Task: Look for space in Lubao, Democratic Republic of the Congo from 10th July, 2023 to 15th July, 2023 for 7 adults in price range Rs.10000 to Rs.15000. Place can be entire place or shared room with 4 bedrooms having 7 beds and 4 bathrooms. Property type can be house, flat, guest house. Amenities needed are: wifi, TV, free parkinig on premises, gym, breakfast. Booking option can be shelf check-in. Required host language is .
Action: Mouse moved to (542, 139)
Screenshot: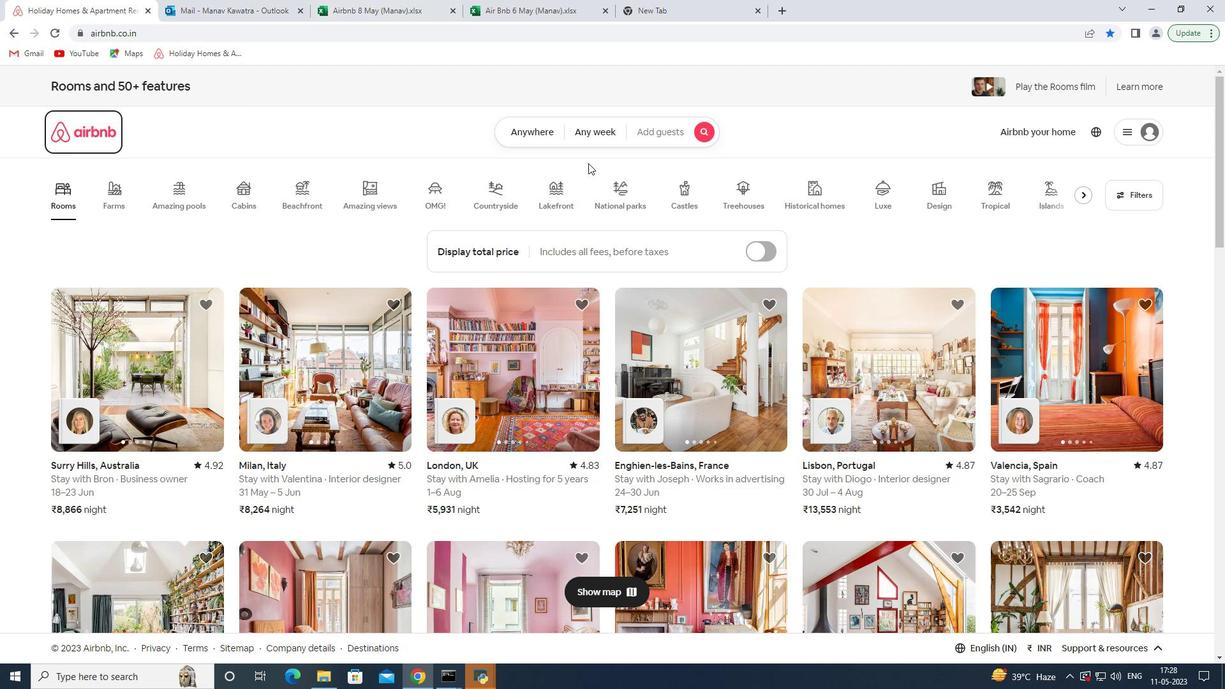 
Action: Mouse pressed left at (542, 139)
Screenshot: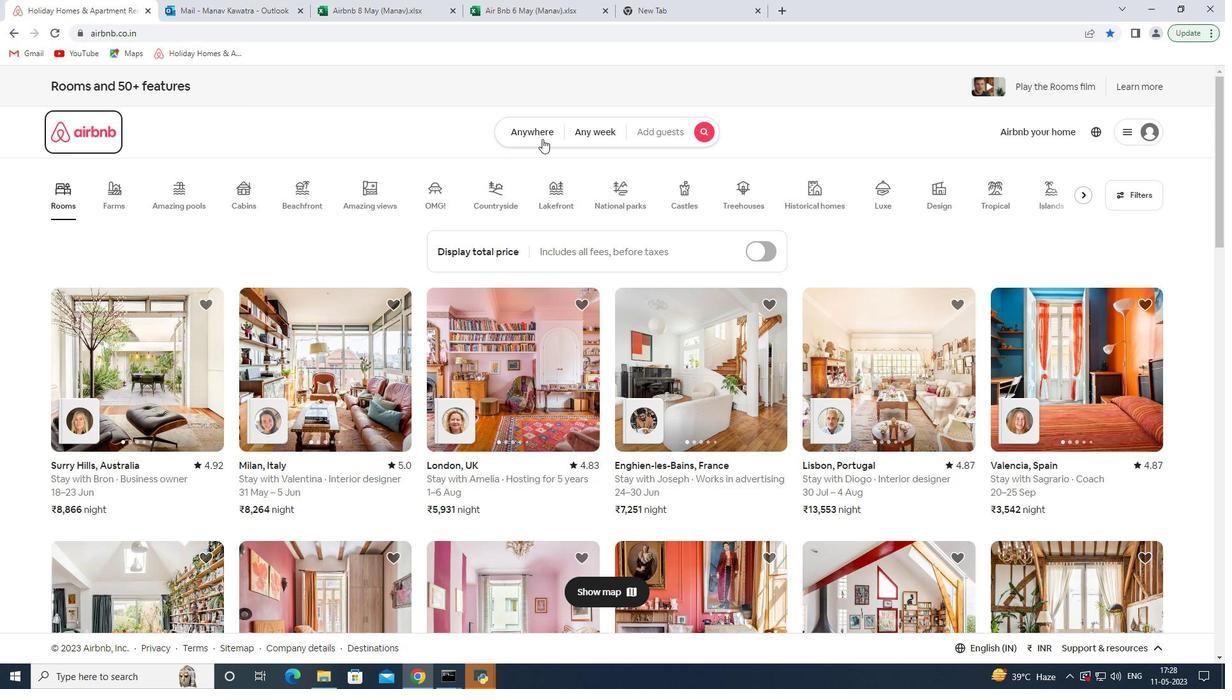 
Action: Mouse moved to (474, 179)
Screenshot: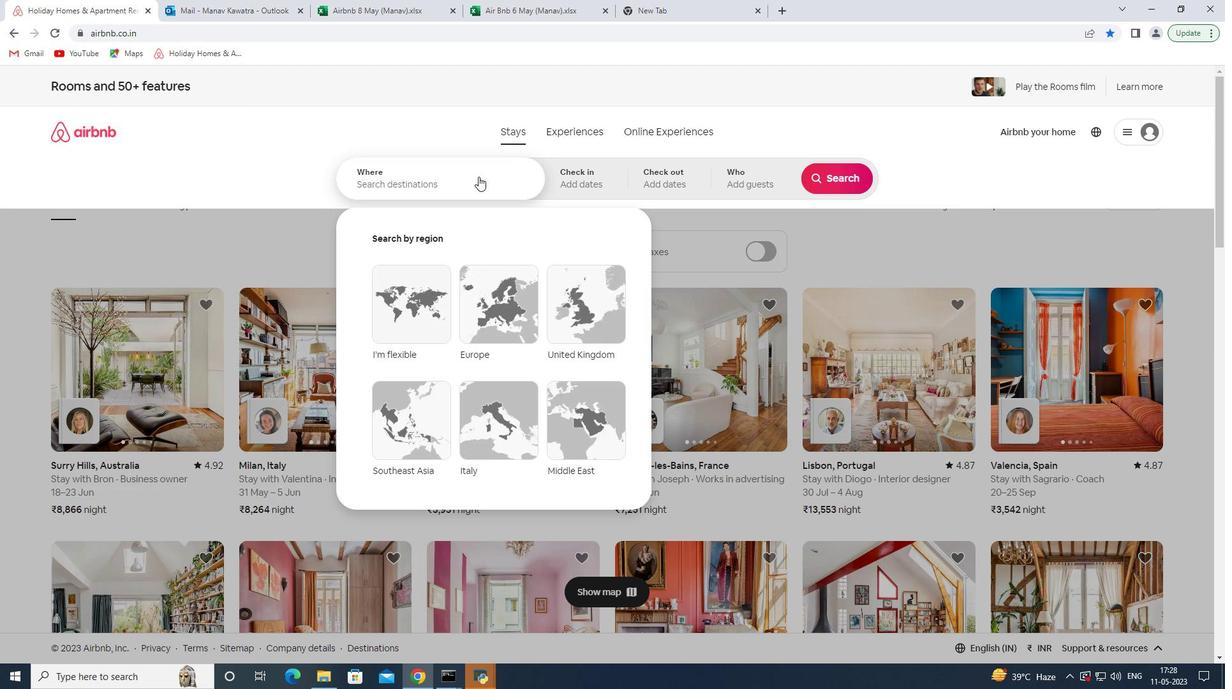 
Action: Mouse pressed left at (474, 179)
Screenshot: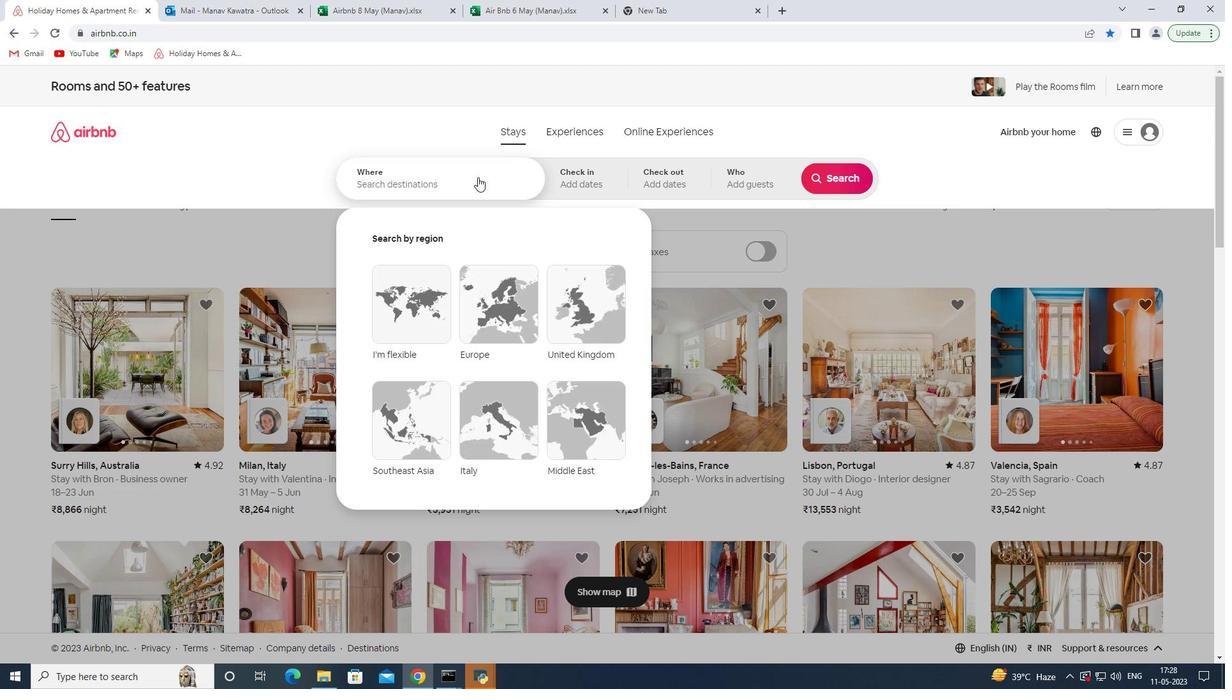 
Action: Key pressed <Key.shift>Lubao<Key.space><Key.shift><Key.shift>Dem
Screenshot: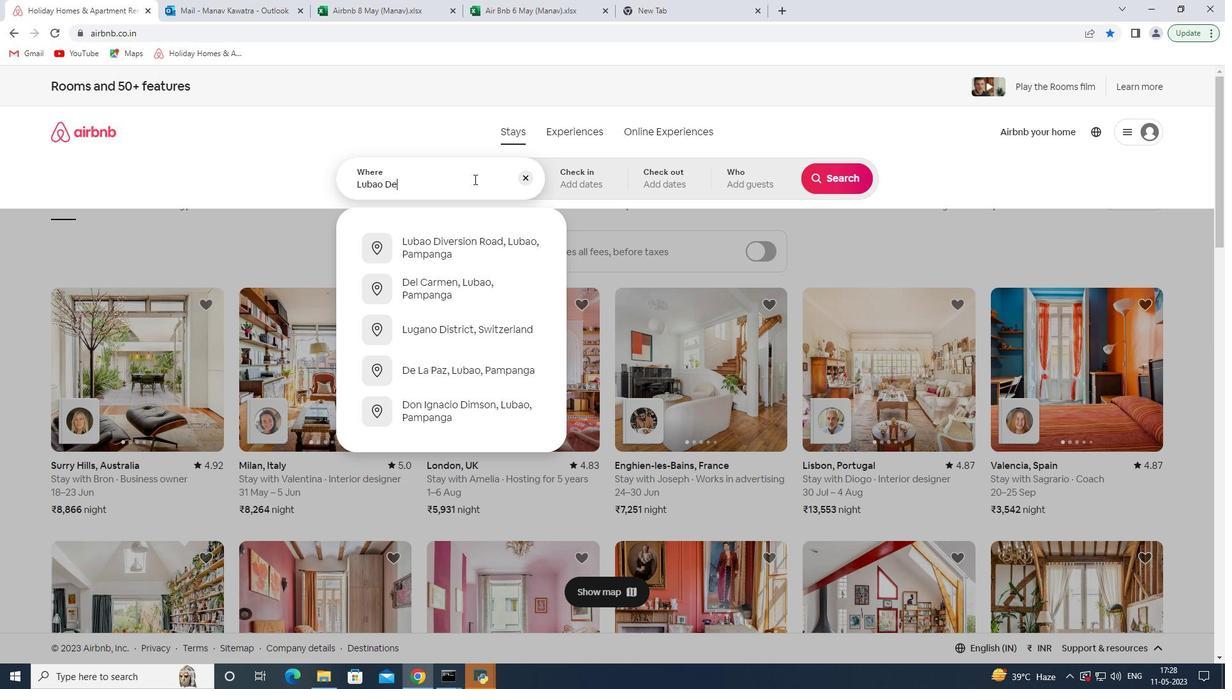 
Action: Mouse moved to (486, 242)
Screenshot: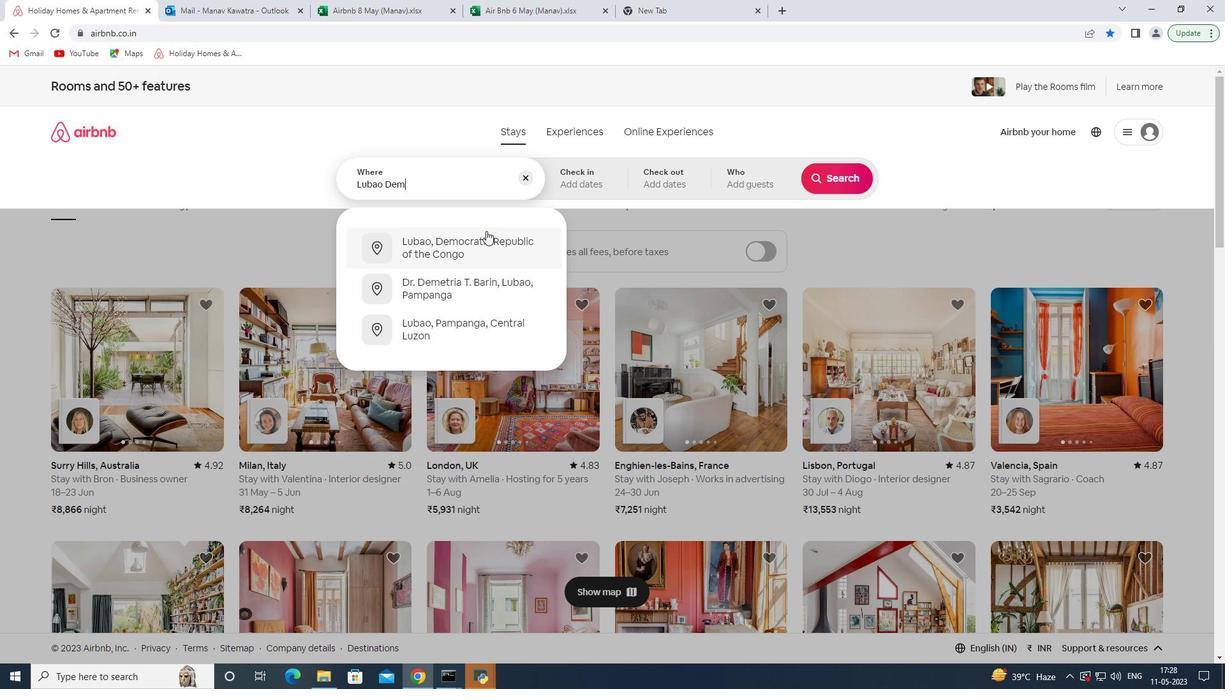 
Action: Mouse pressed left at (486, 242)
Screenshot: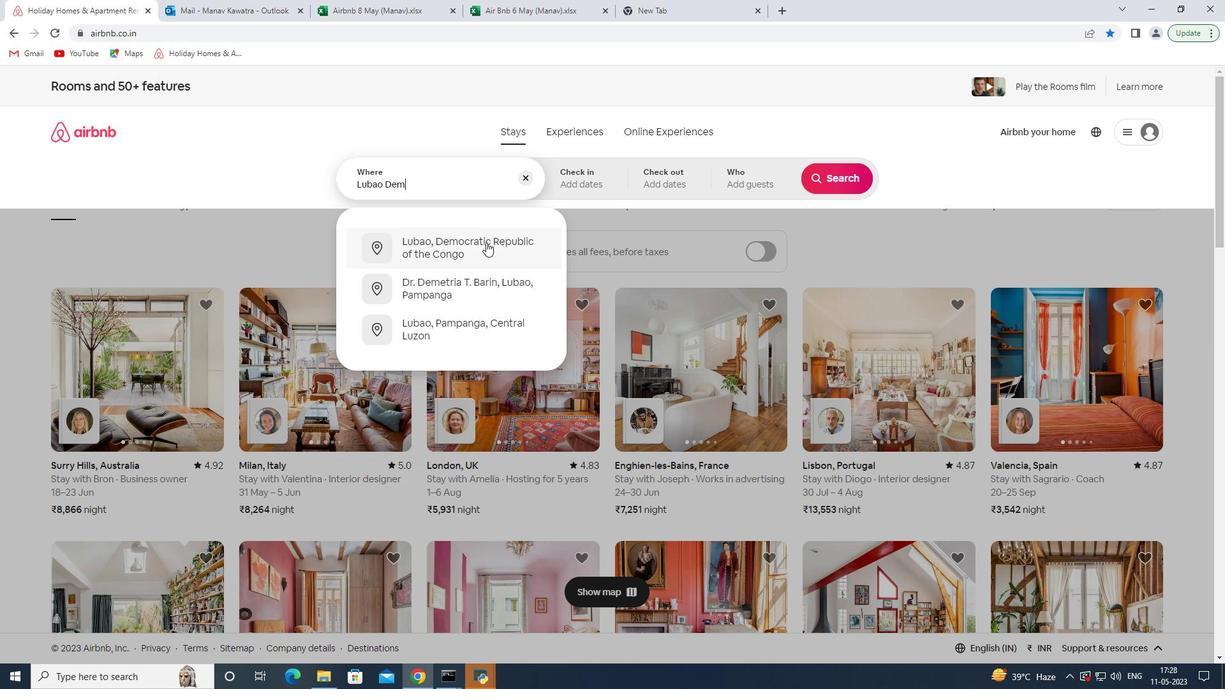 
Action: Mouse moved to (839, 279)
Screenshot: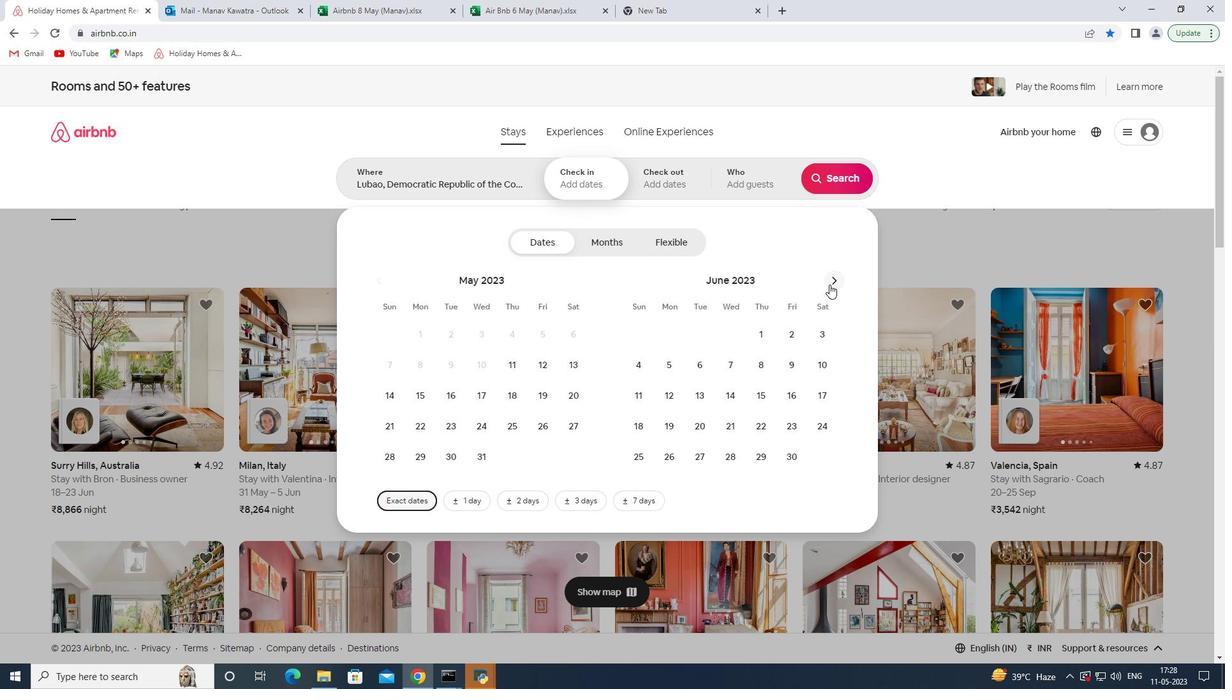 
Action: Mouse pressed left at (839, 279)
Screenshot: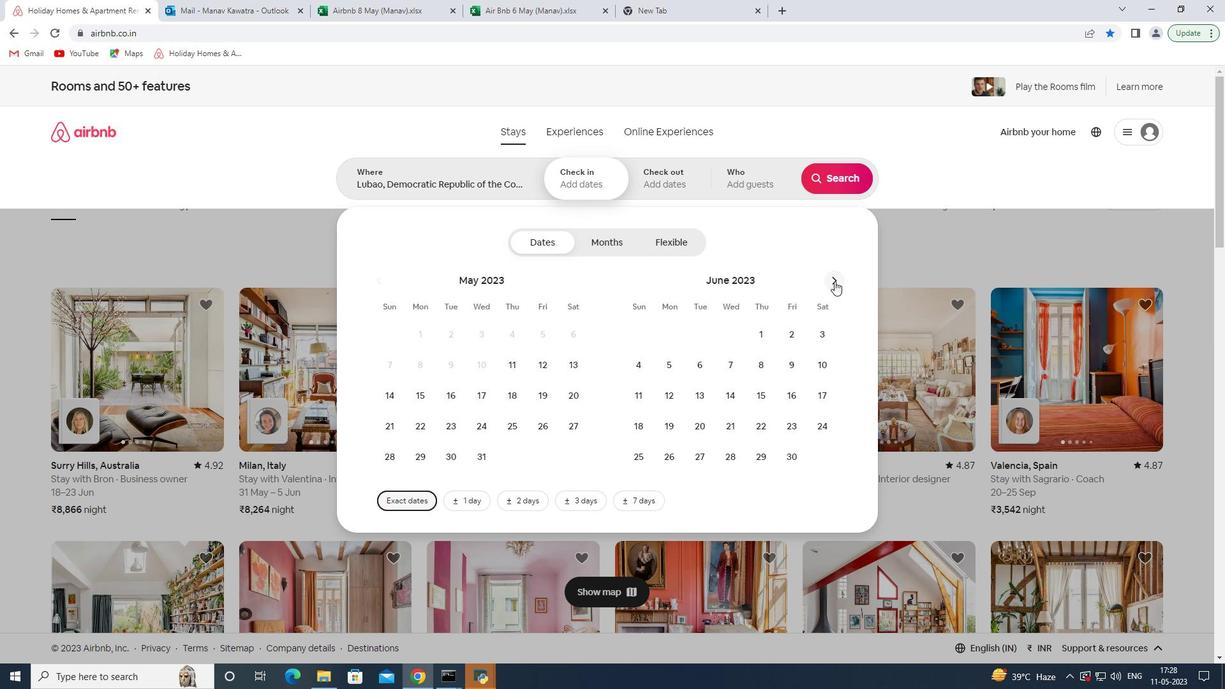 
Action: Mouse moved to (661, 398)
Screenshot: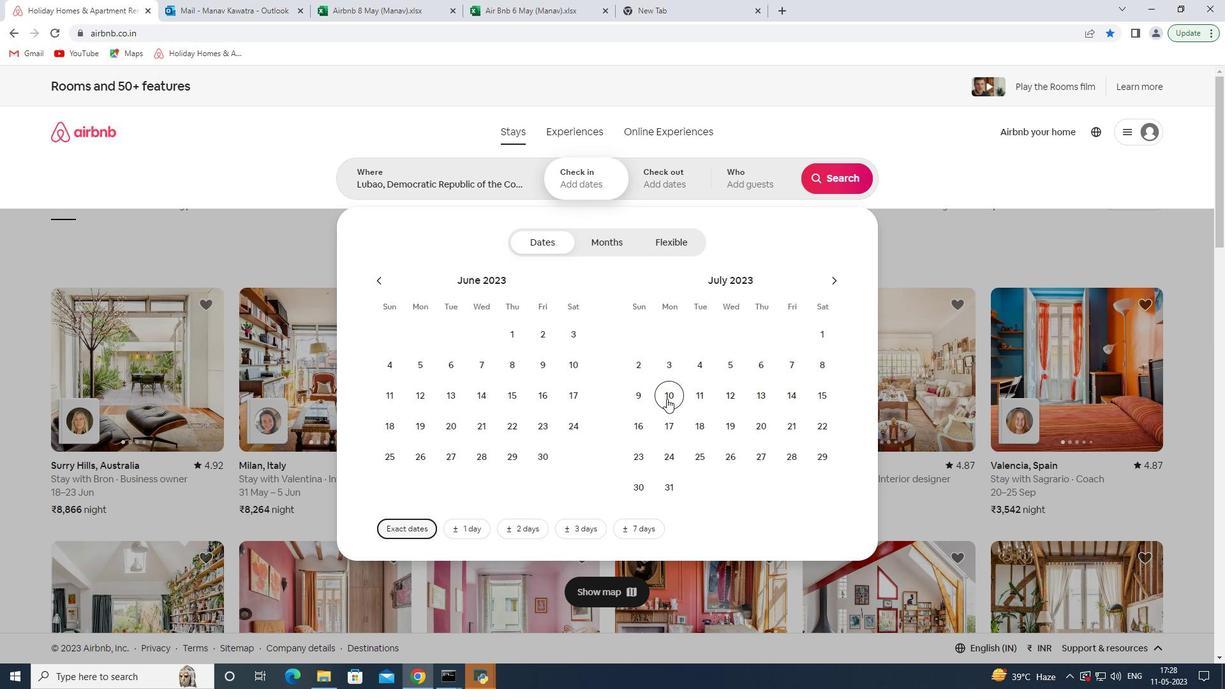 
Action: Mouse pressed left at (661, 398)
Screenshot: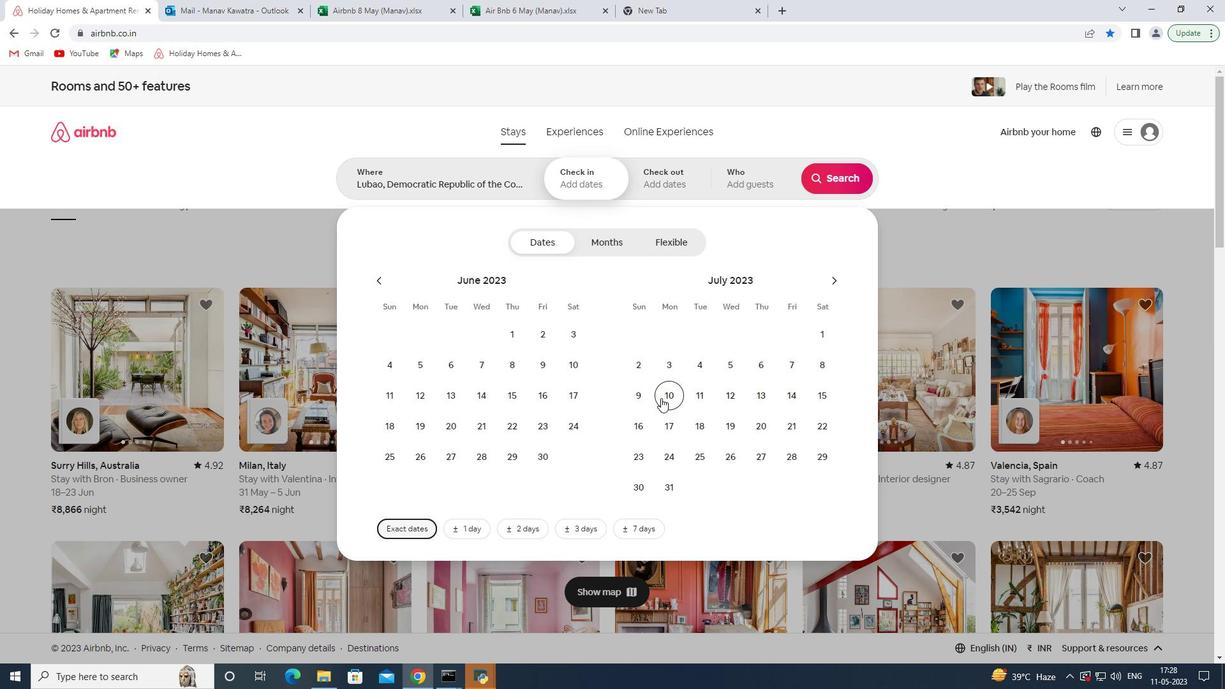 
Action: Mouse moved to (811, 400)
Screenshot: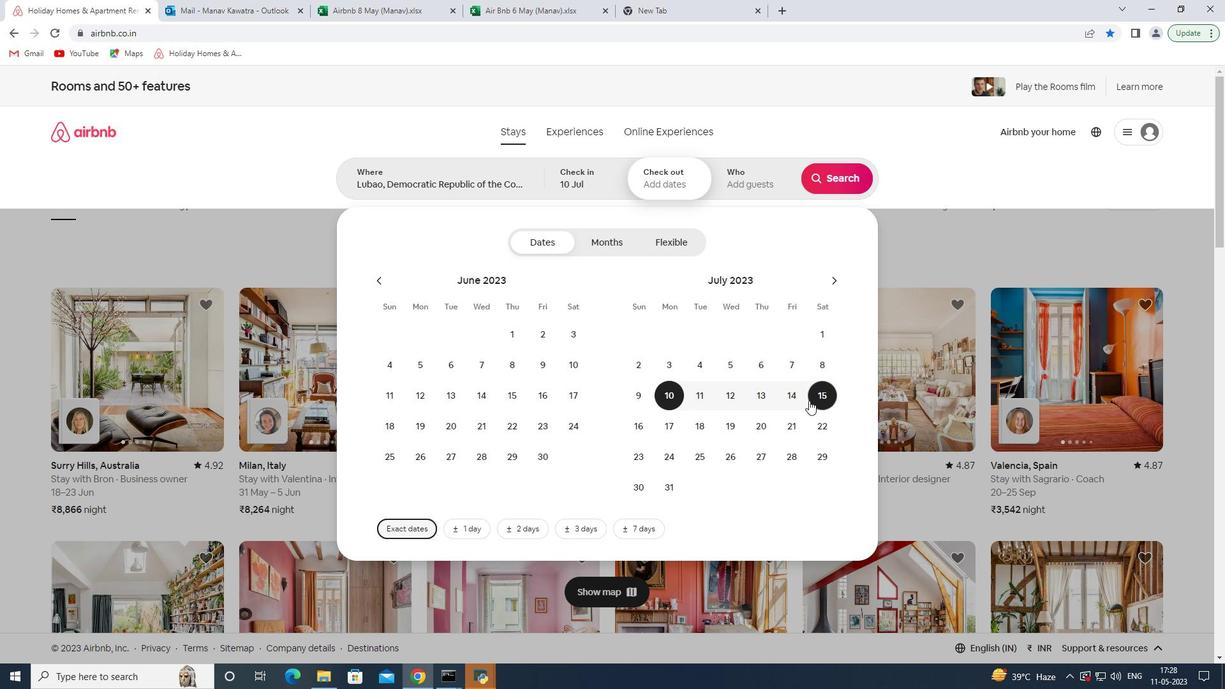 
Action: Mouse pressed left at (811, 400)
Screenshot: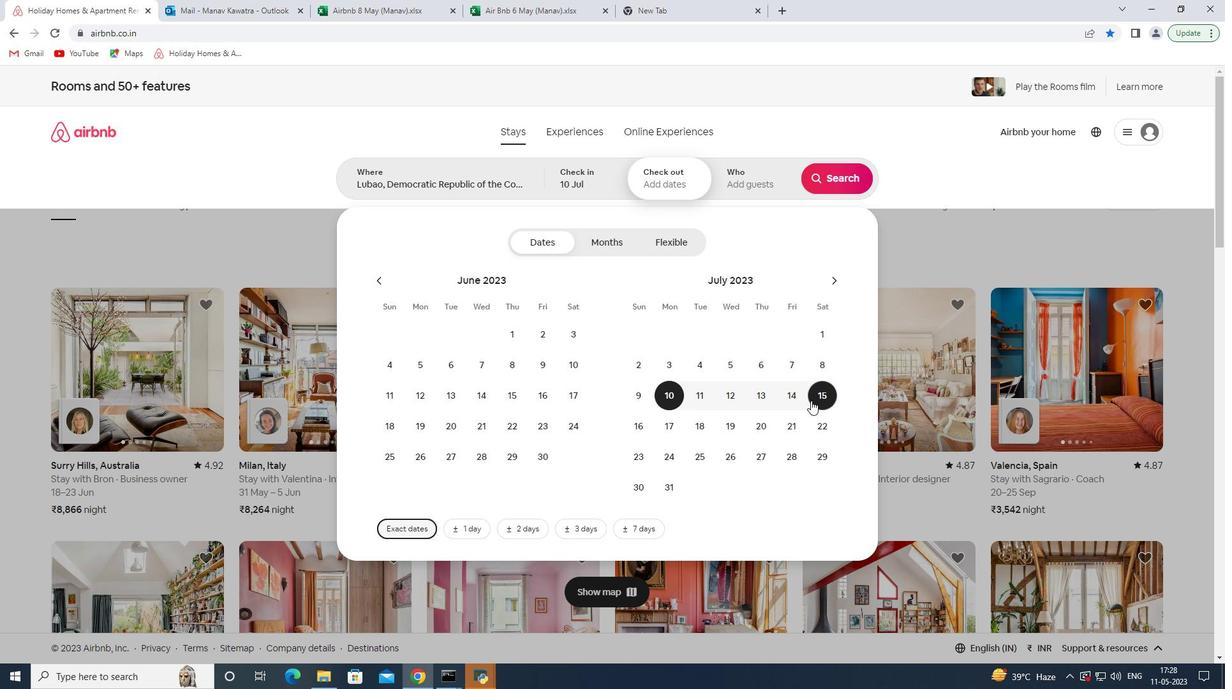 
Action: Mouse moved to (760, 188)
Screenshot: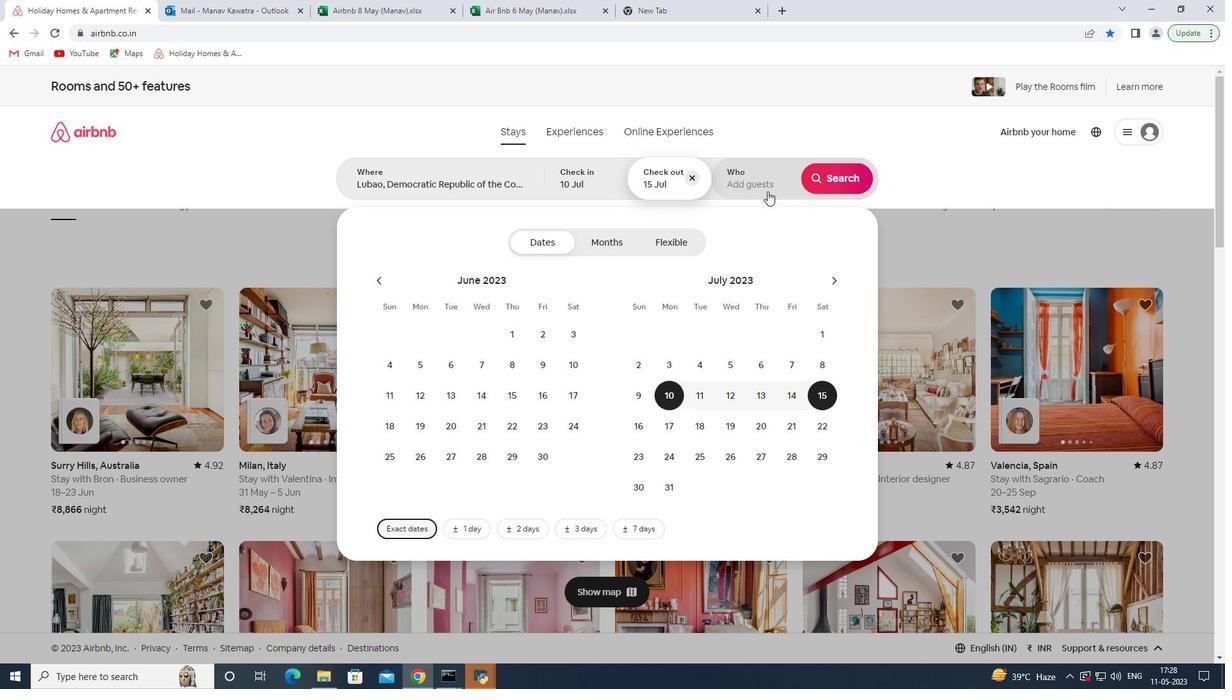 
Action: Mouse pressed left at (760, 188)
Screenshot: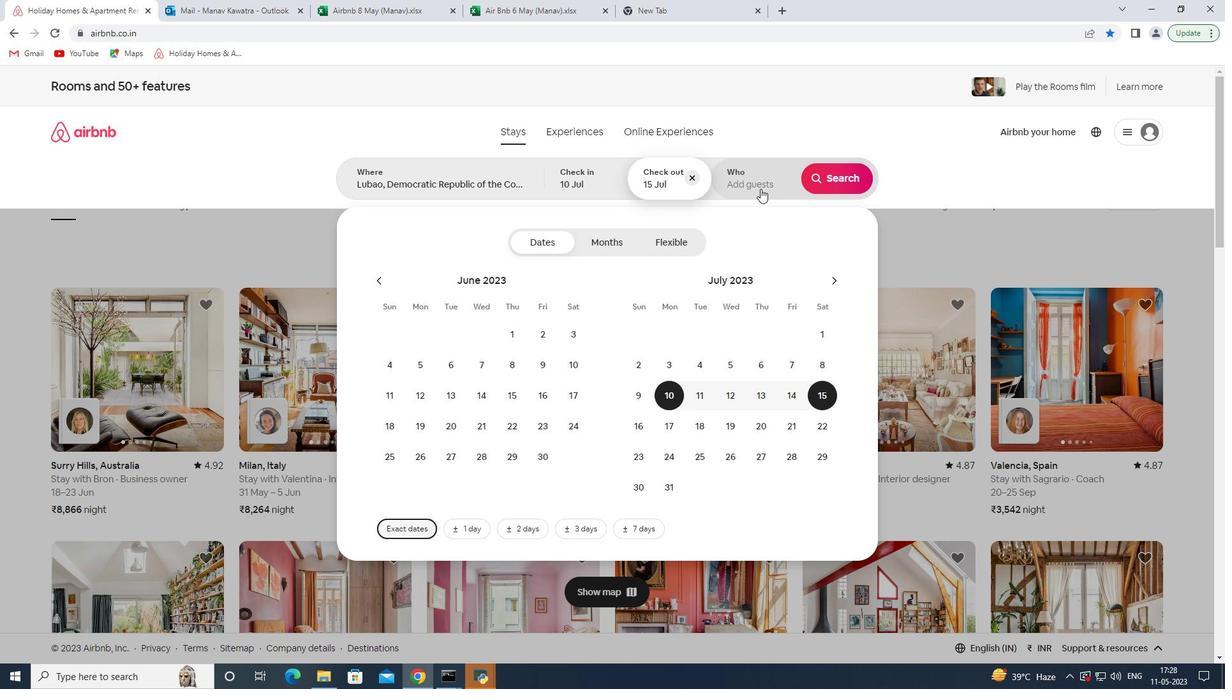 
Action: Mouse moved to (838, 249)
Screenshot: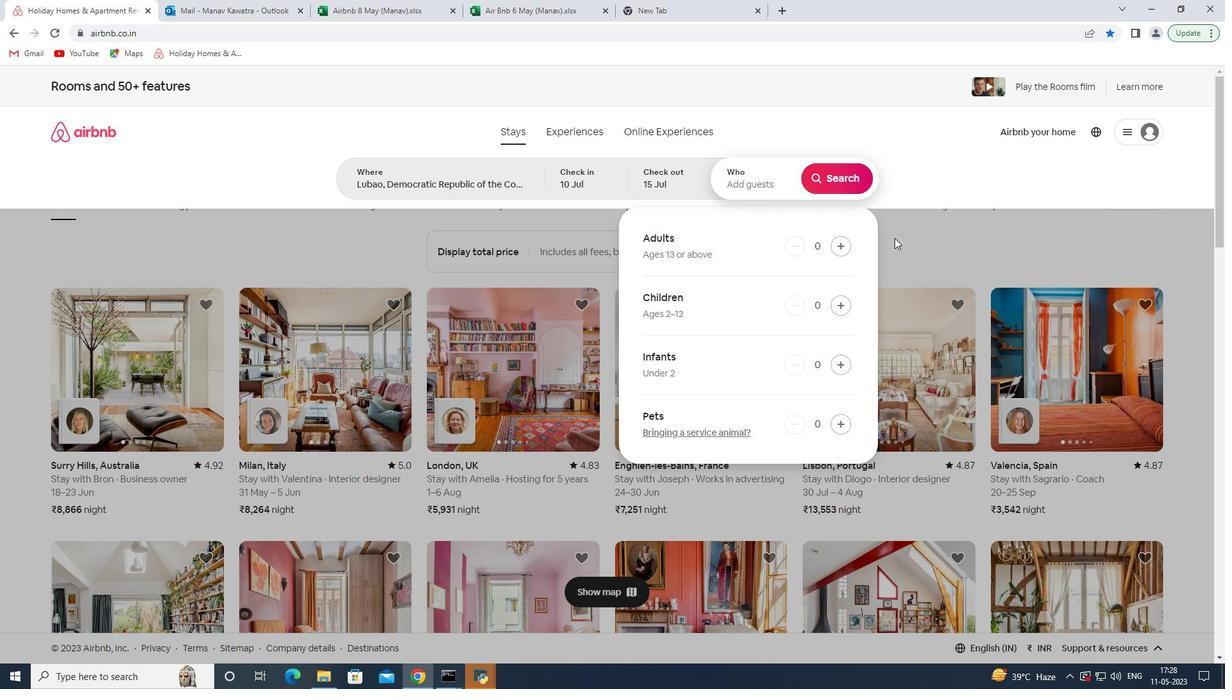 
Action: Mouse pressed left at (838, 249)
Screenshot: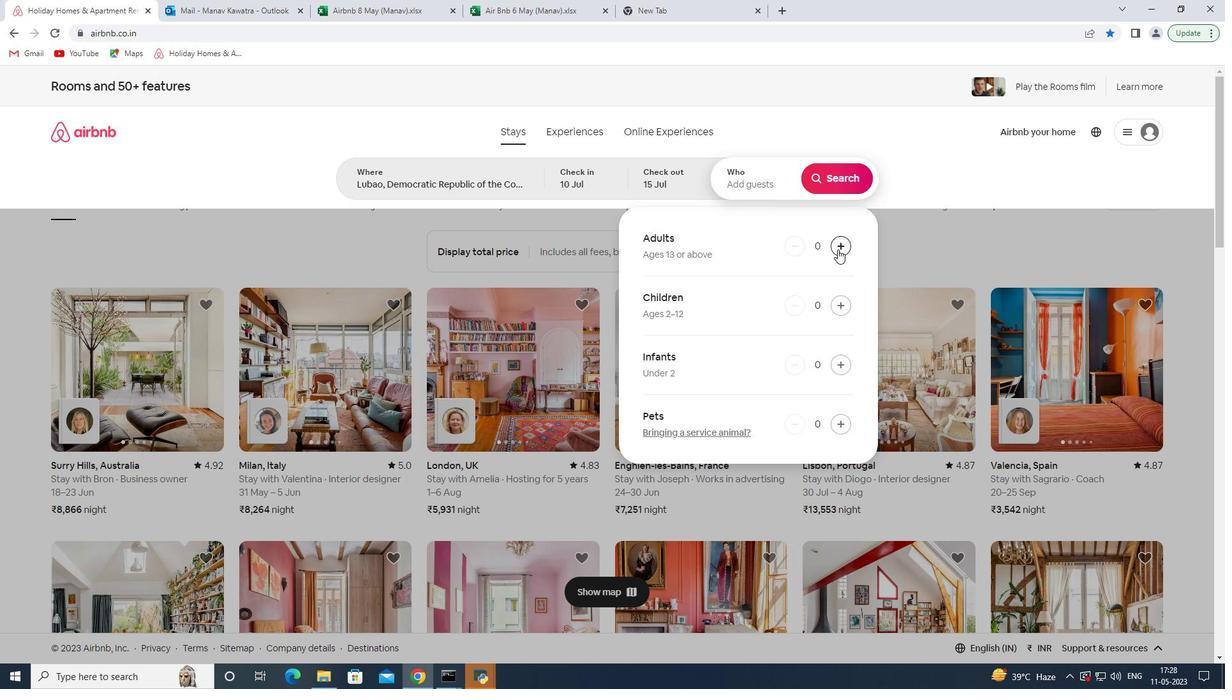 
Action: Mouse pressed left at (838, 249)
Screenshot: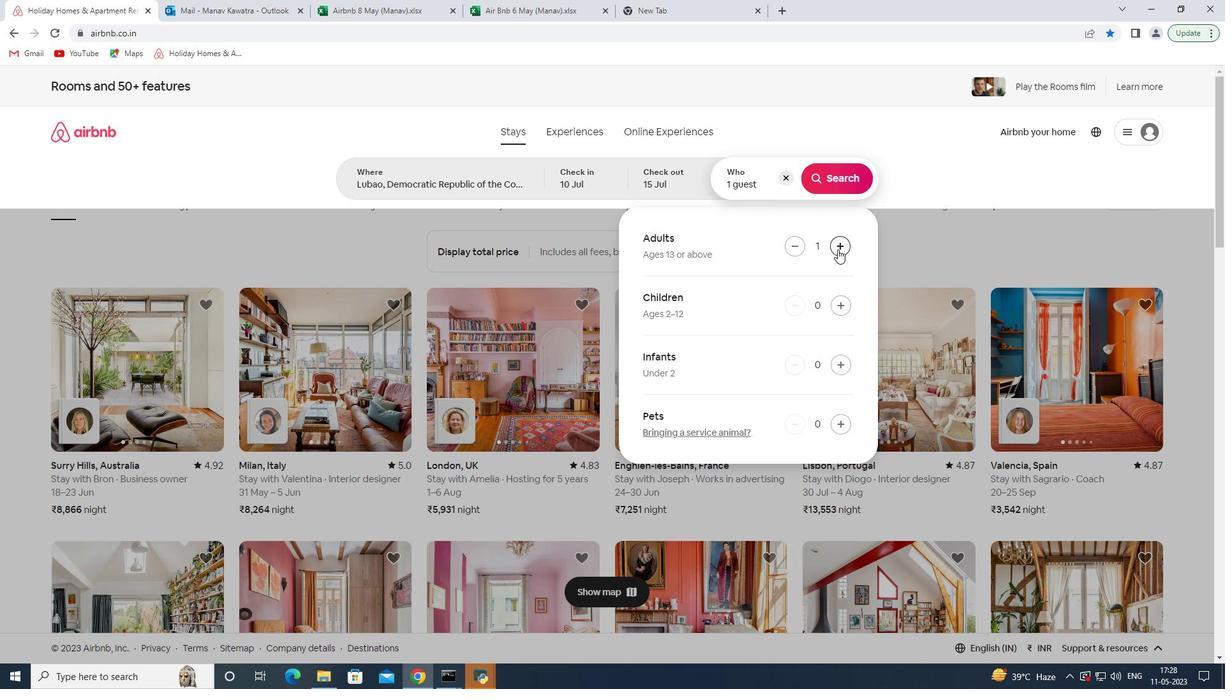 
Action: Mouse pressed left at (838, 249)
Screenshot: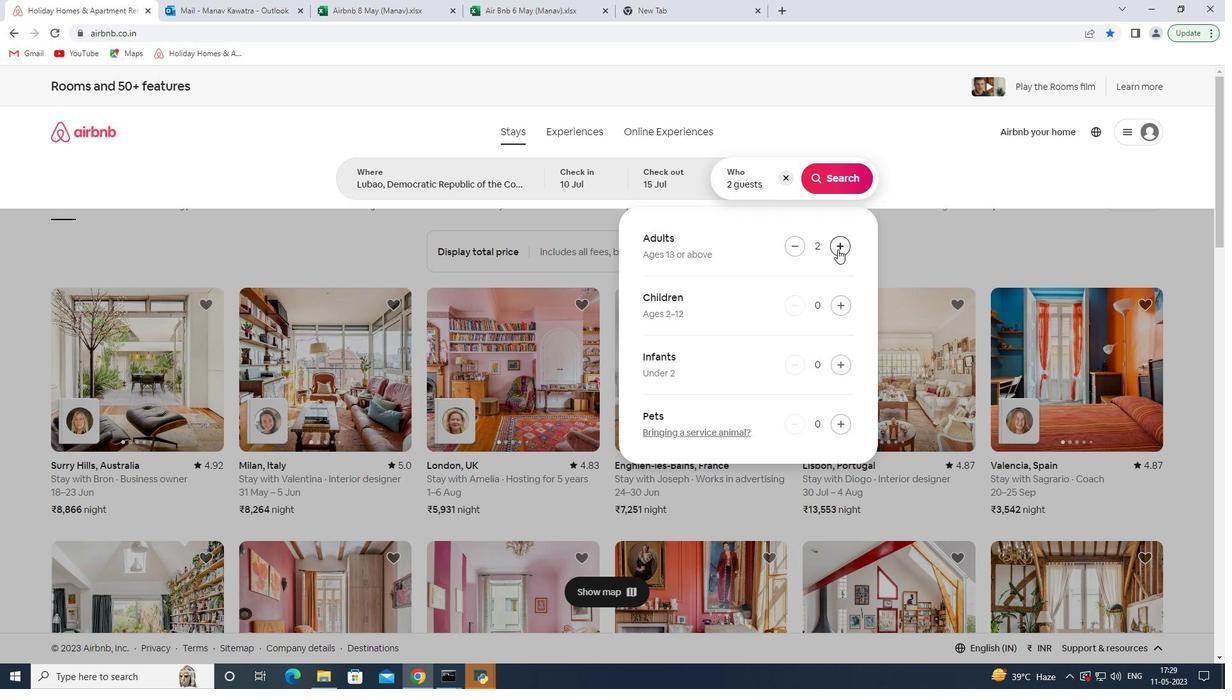 
Action: Mouse pressed left at (838, 249)
Screenshot: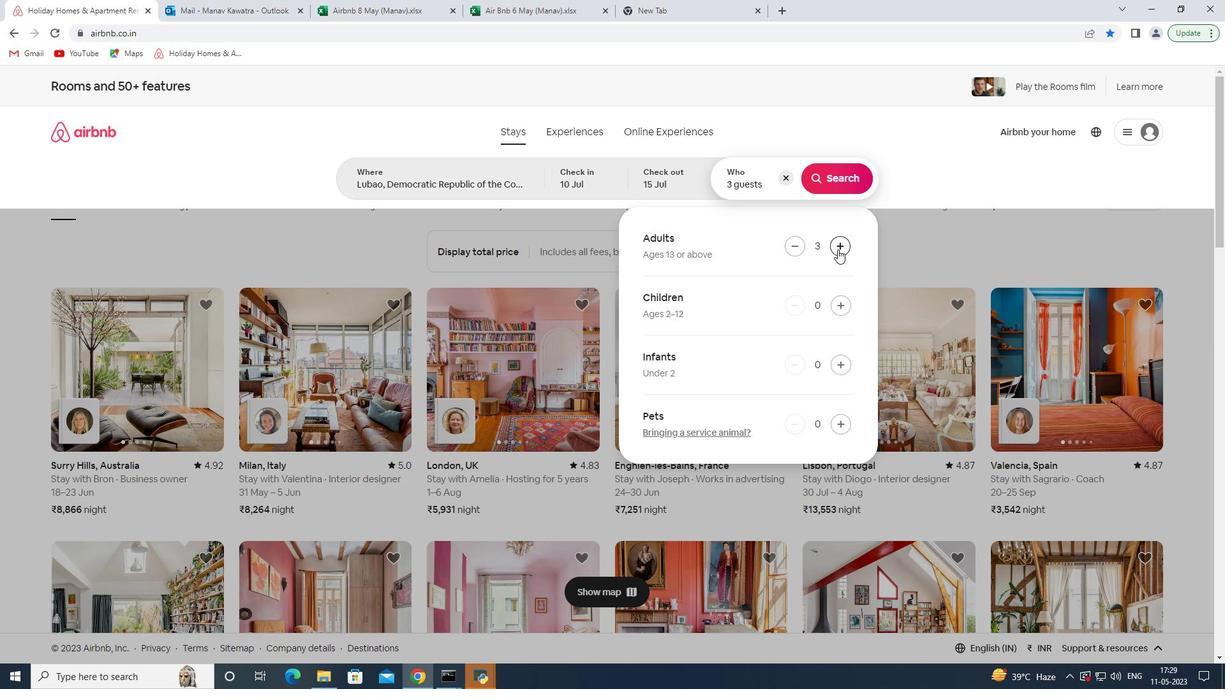 
Action: Mouse pressed left at (838, 249)
Screenshot: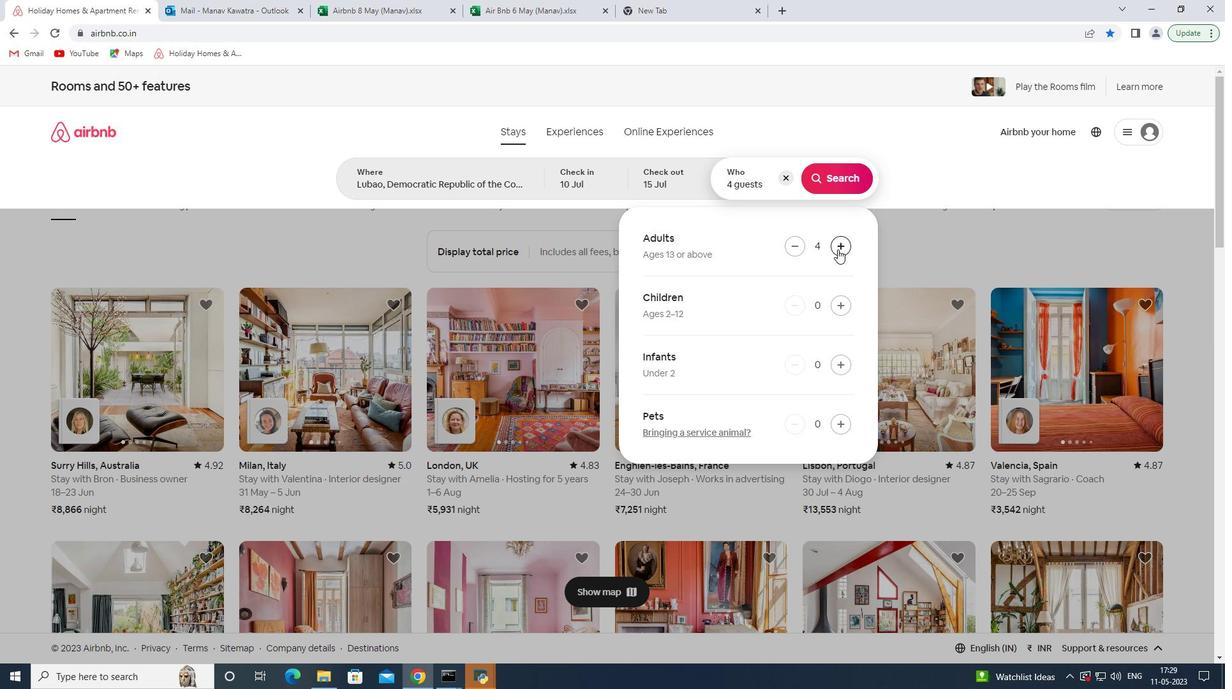 
Action: Mouse pressed left at (838, 249)
Screenshot: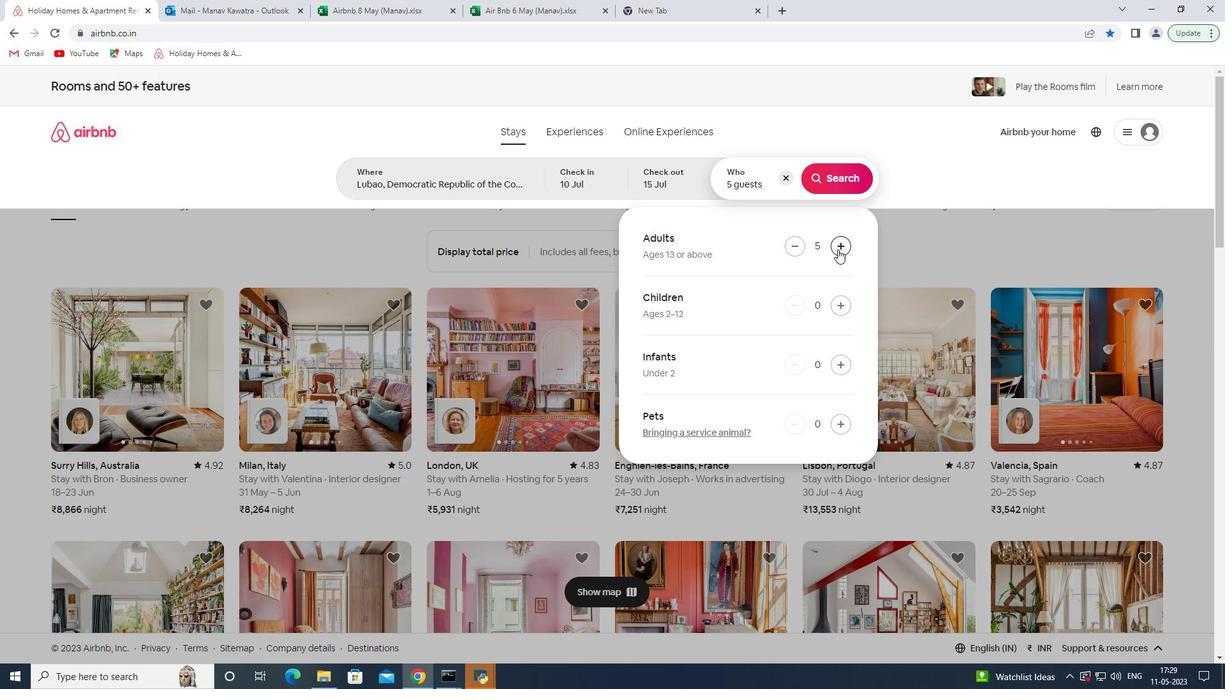 
Action: Mouse pressed left at (838, 249)
Screenshot: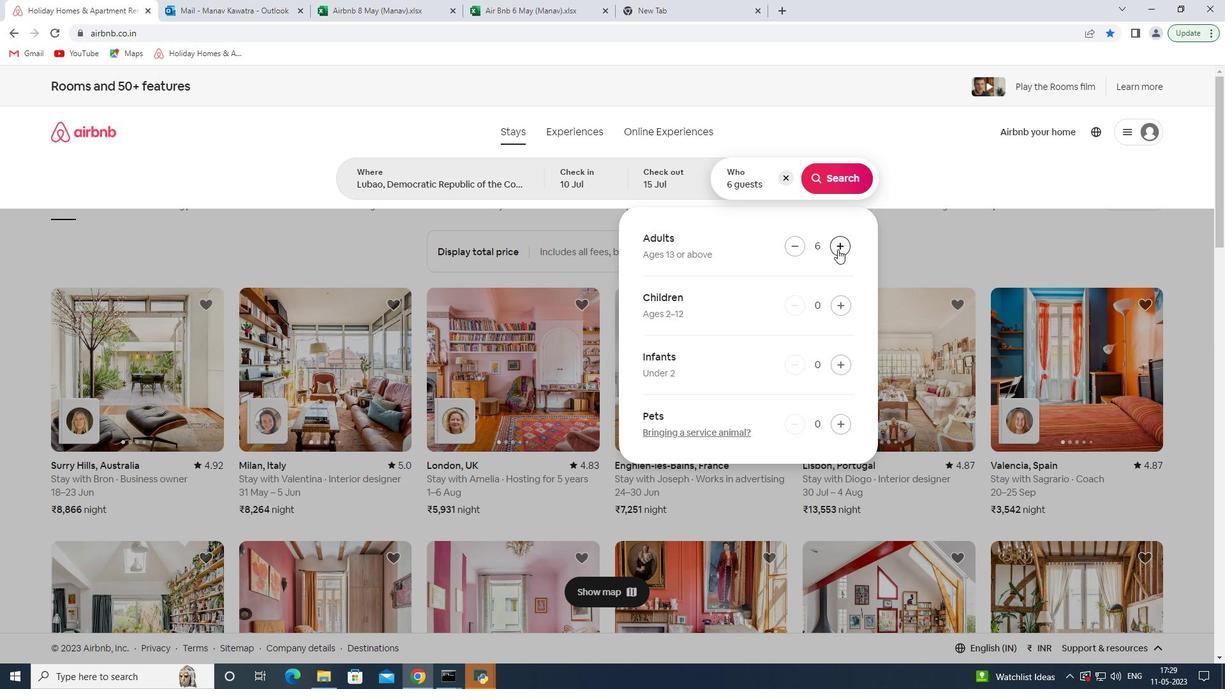 
Action: Mouse moved to (831, 186)
Screenshot: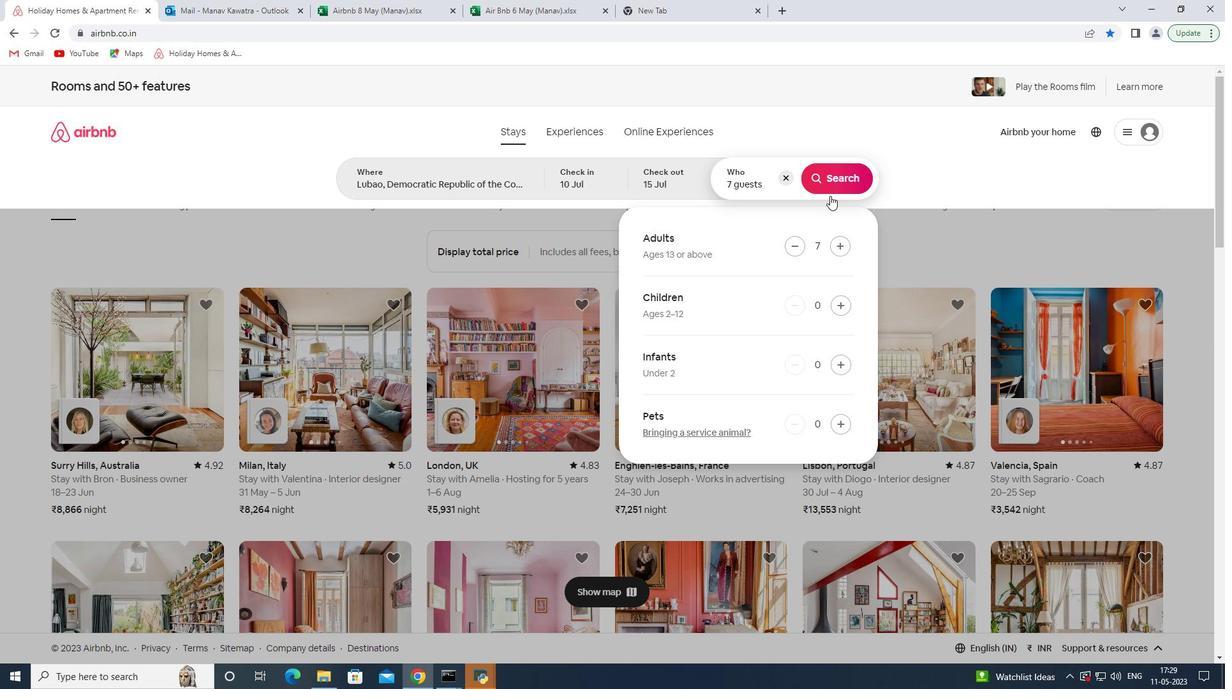 
Action: Mouse pressed left at (831, 186)
Screenshot: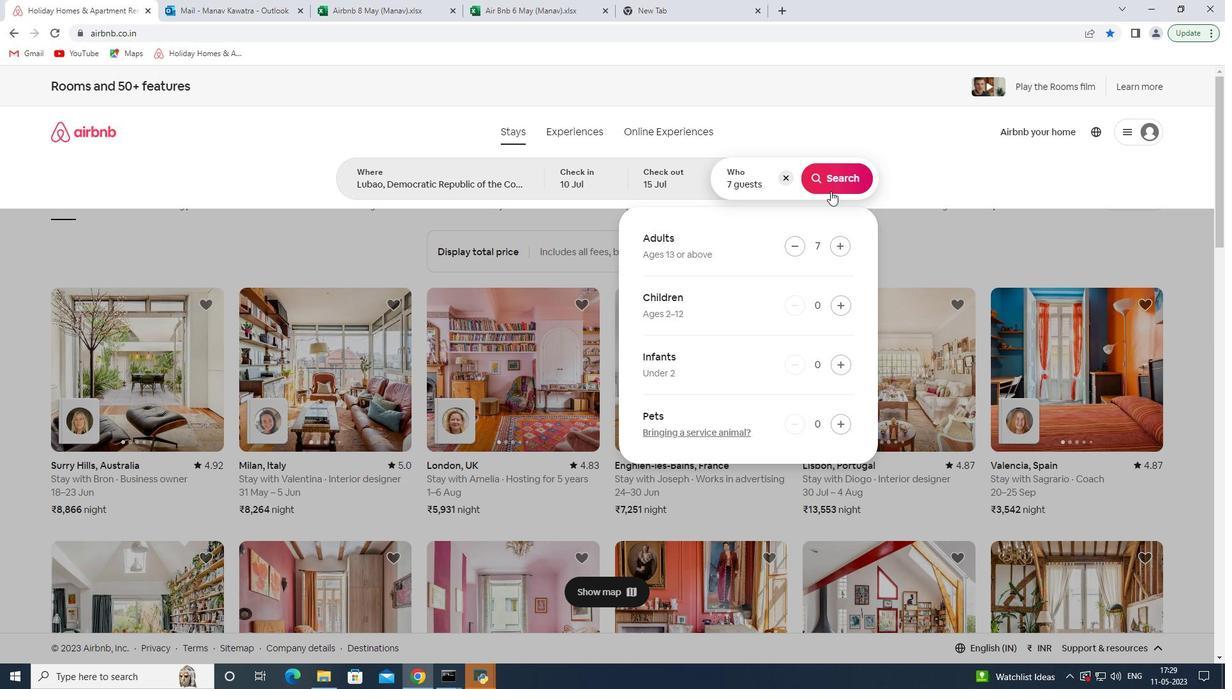 
Action: Mouse moved to (1171, 142)
Screenshot: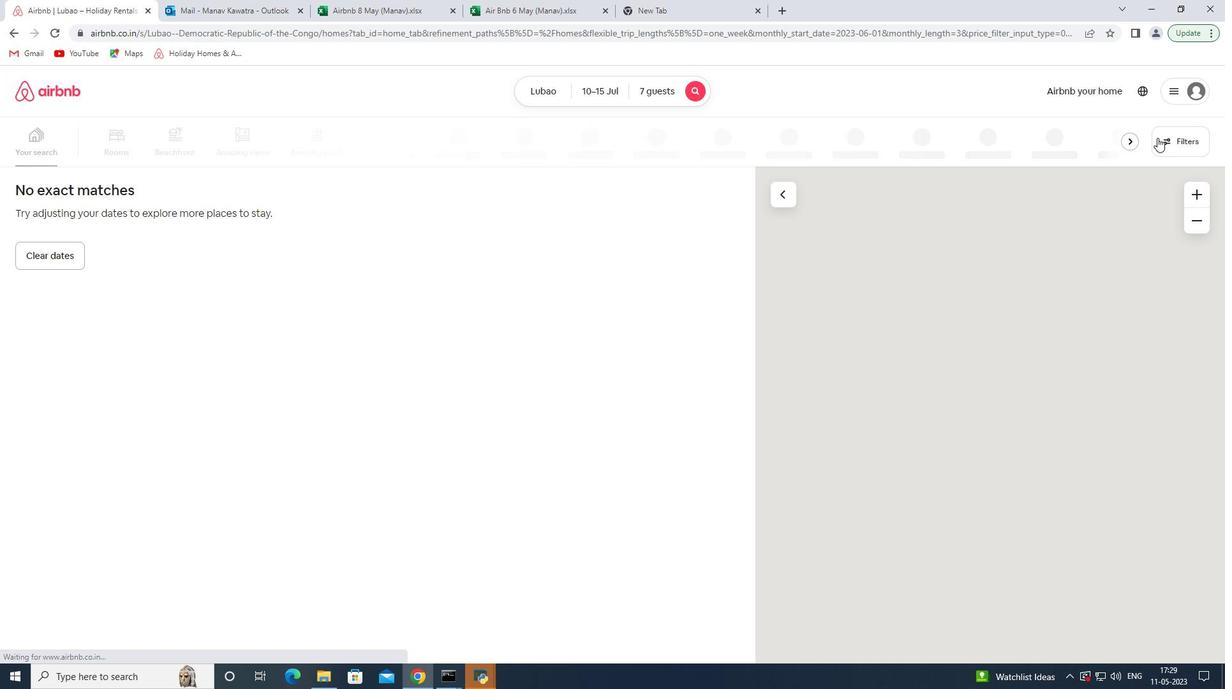 
Action: Mouse pressed left at (1171, 142)
Screenshot: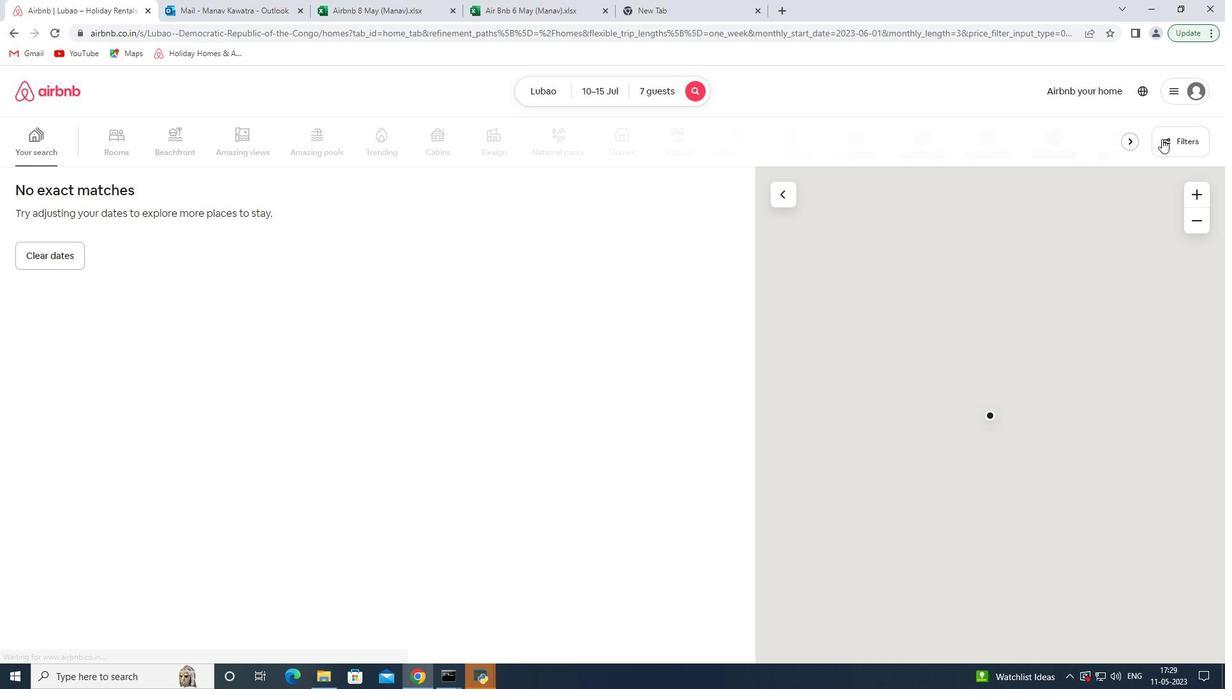 
Action: Mouse moved to (465, 456)
Screenshot: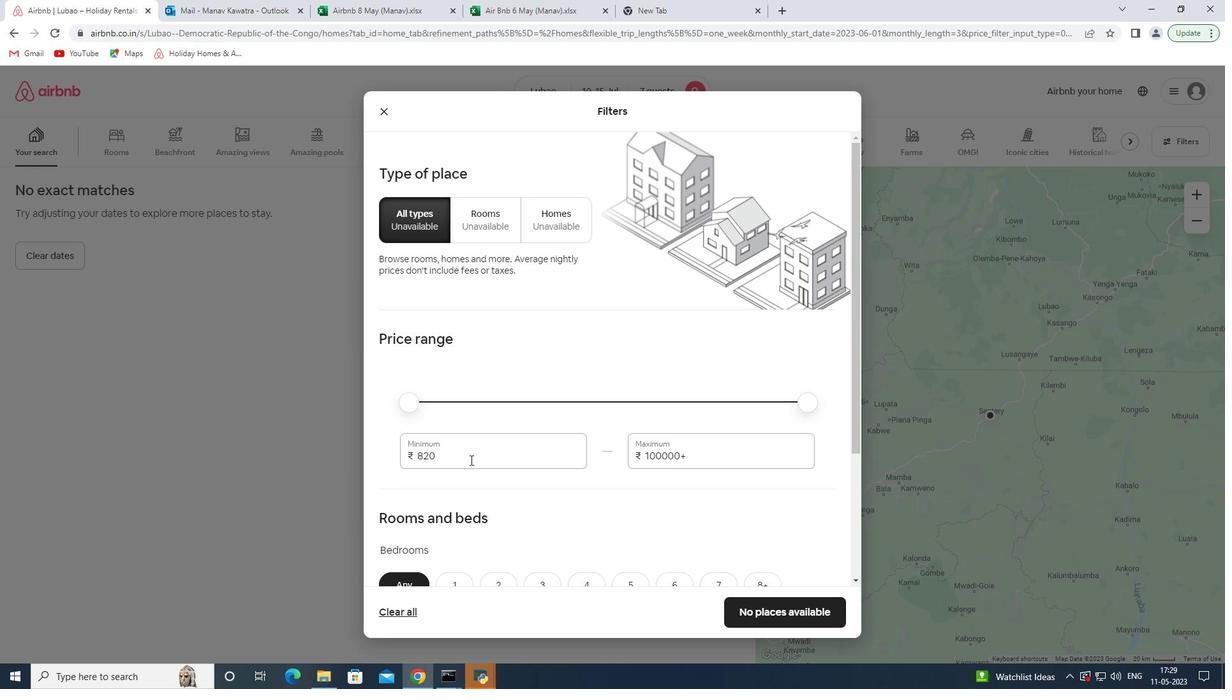 
Action: Mouse pressed left at (465, 456)
Screenshot: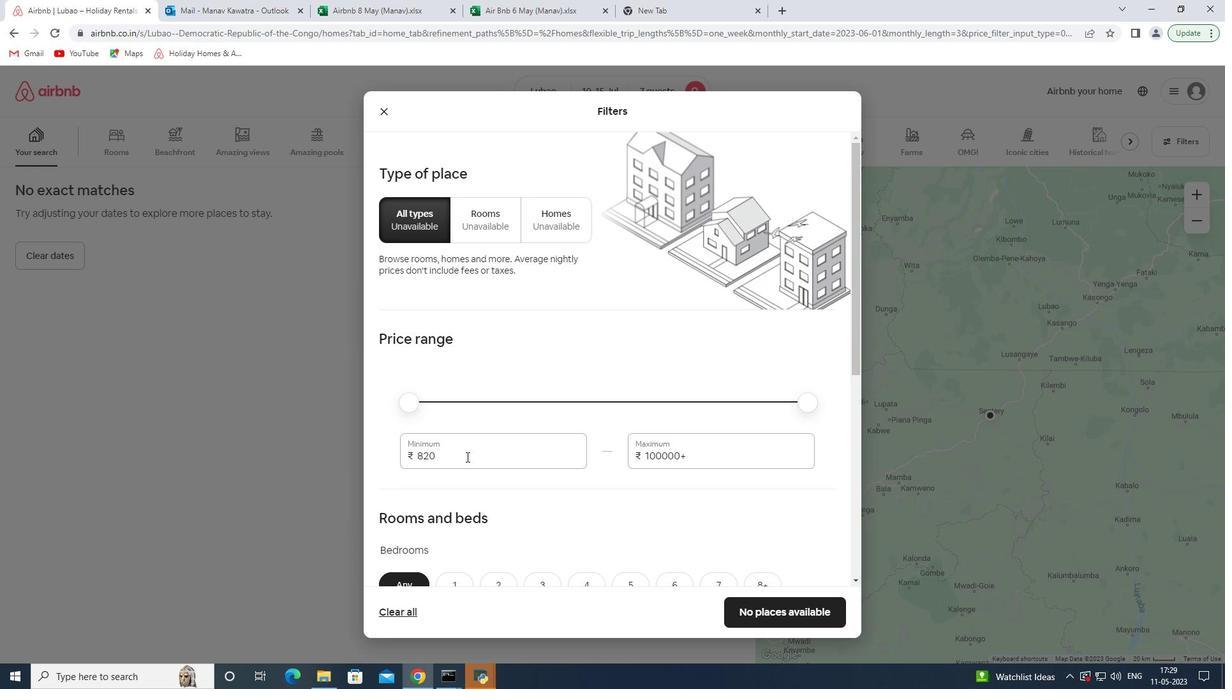 
Action: Mouse moved to (465, 455)
Screenshot: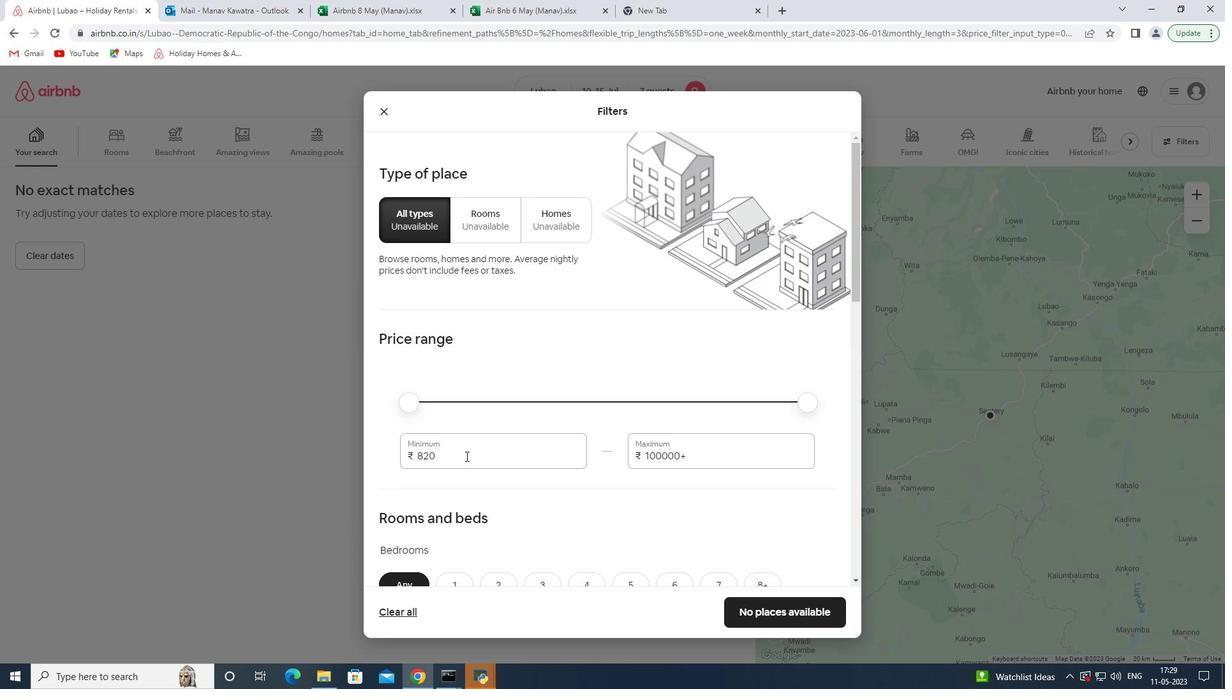 
Action: Mouse pressed left at (465, 455)
Screenshot: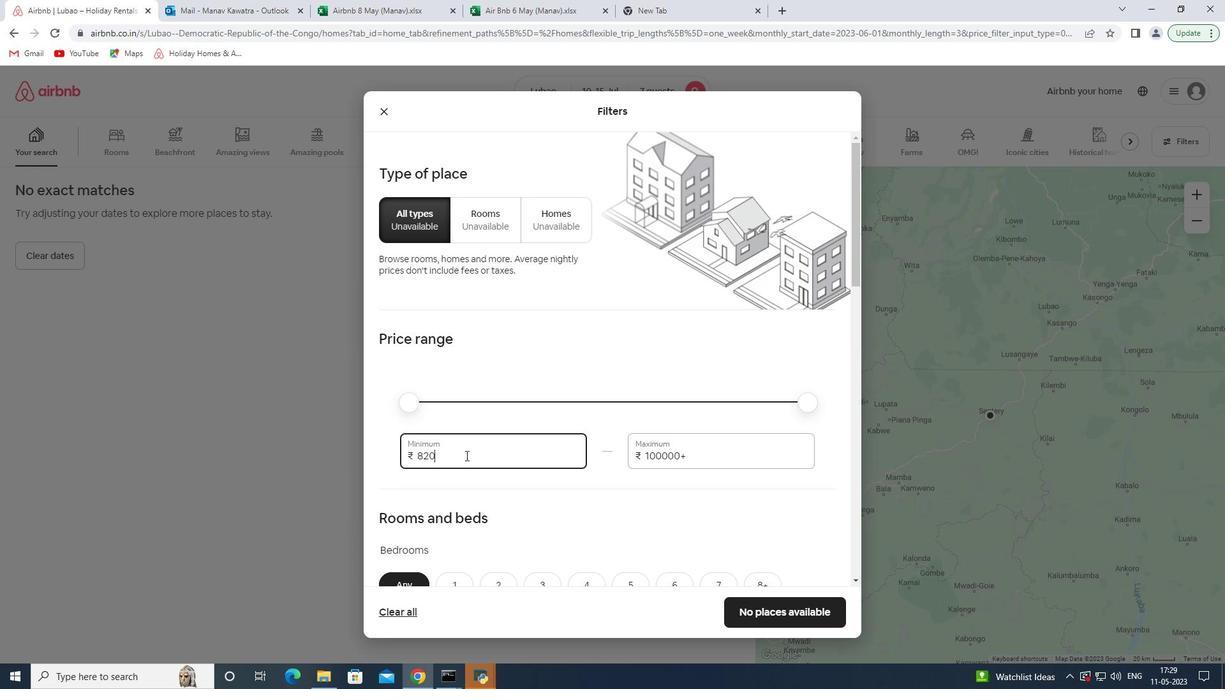 
Action: Key pressed 10000<Key.tab>15000
Screenshot: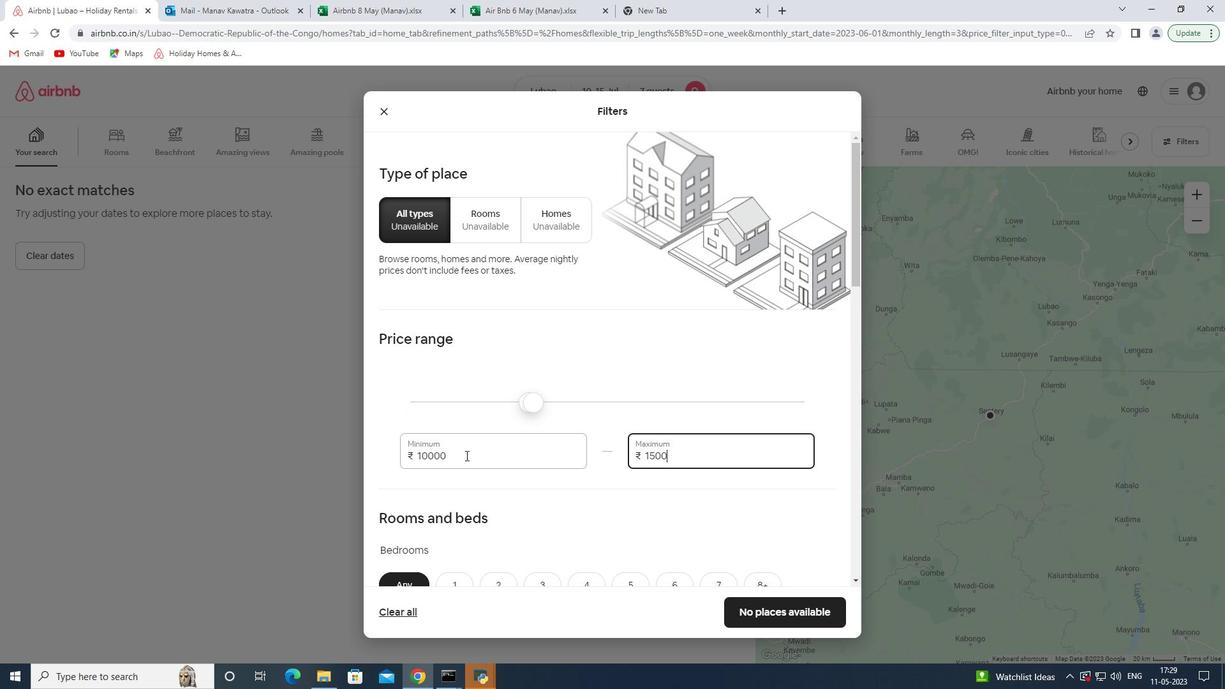 
Action: Mouse moved to (387, 498)
Screenshot: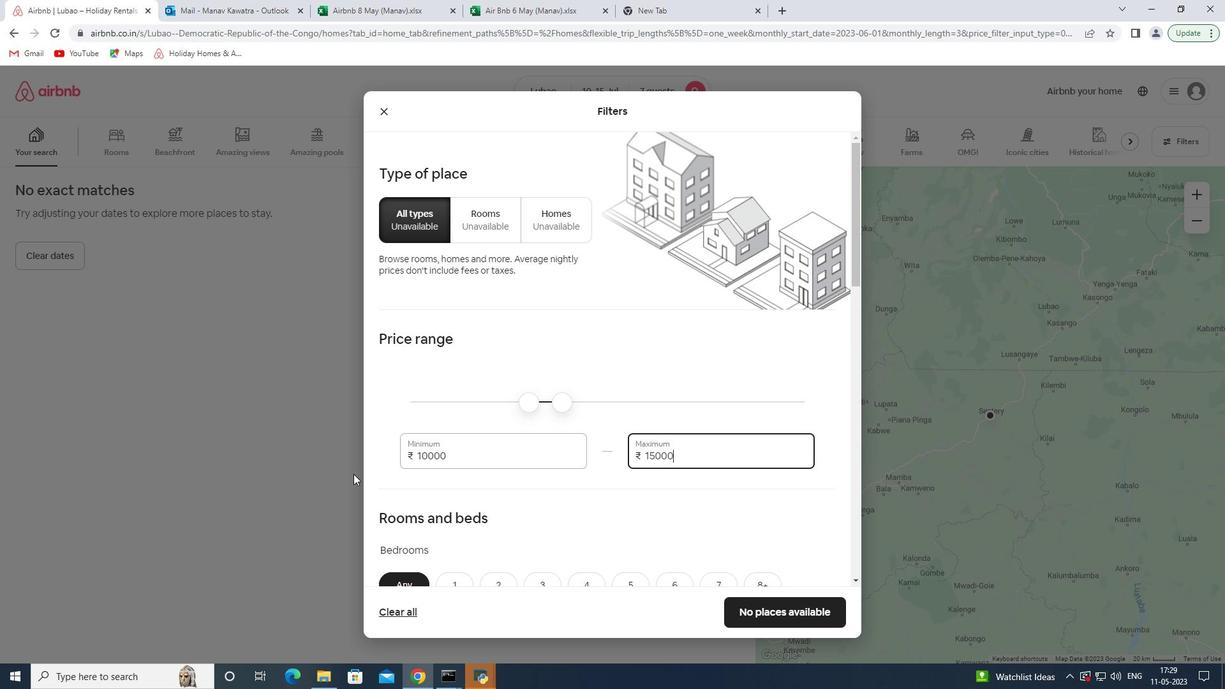 
Action: Mouse scrolled (387, 497) with delta (0, 0)
Screenshot: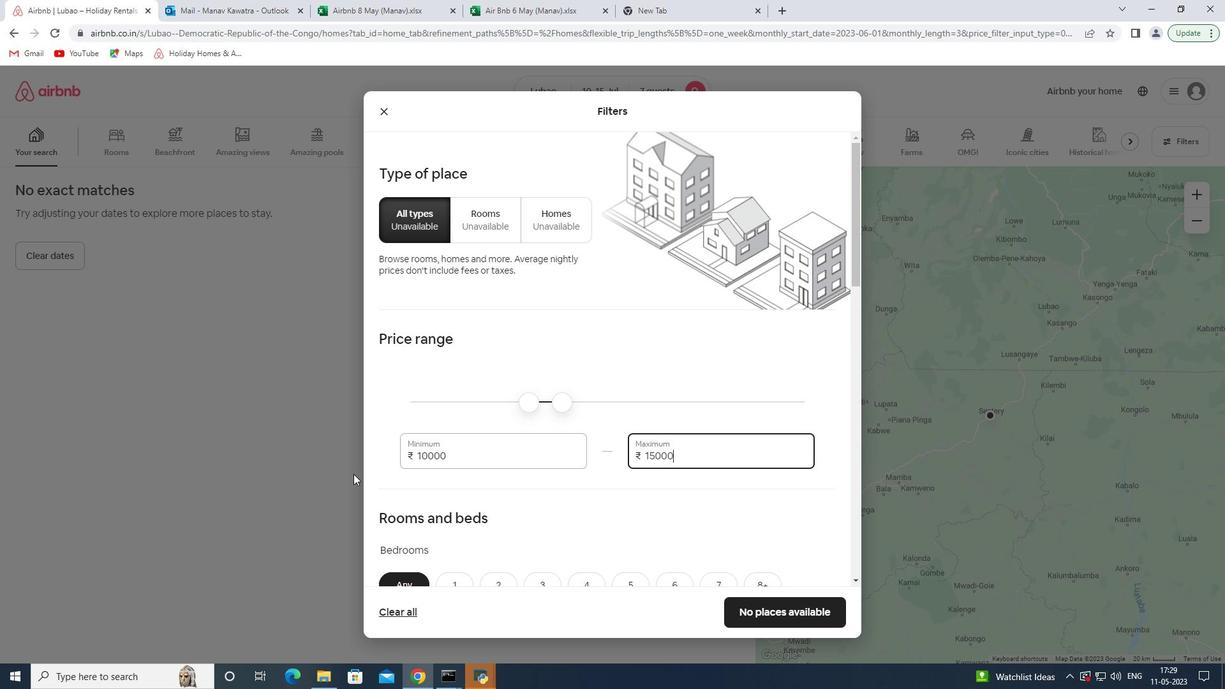 
Action: Mouse moved to (388, 500)
Screenshot: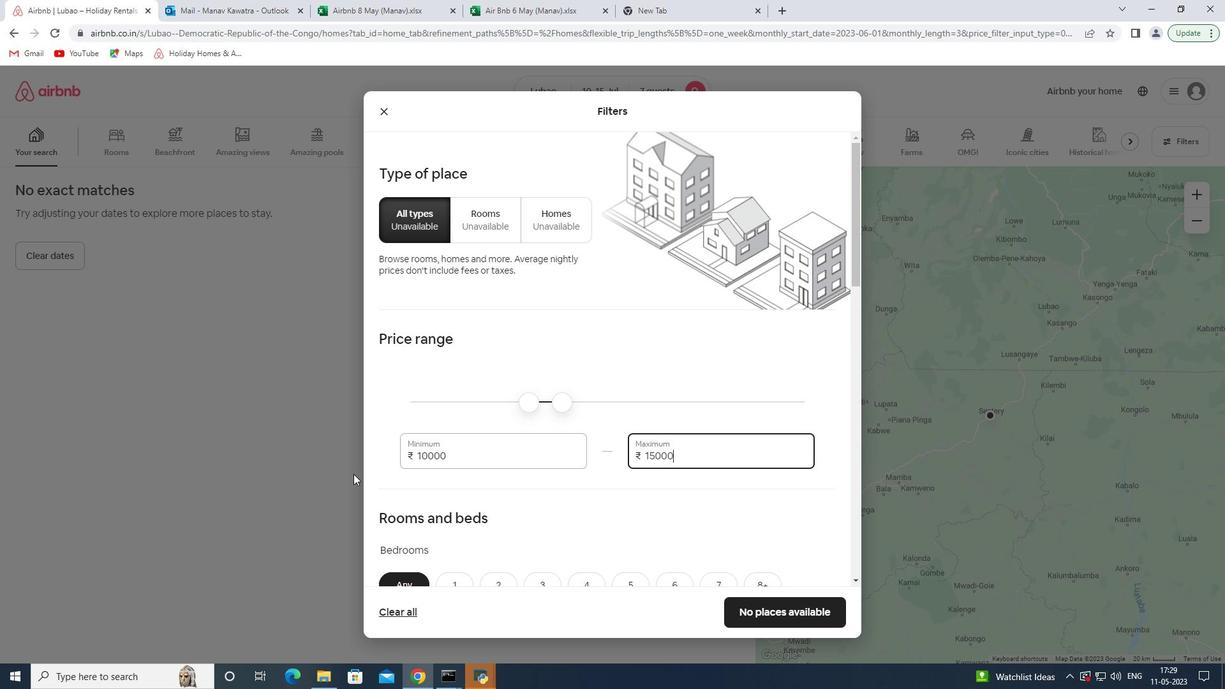 
Action: Mouse scrolled (388, 499) with delta (0, 0)
Screenshot: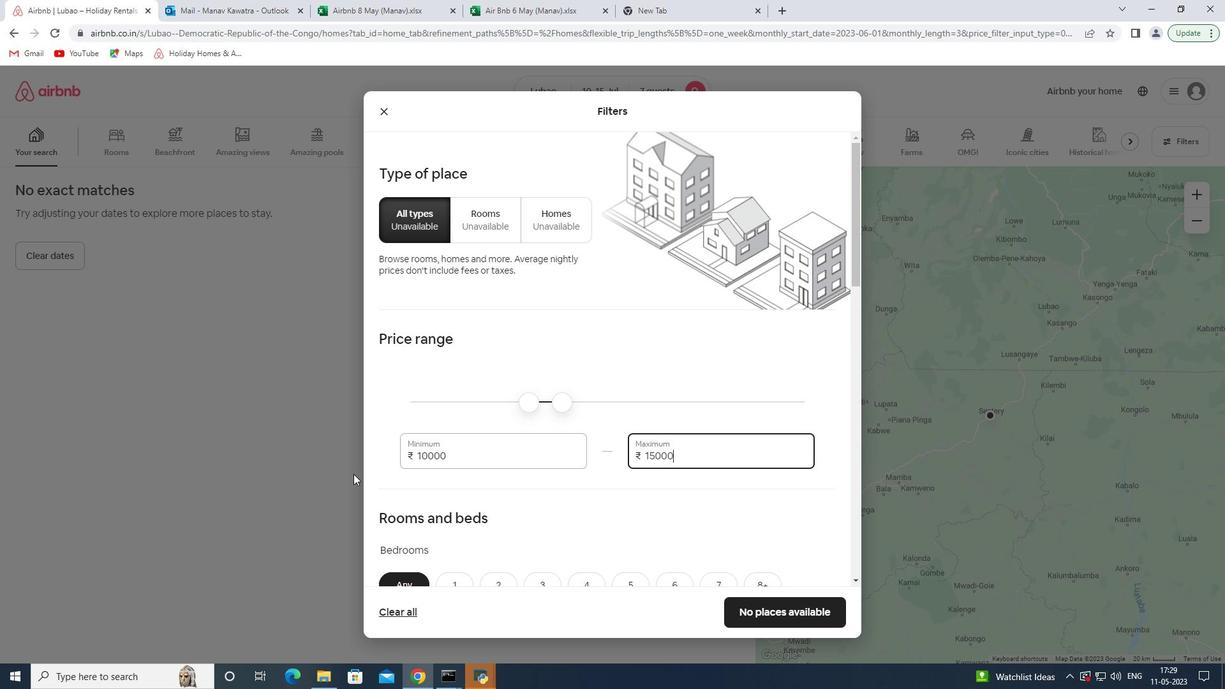 
Action: Mouse scrolled (388, 499) with delta (0, 0)
Screenshot: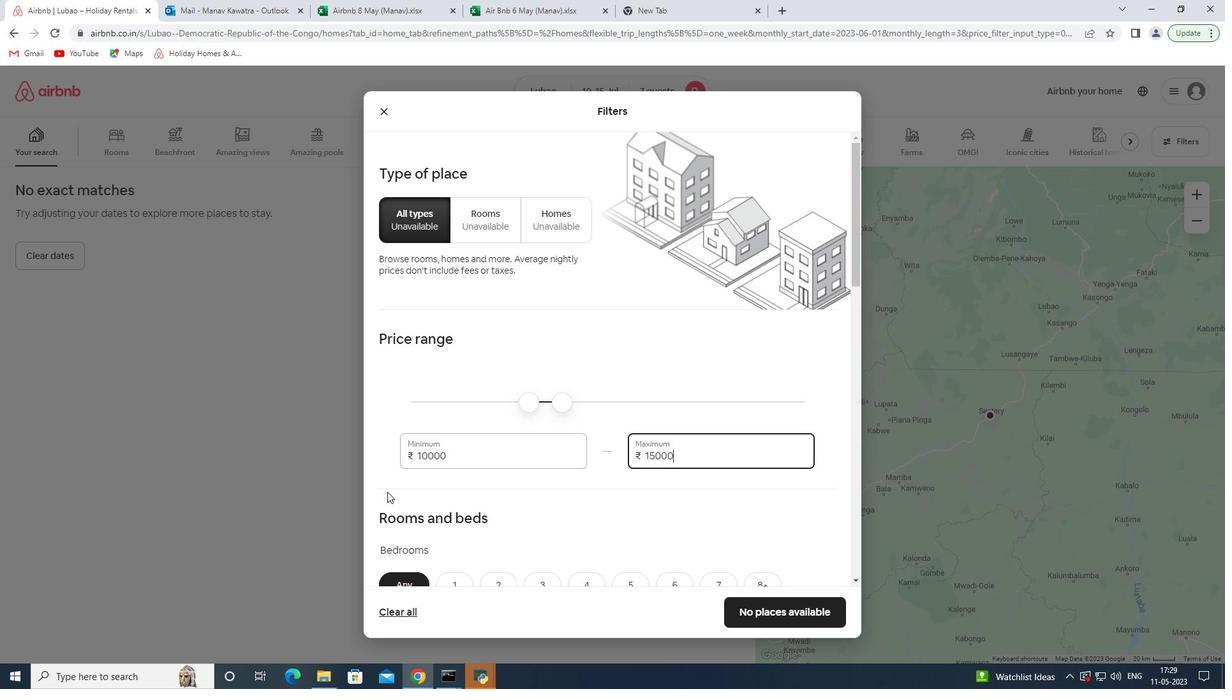 
Action: Mouse moved to (388, 500)
Screenshot: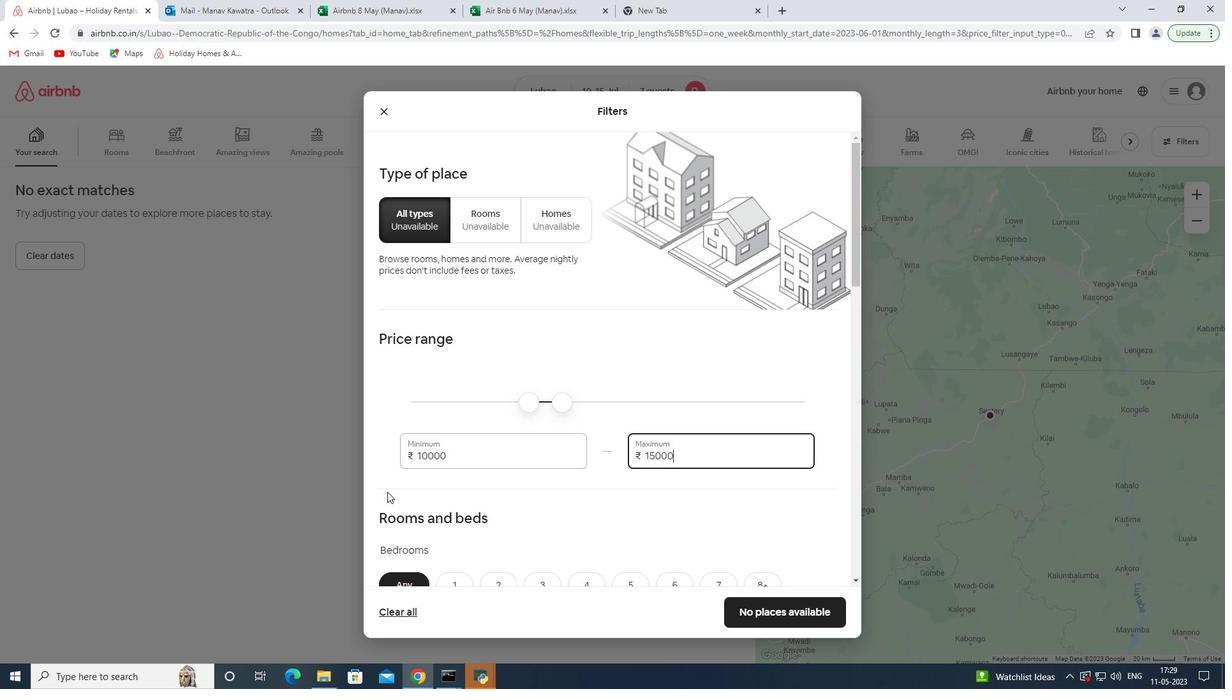 
Action: Mouse scrolled (388, 499) with delta (0, 0)
Screenshot: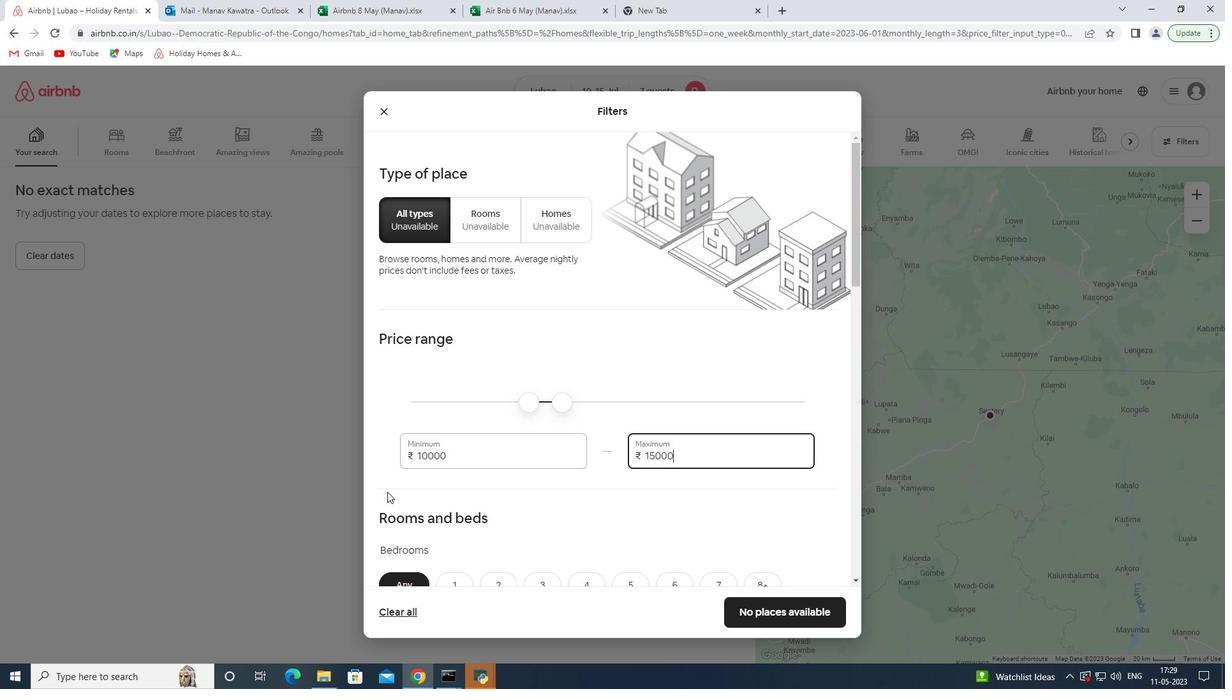 
Action: Mouse moved to (589, 327)
Screenshot: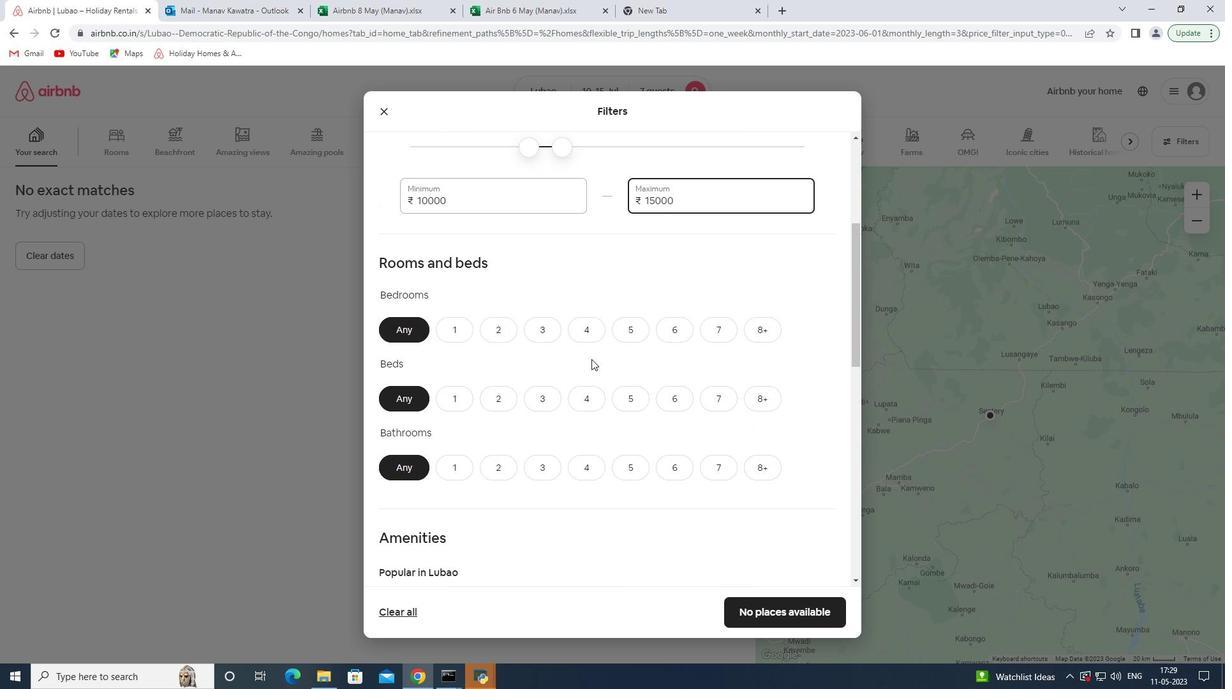 
Action: Mouse pressed left at (589, 327)
Screenshot: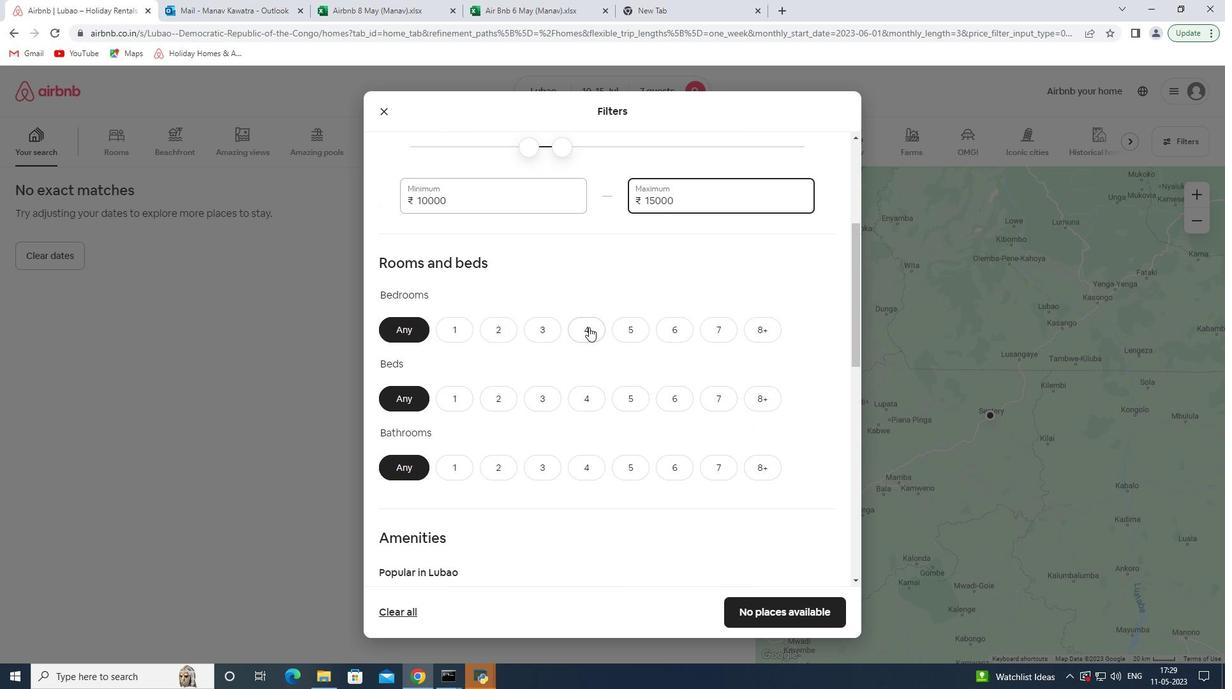 
Action: Mouse moved to (723, 393)
Screenshot: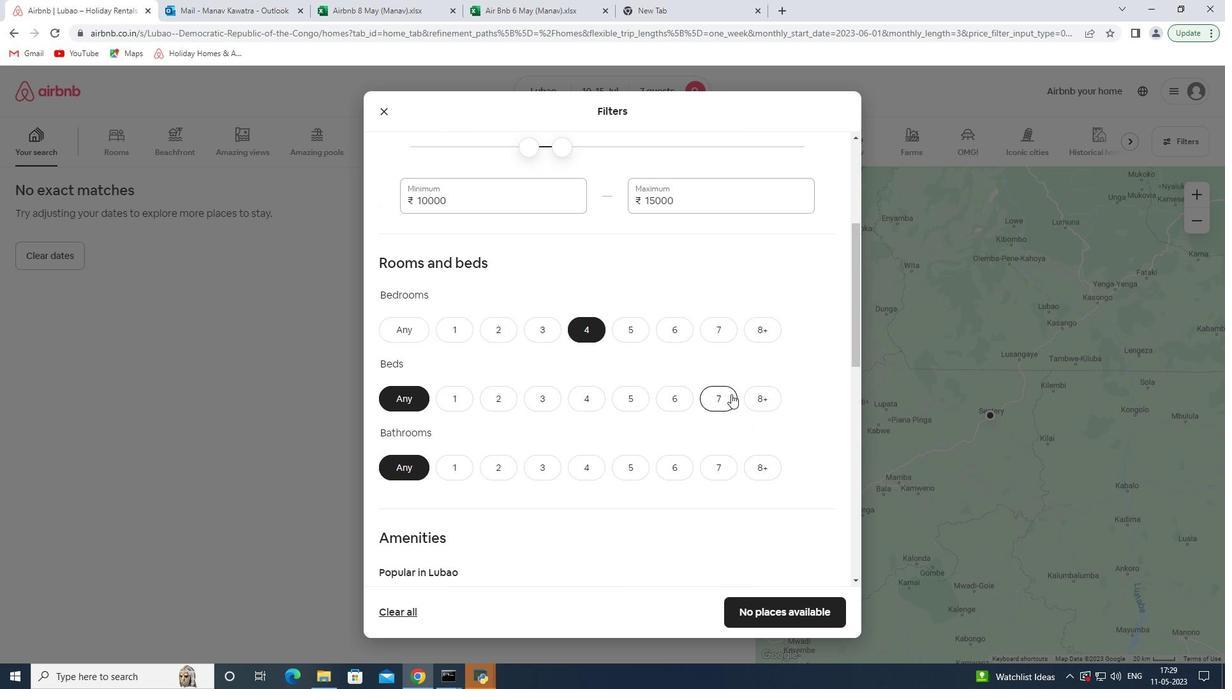 
Action: Mouse pressed left at (723, 393)
Screenshot: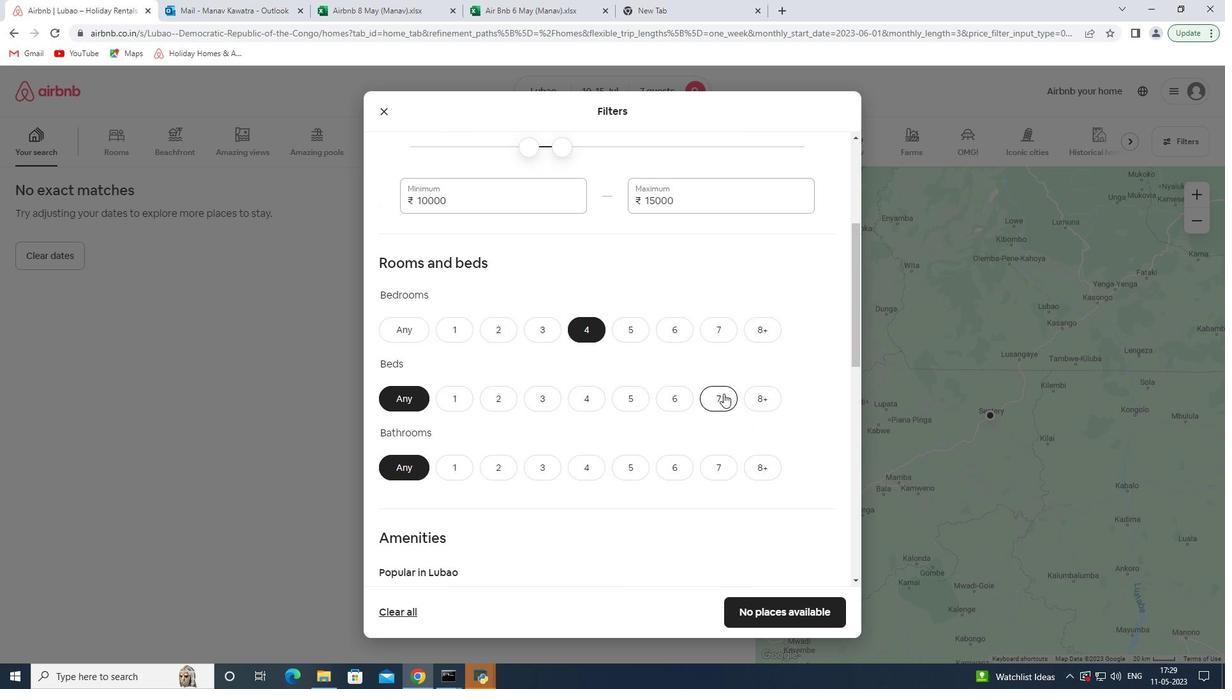 
Action: Mouse moved to (578, 471)
Screenshot: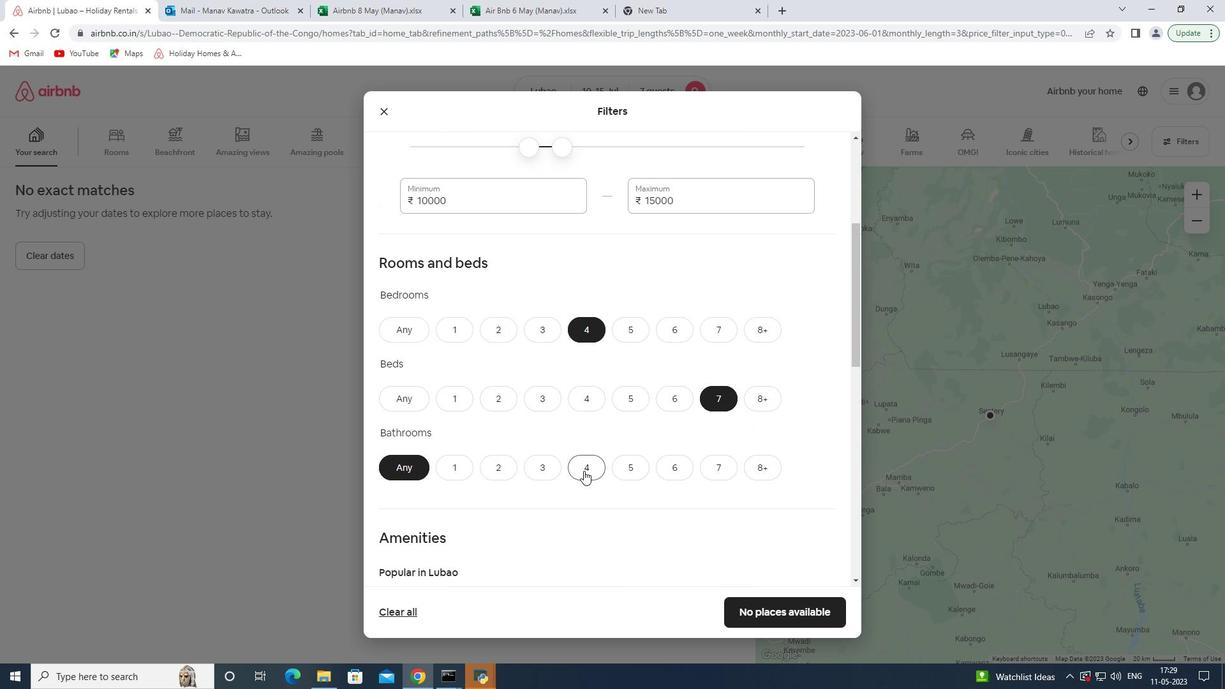 
Action: Mouse pressed left at (578, 471)
Screenshot: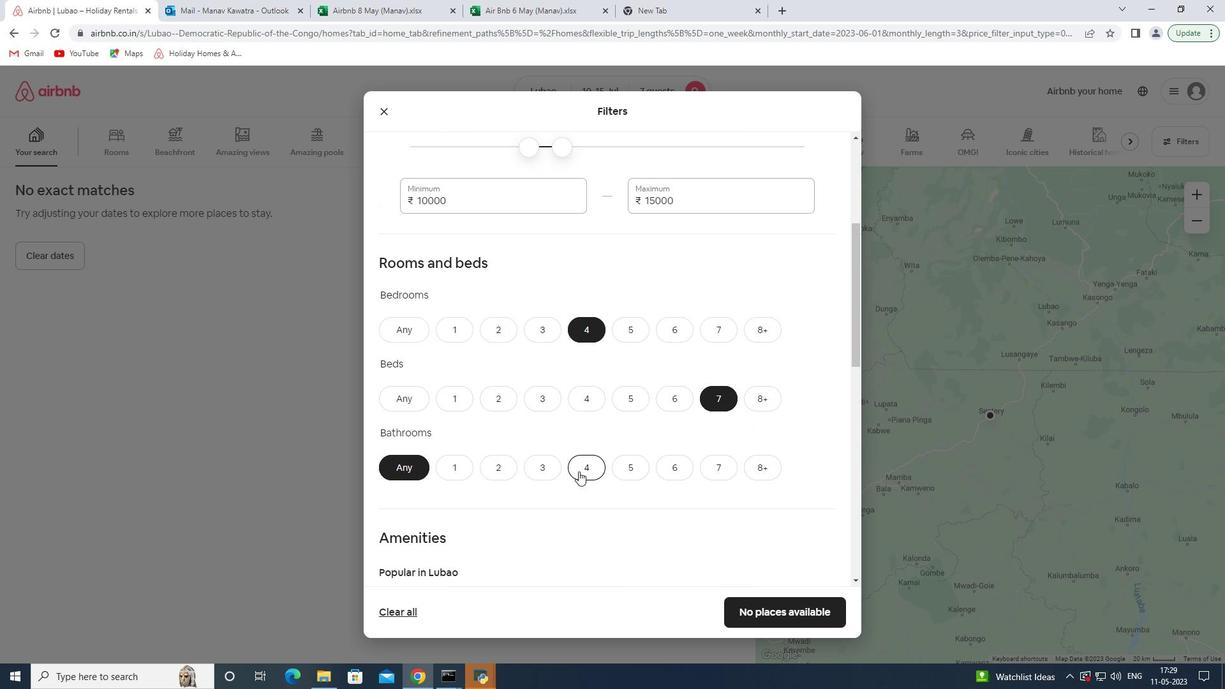 
Action: Mouse moved to (579, 471)
Screenshot: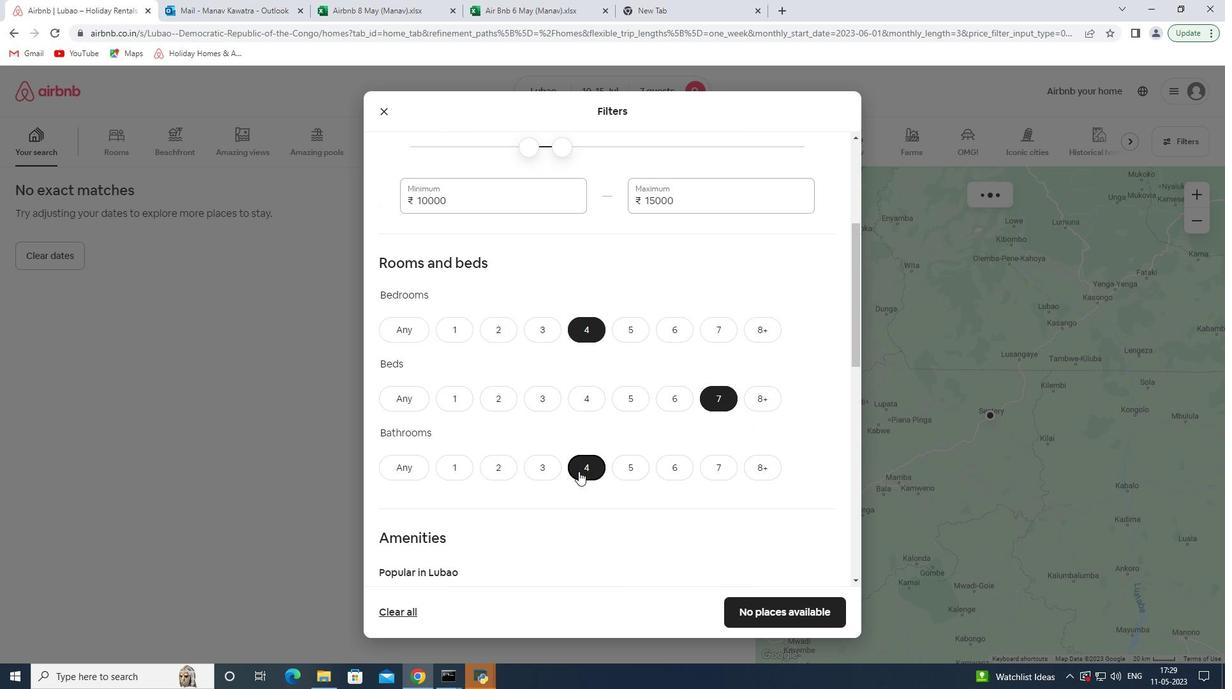 
Action: Mouse scrolled (579, 470) with delta (0, 0)
Screenshot: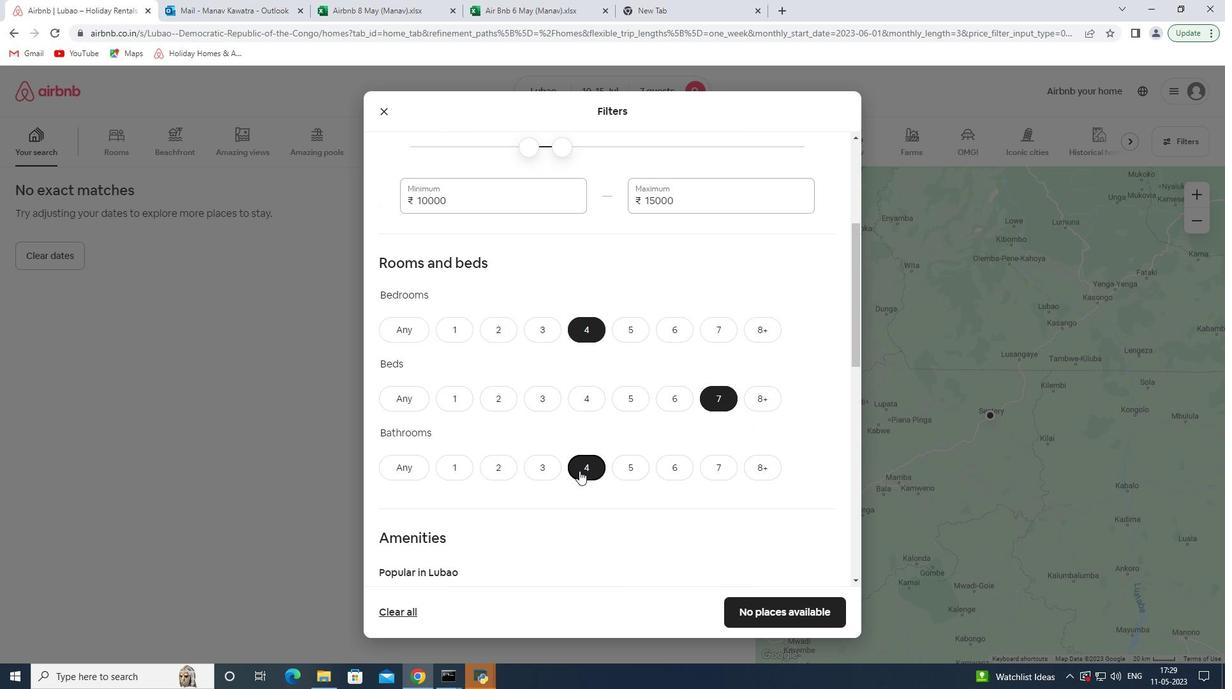 
Action: Mouse scrolled (579, 470) with delta (0, 0)
Screenshot: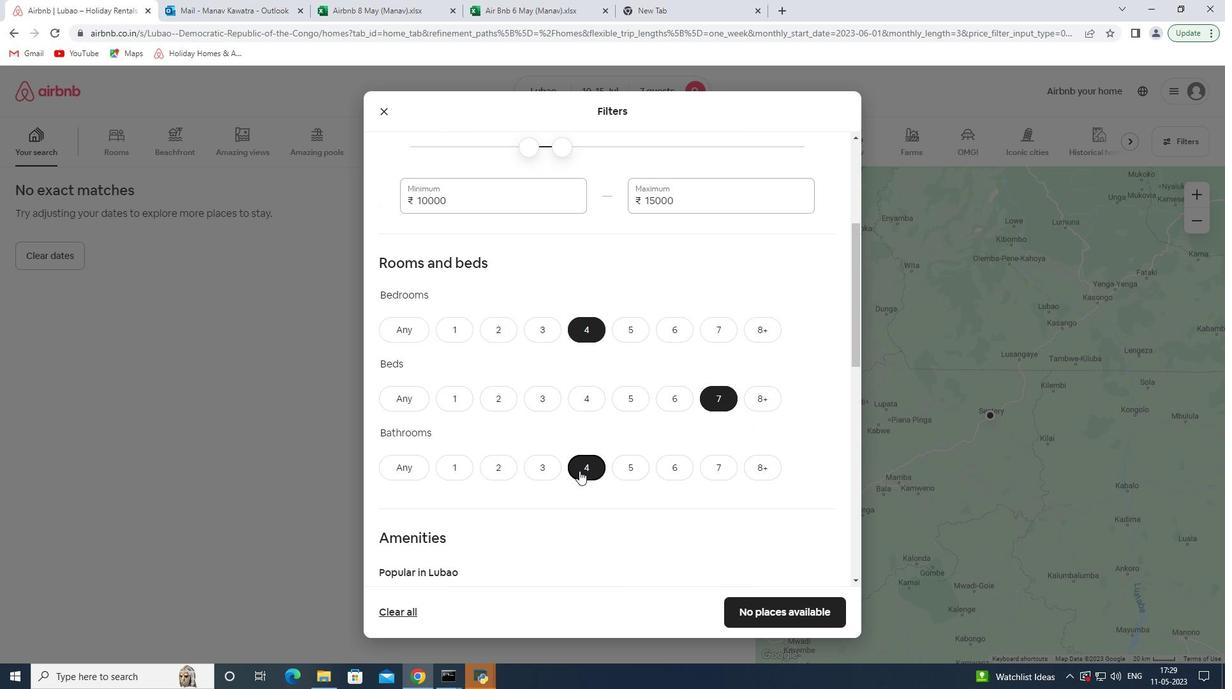 
Action: Mouse scrolled (579, 470) with delta (0, 0)
Screenshot: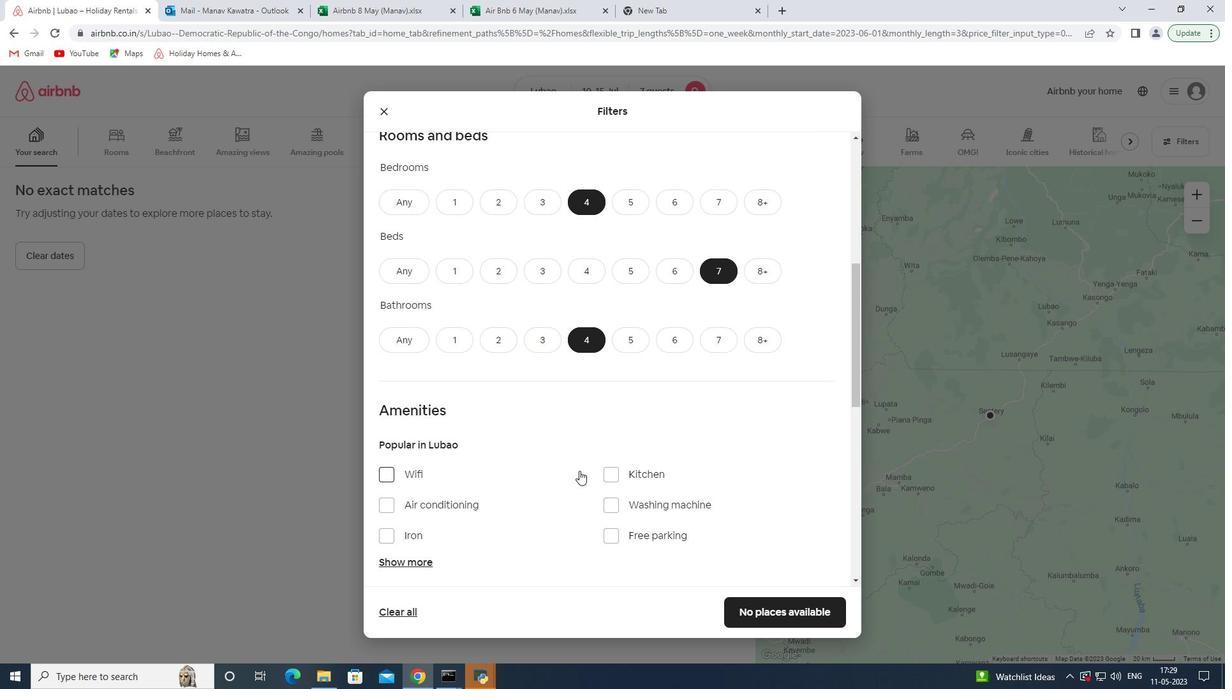 
Action: Mouse moved to (423, 409)
Screenshot: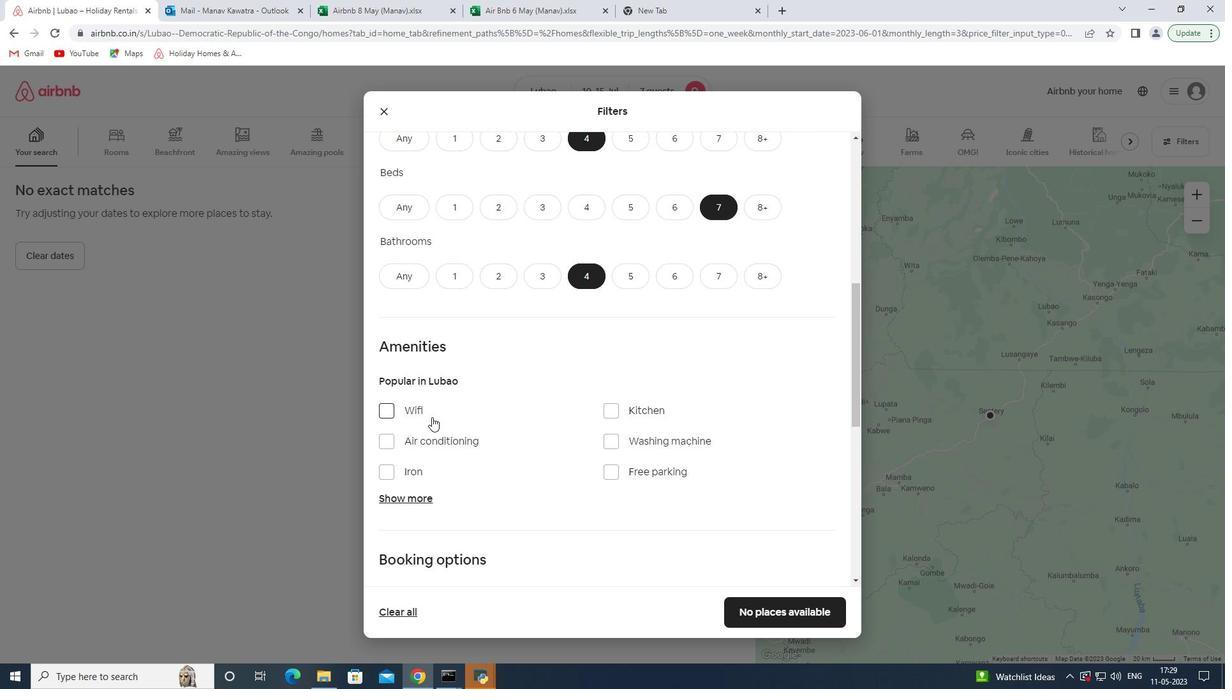 
Action: Mouse pressed left at (423, 409)
Screenshot: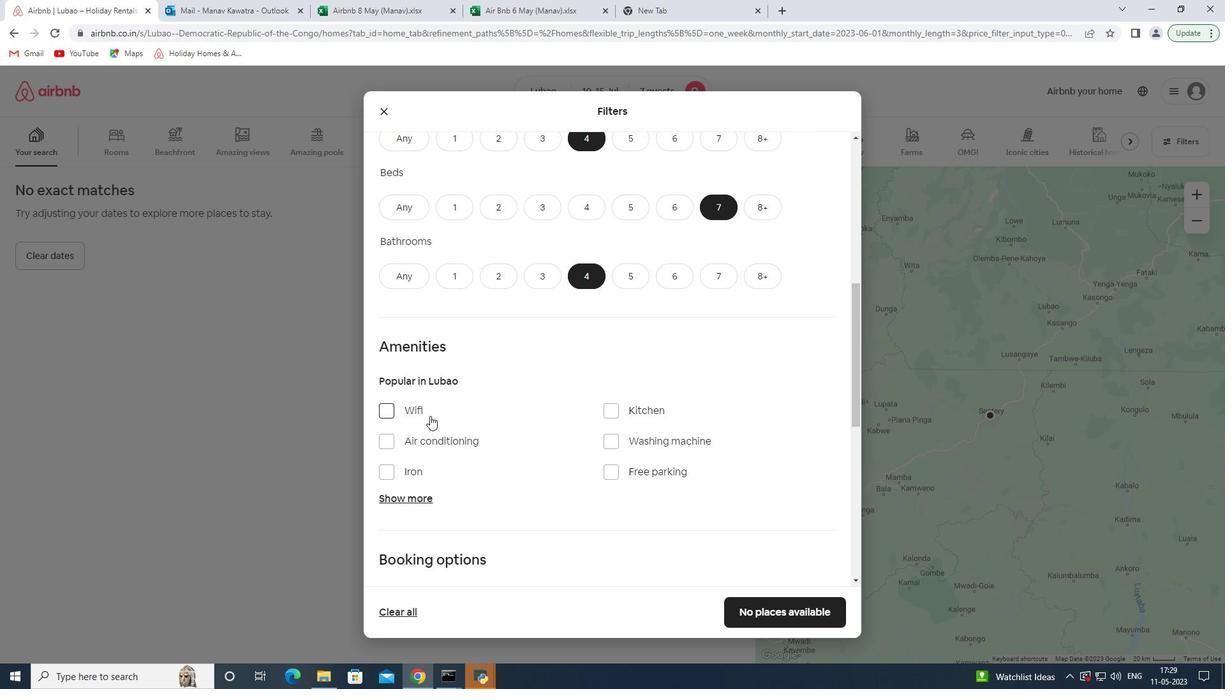 
Action: Mouse moved to (626, 468)
Screenshot: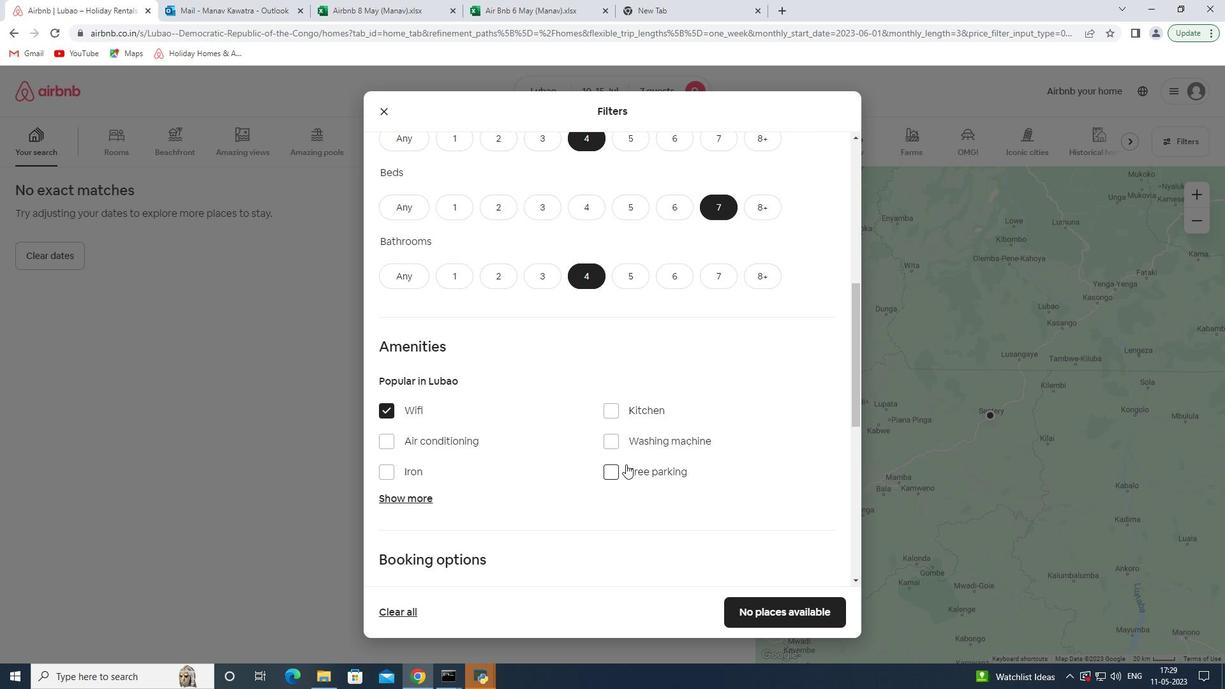 
Action: Mouse pressed left at (626, 468)
Screenshot: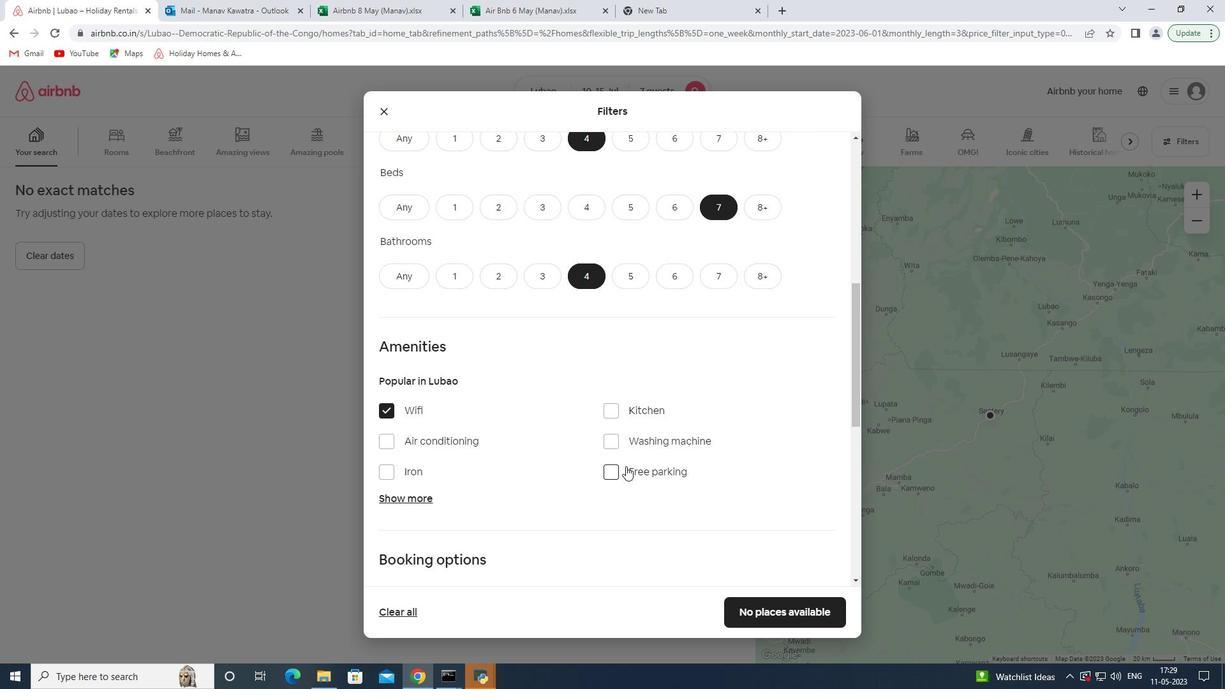 
Action: Mouse moved to (427, 499)
Screenshot: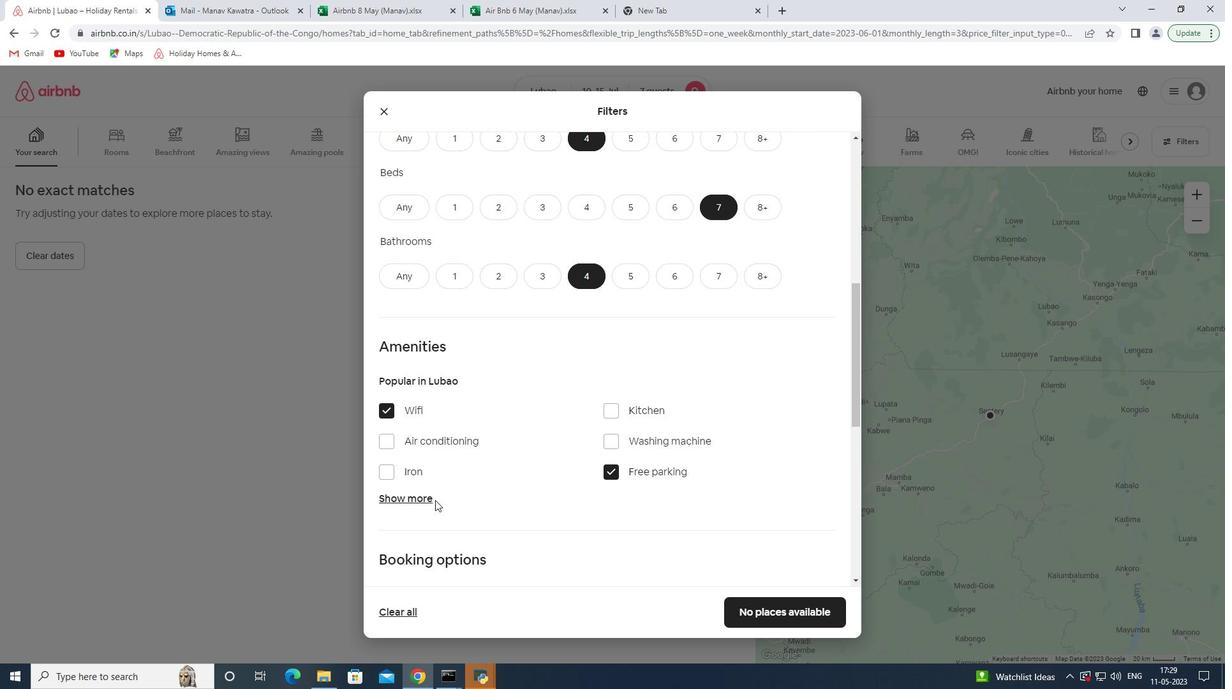 
Action: Mouse pressed left at (427, 499)
Screenshot: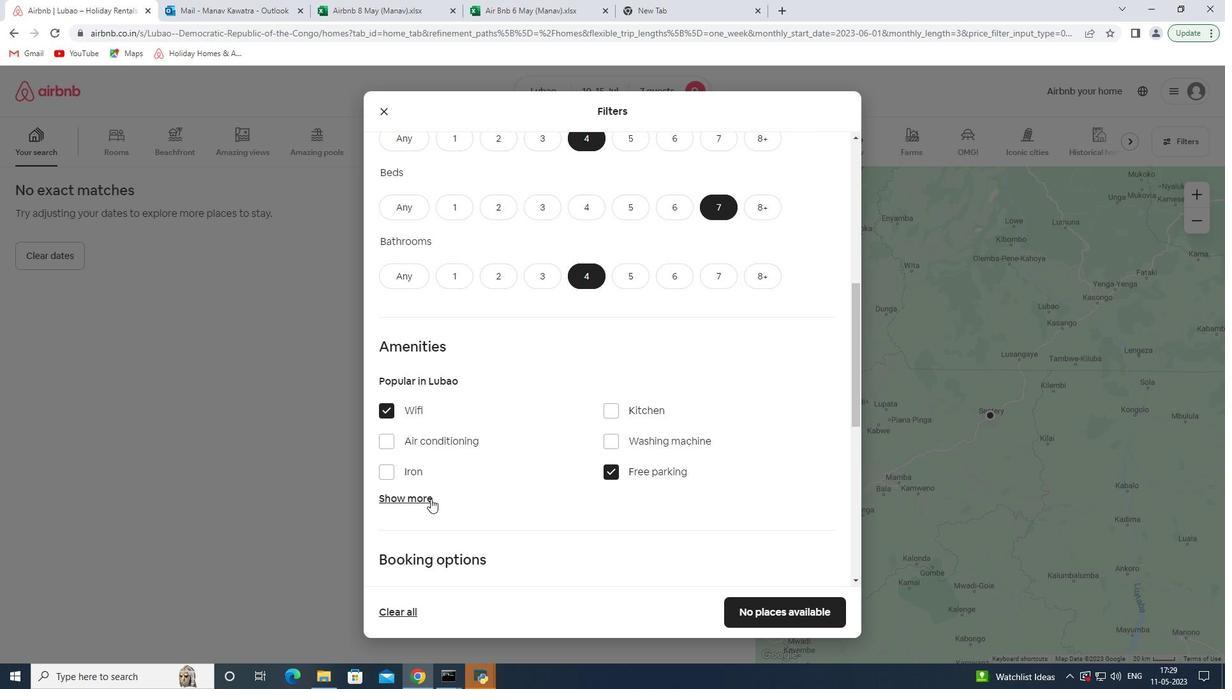 
Action: Mouse moved to (477, 478)
Screenshot: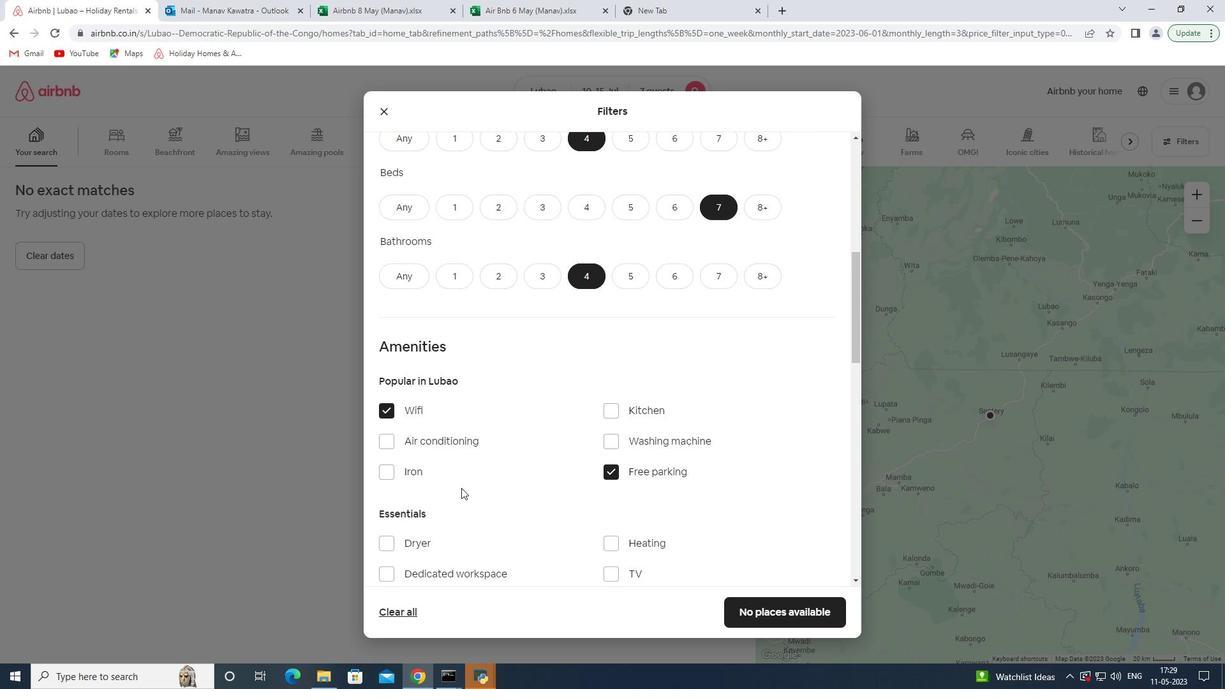 
Action: Mouse scrolled (477, 478) with delta (0, 0)
Screenshot: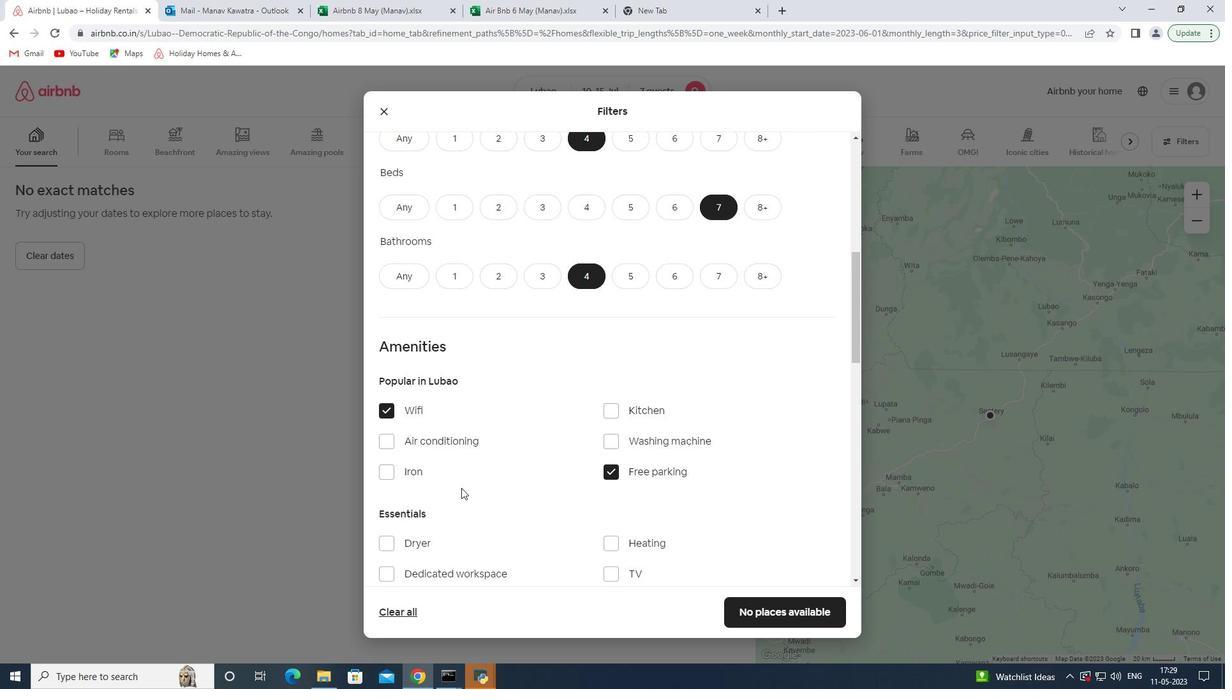 
Action: Mouse scrolled (477, 478) with delta (0, 0)
Screenshot: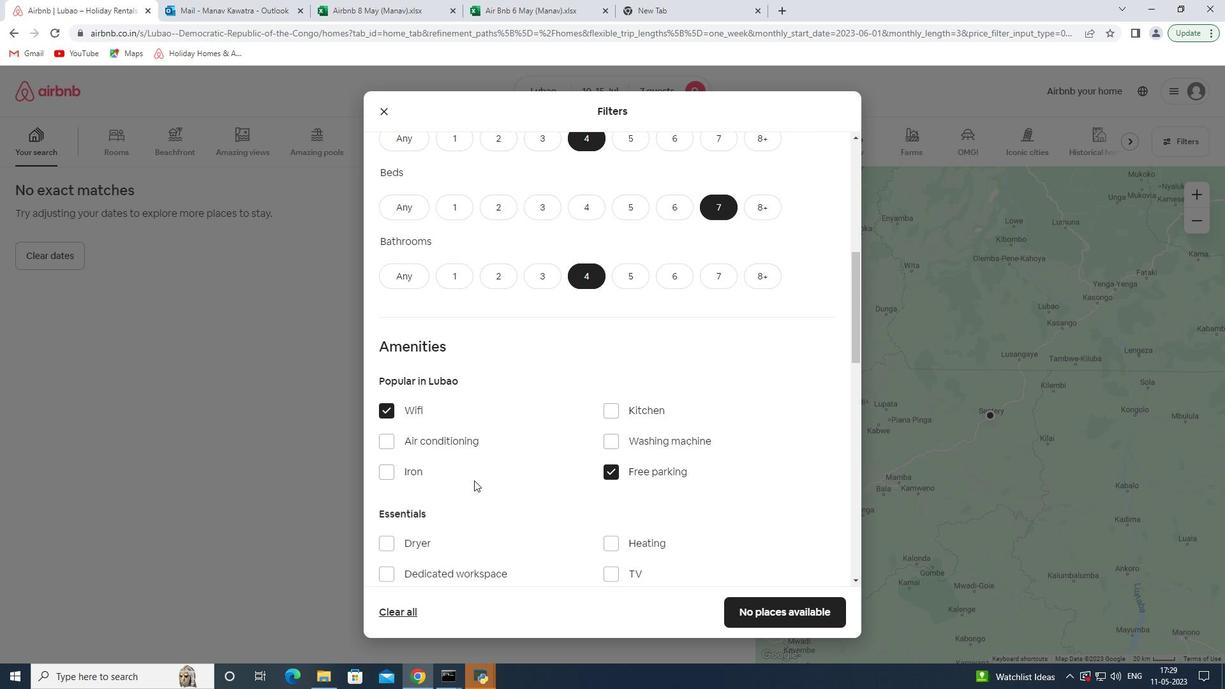 
Action: Mouse moved to (612, 445)
Screenshot: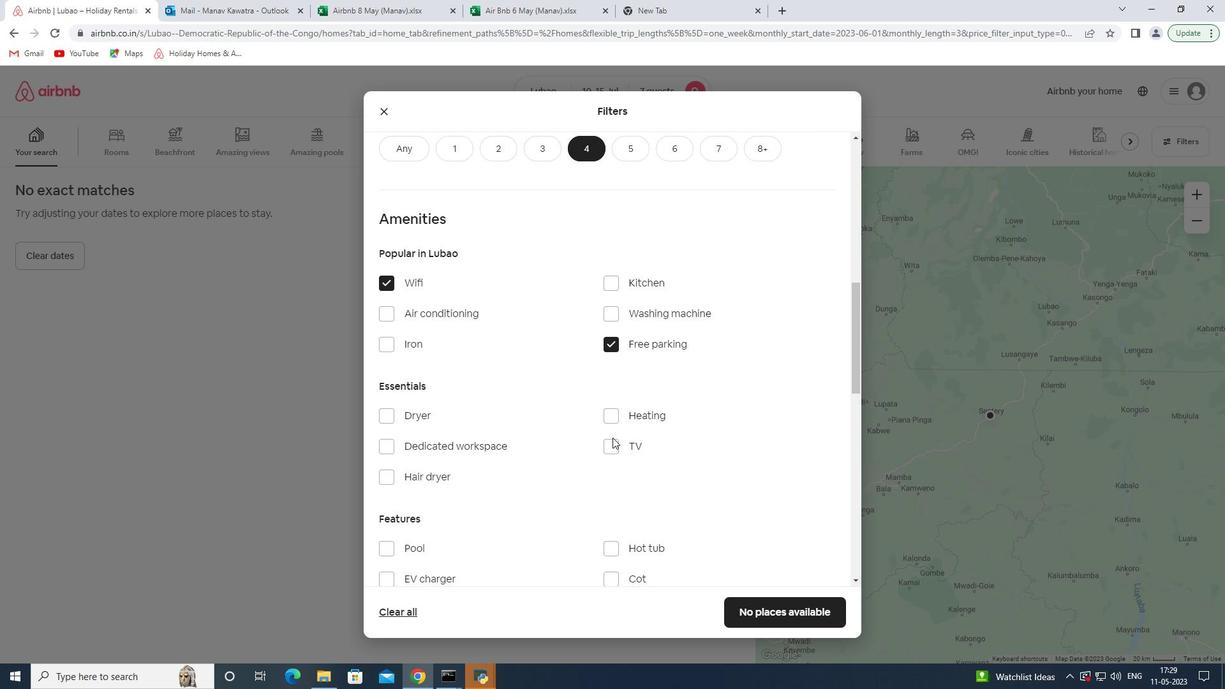 
Action: Mouse pressed left at (612, 445)
Screenshot: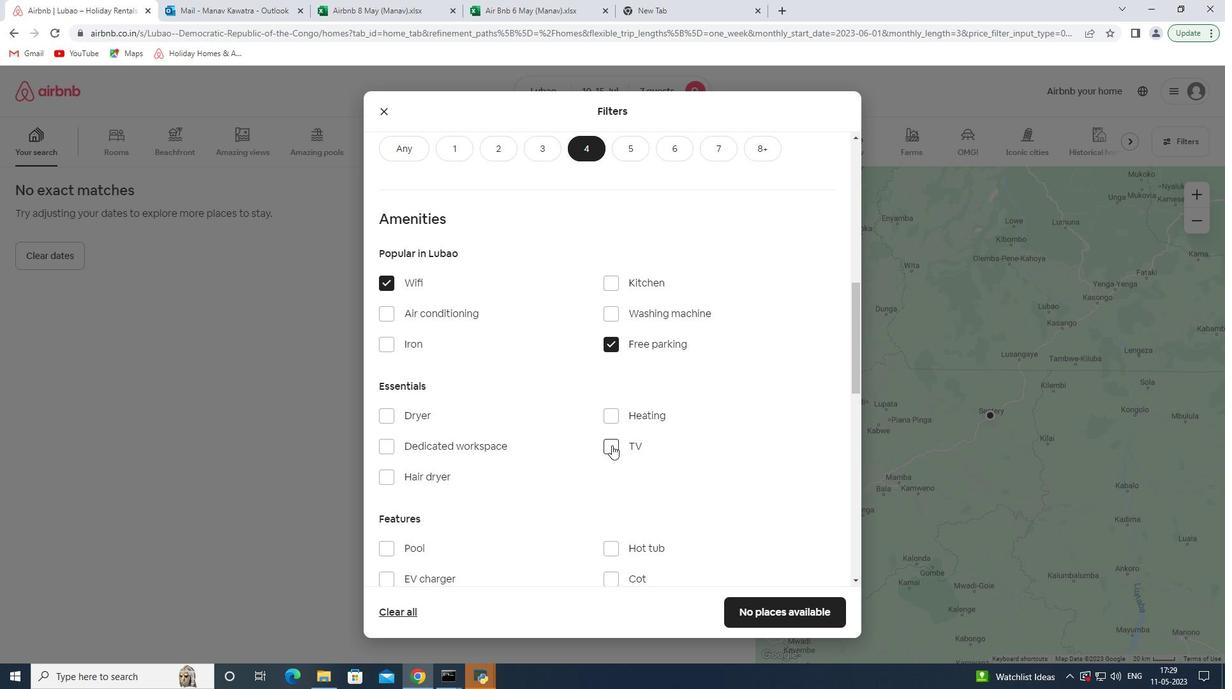 
Action: Mouse moved to (345, 427)
Screenshot: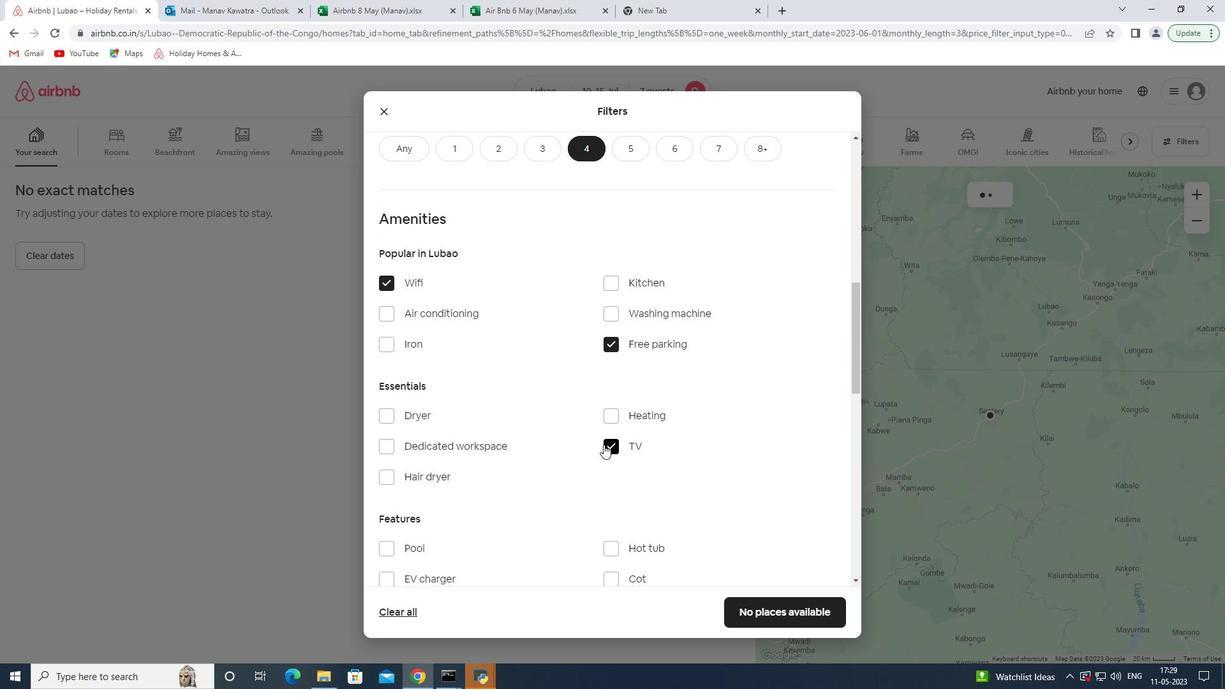 
Action: Mouse scrolled (345, 427) with delta (0, 0)
Screenshot: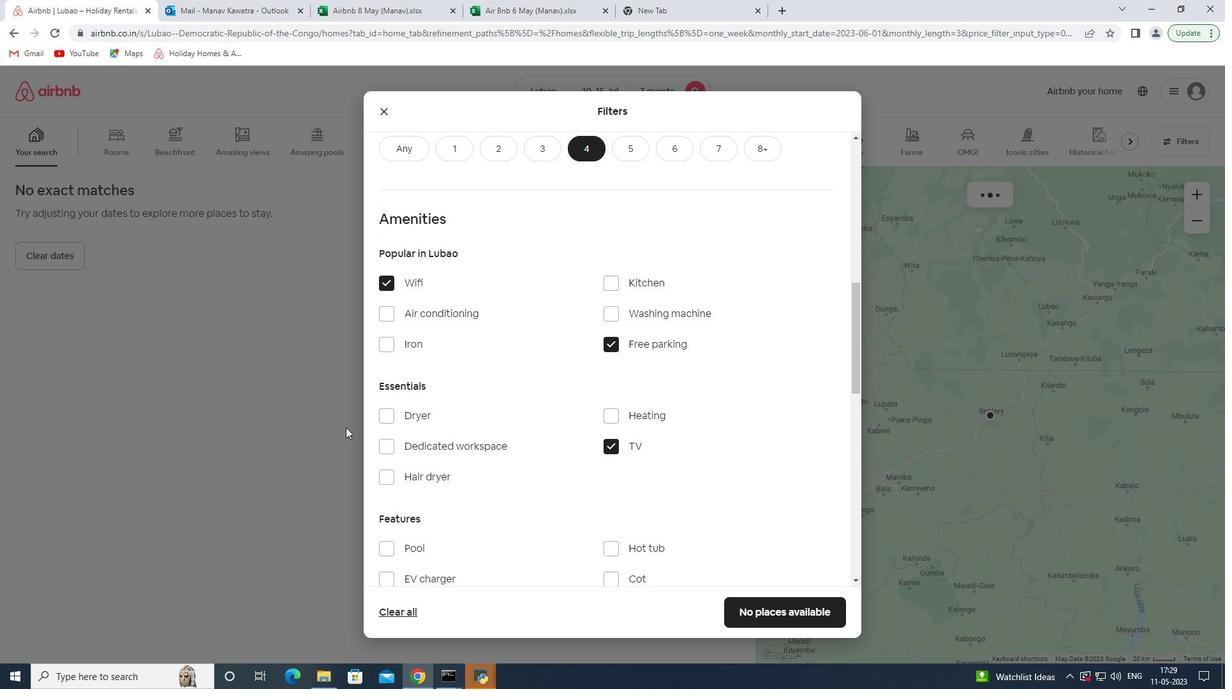 
Action: Mouse moved to (345, 427)
Screenshot: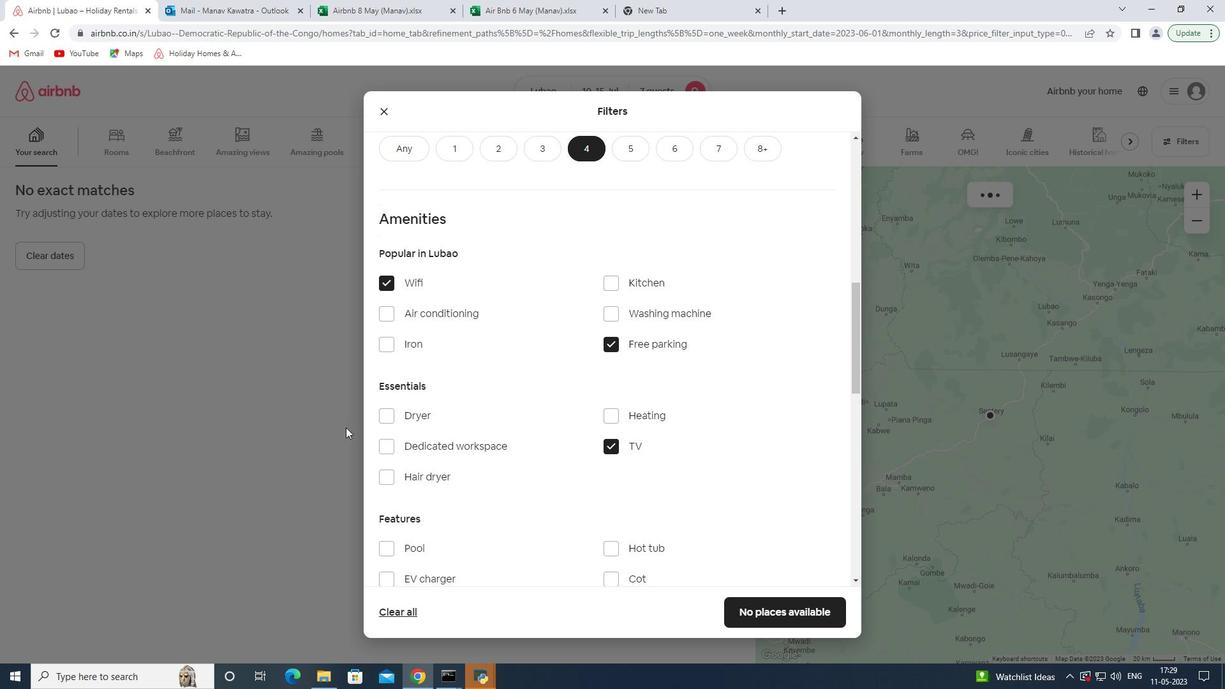 
Action: Mouse scrolled (345, 427) with delta (0, 0)
Screenshot: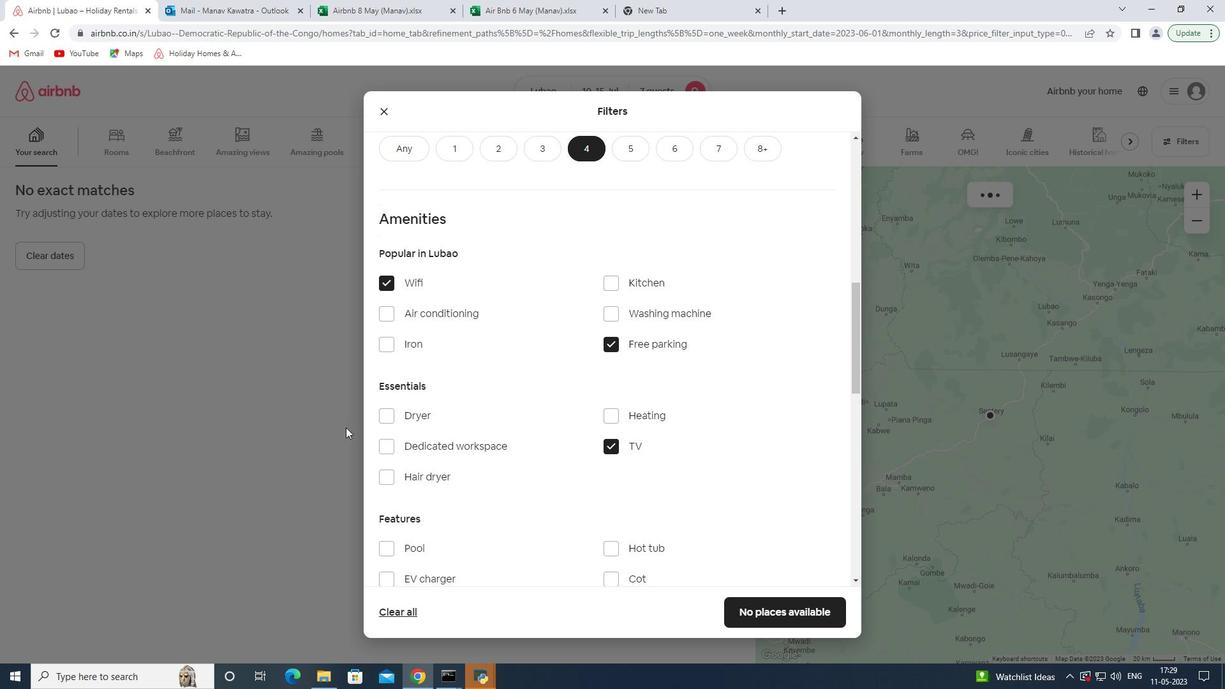 
Action: Mouse moved to (344, 427)
Screenshot: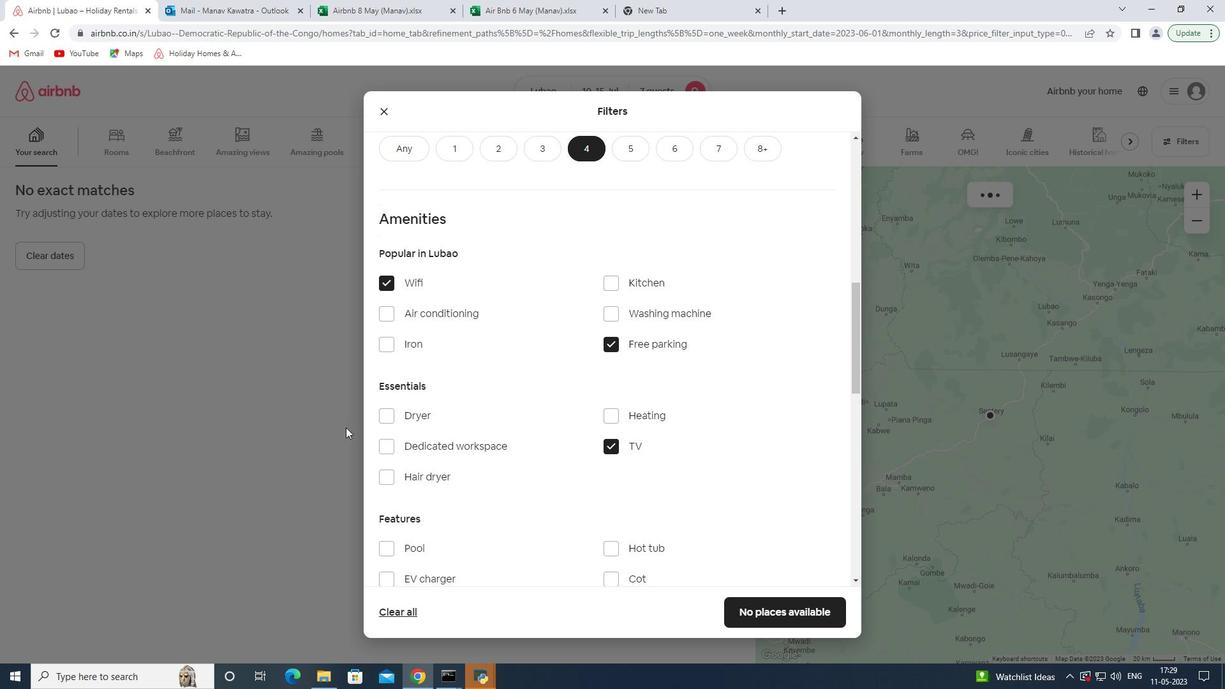 
Action: Mouse scrolled (344, 427) with delta (0, 0)
Screenshot: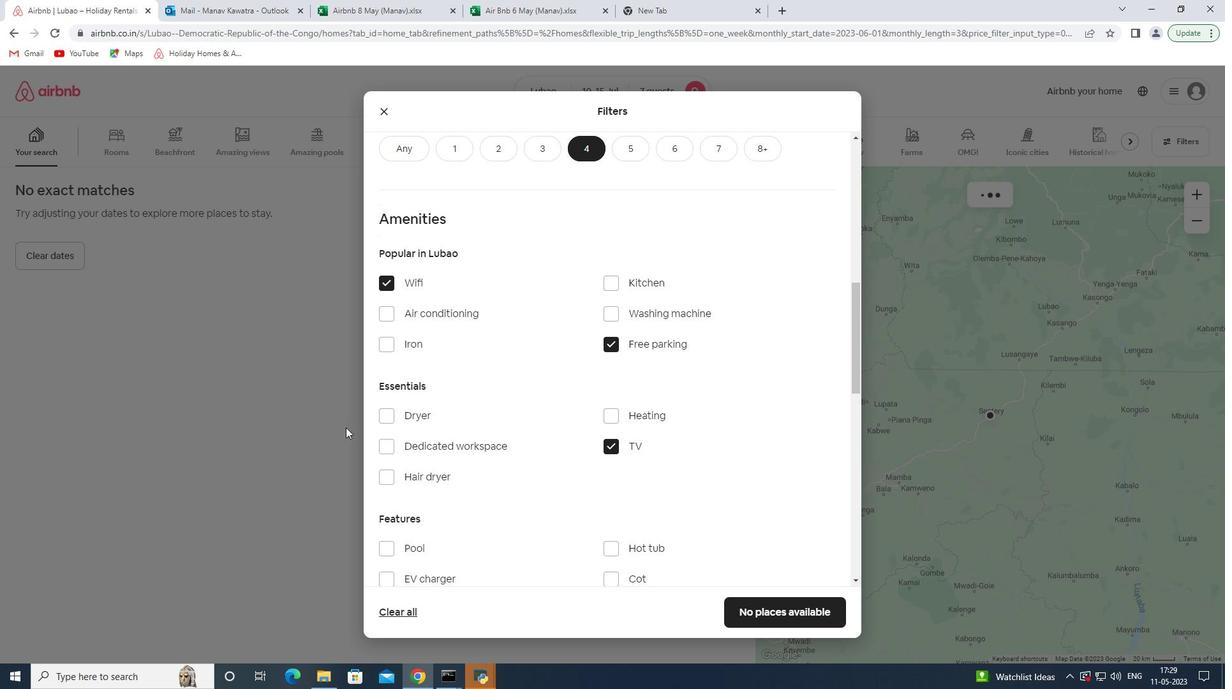 
Action: Mouse scrolled (344, 427) with delta (0, 0)
Screenshot: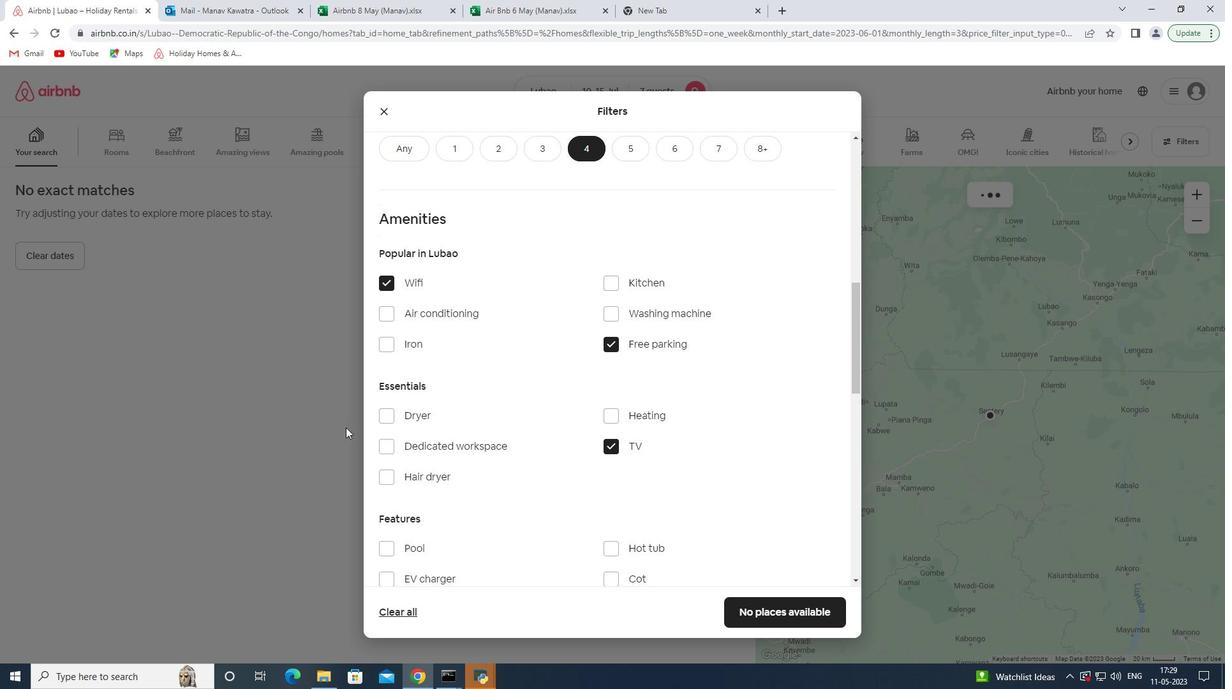 
Action: Mouse moved to (446, 430)
Screenshot: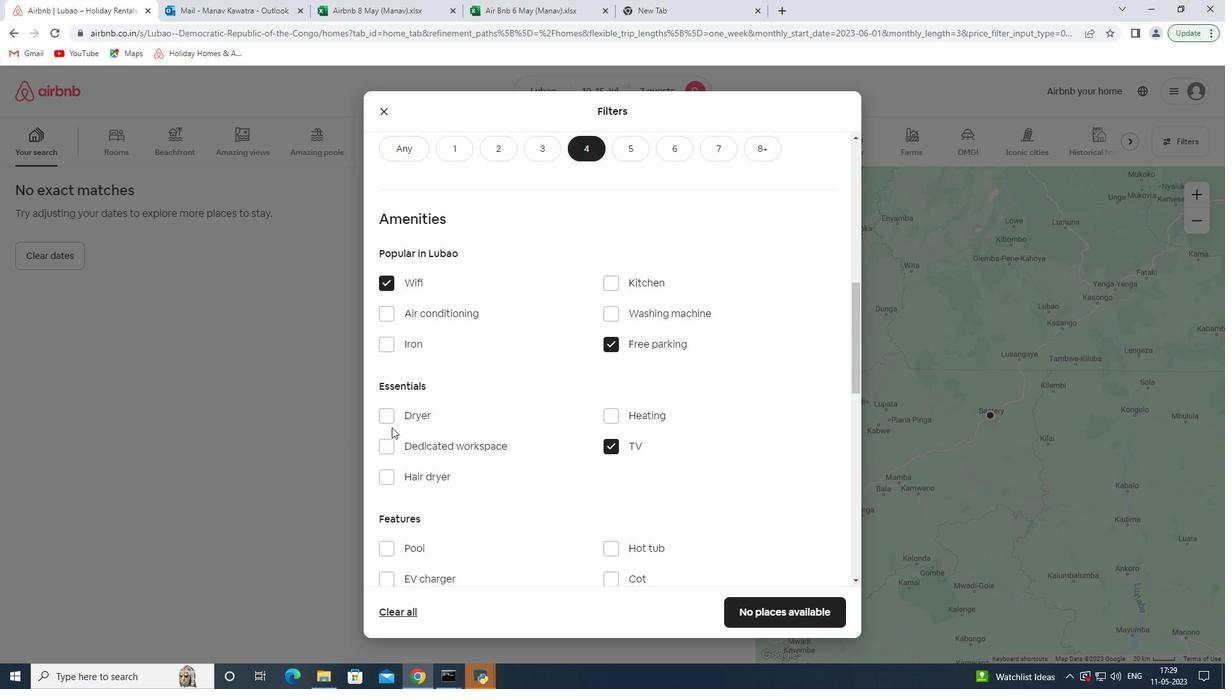 
Action: Mouse scrolled (446, 429) with delta (0, 0)
Screenshot: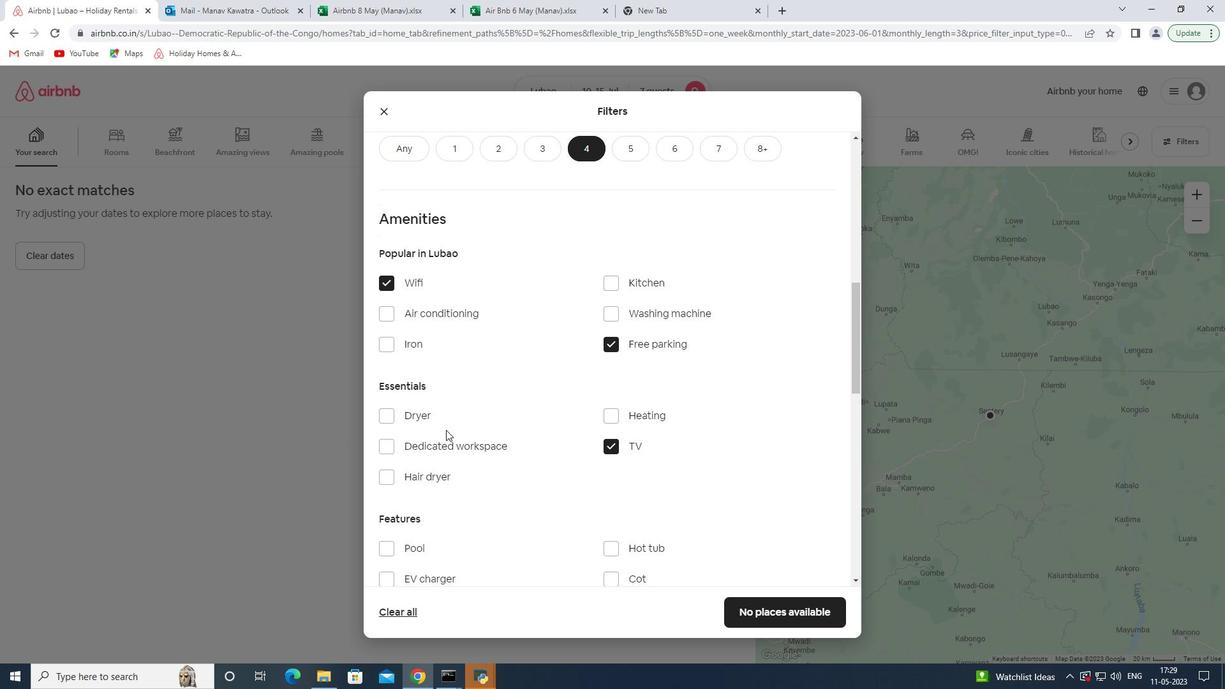 
Action: Mouse moved to (446, 430)
Screenshot: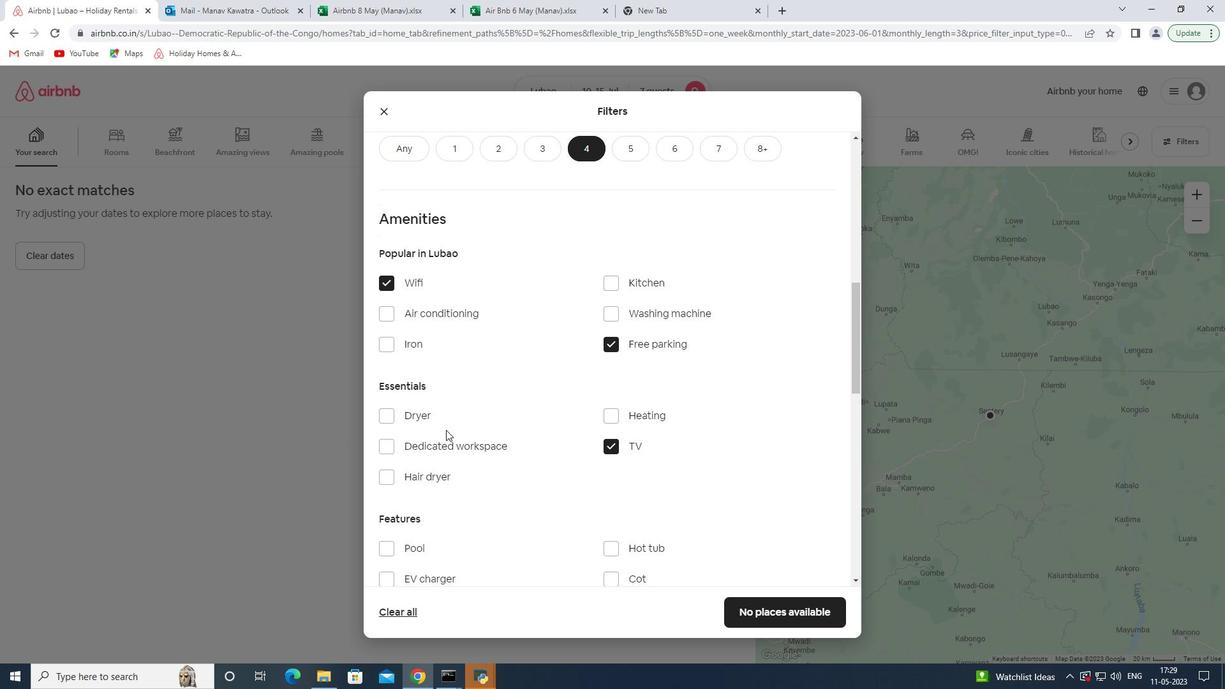 
Action: Mouse scrolled (446, 430) with delta (0, 0)
Screenshot: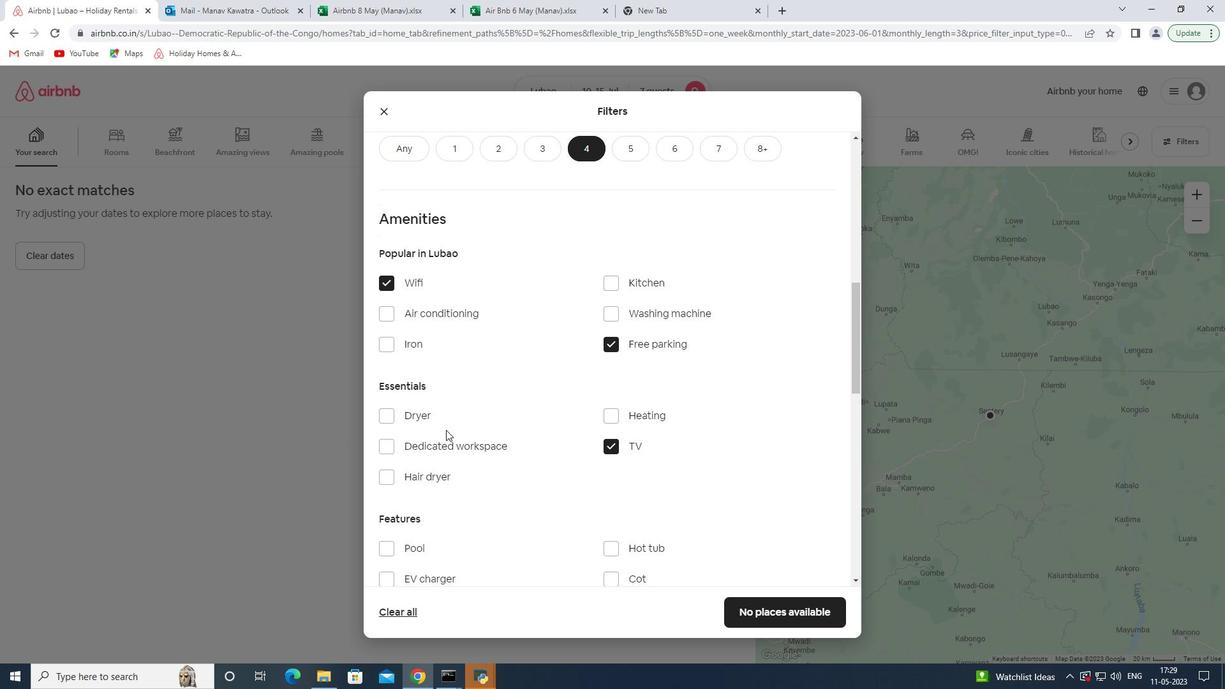 
Action: Mouse scrolled (446, 430) with delta (0, 0)
Screenshot: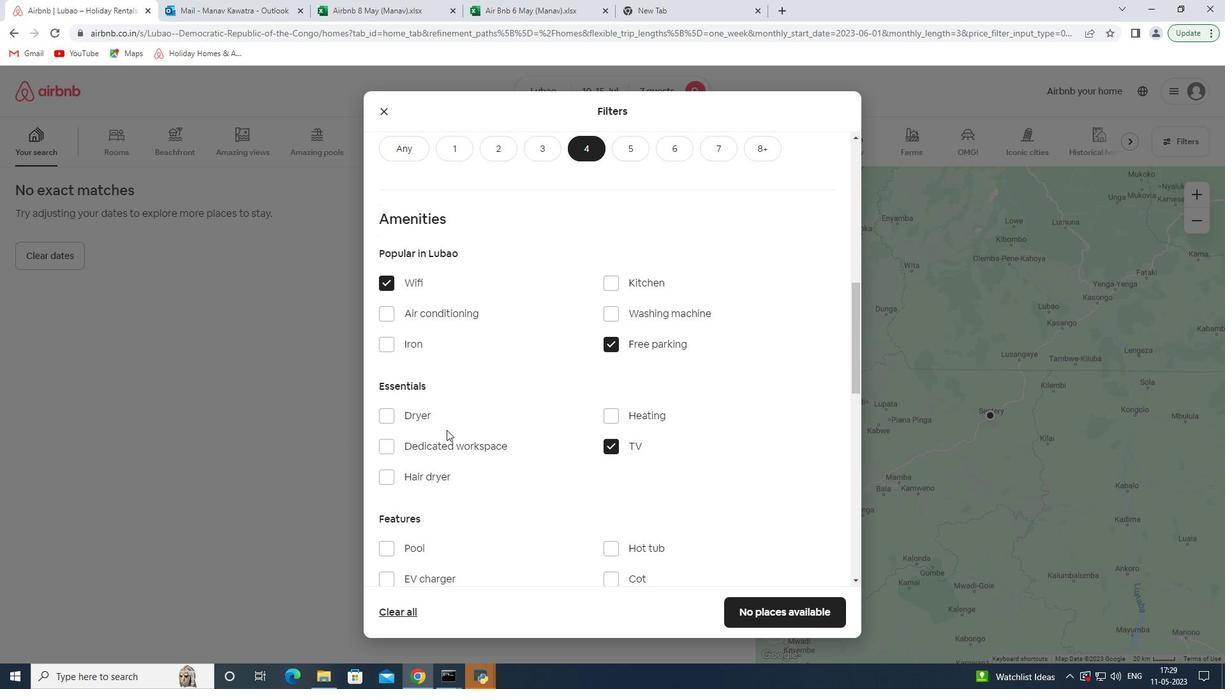 
Action: Mouse scrolled (446, 430) with delta (0, 0)
Screenshot: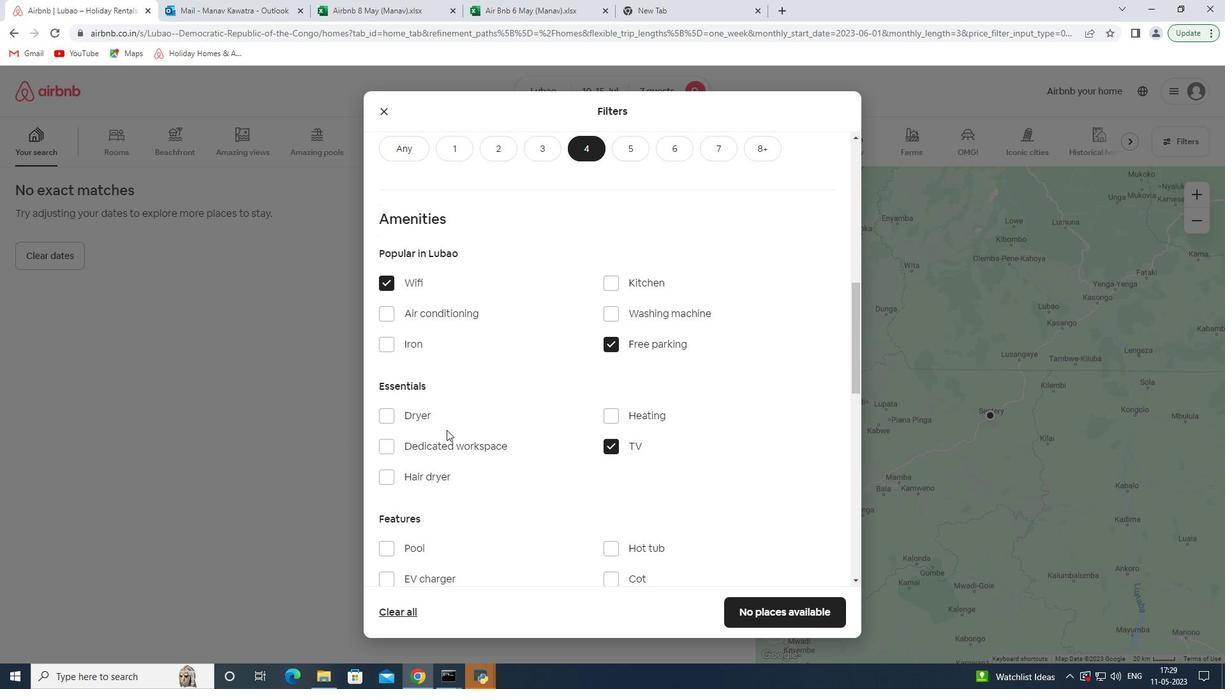 
Action: Mouse moved to (417, 358)
Screenshot: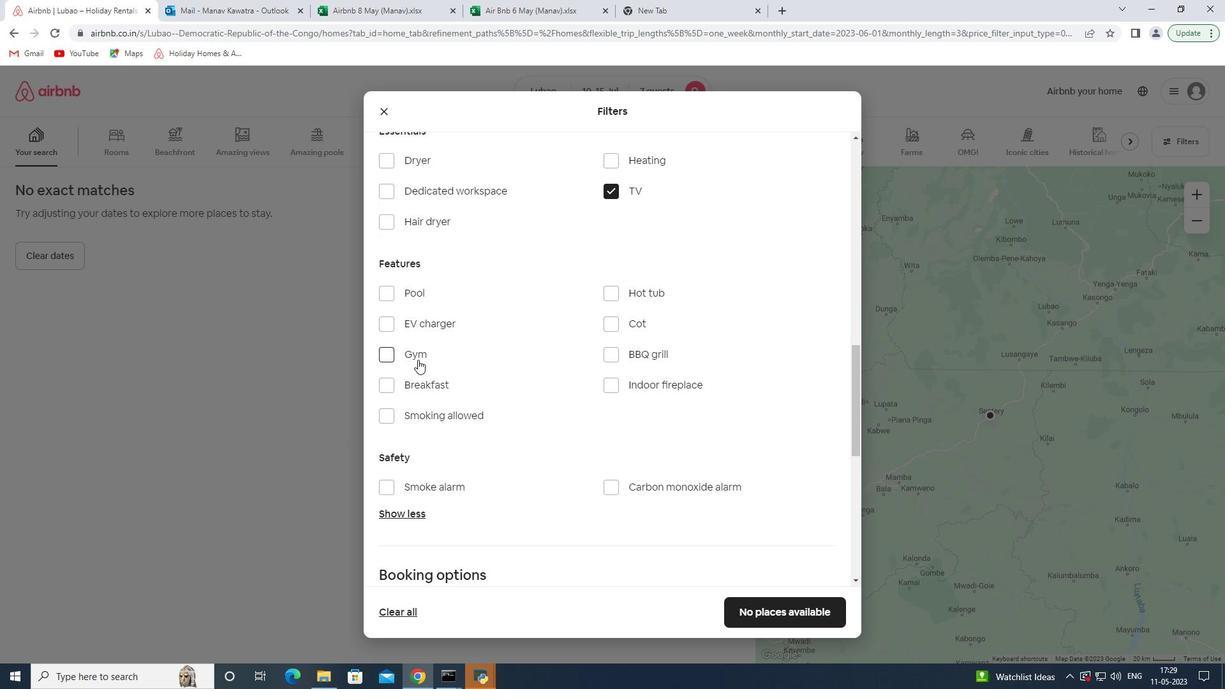 
Action: Mouse pressed left at (417, 358)
Screenshot: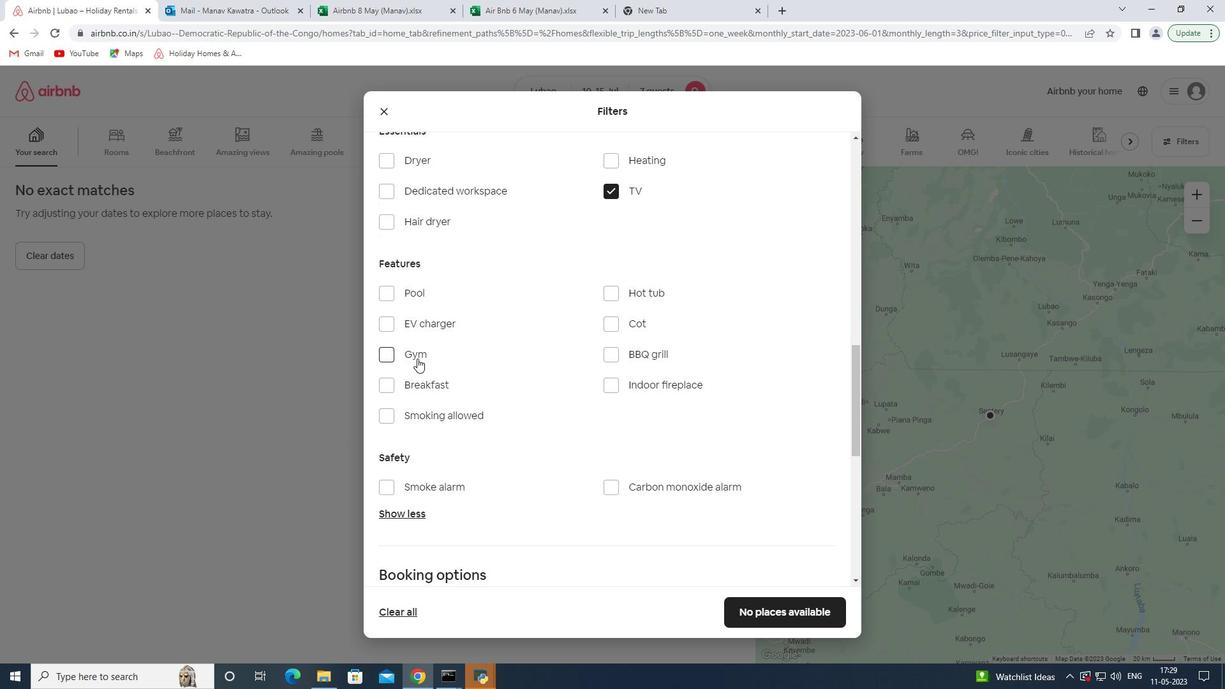 
Action: Mouse moved to (423, 383)
Screenshot: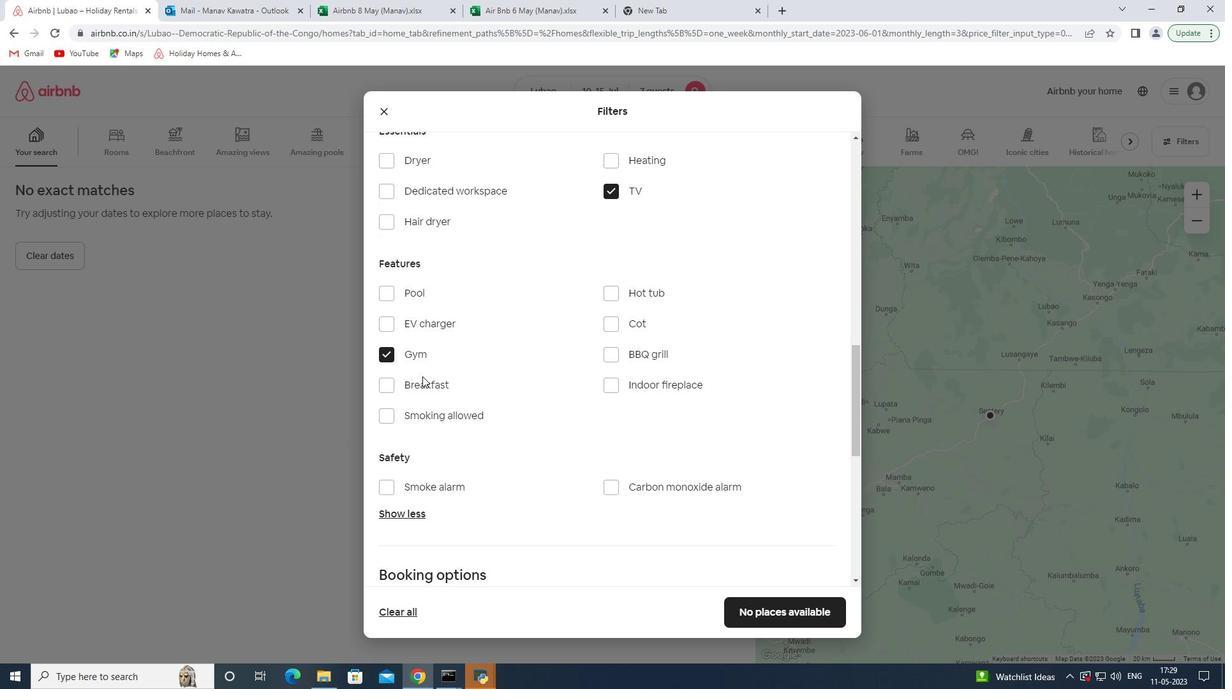 
Action: Mouse pressed left at (423, 383)
Screenshot: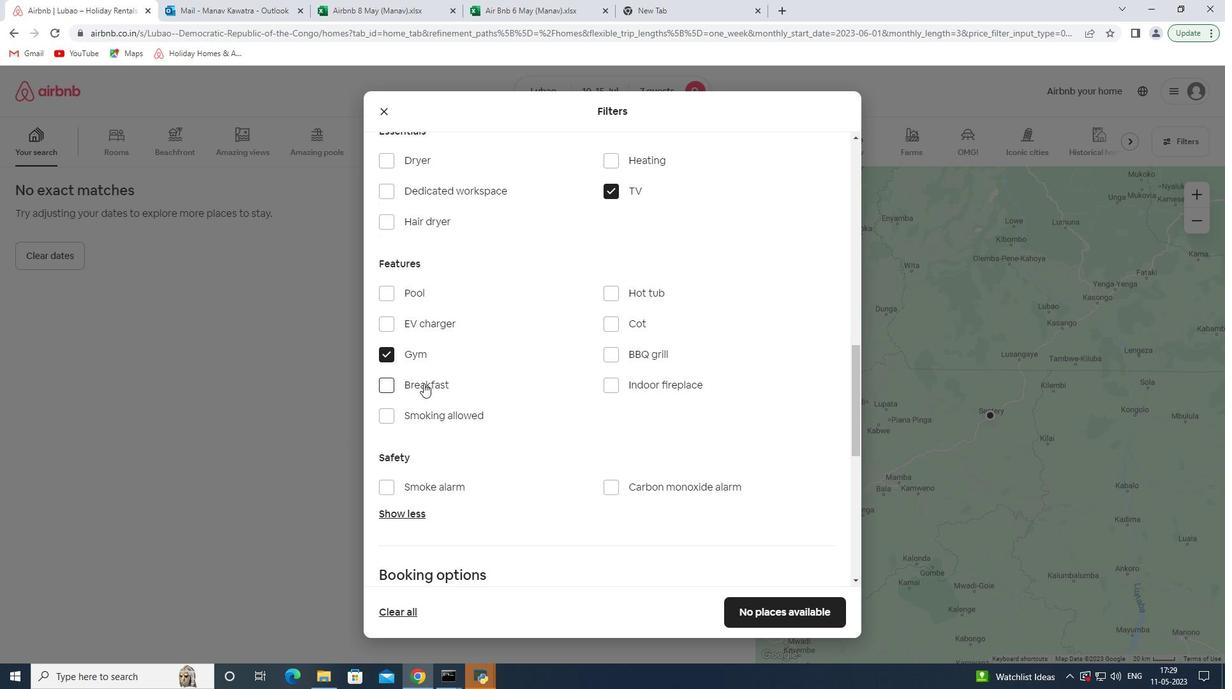 
Action: Mouse moved to (591, 504)
Screenshot: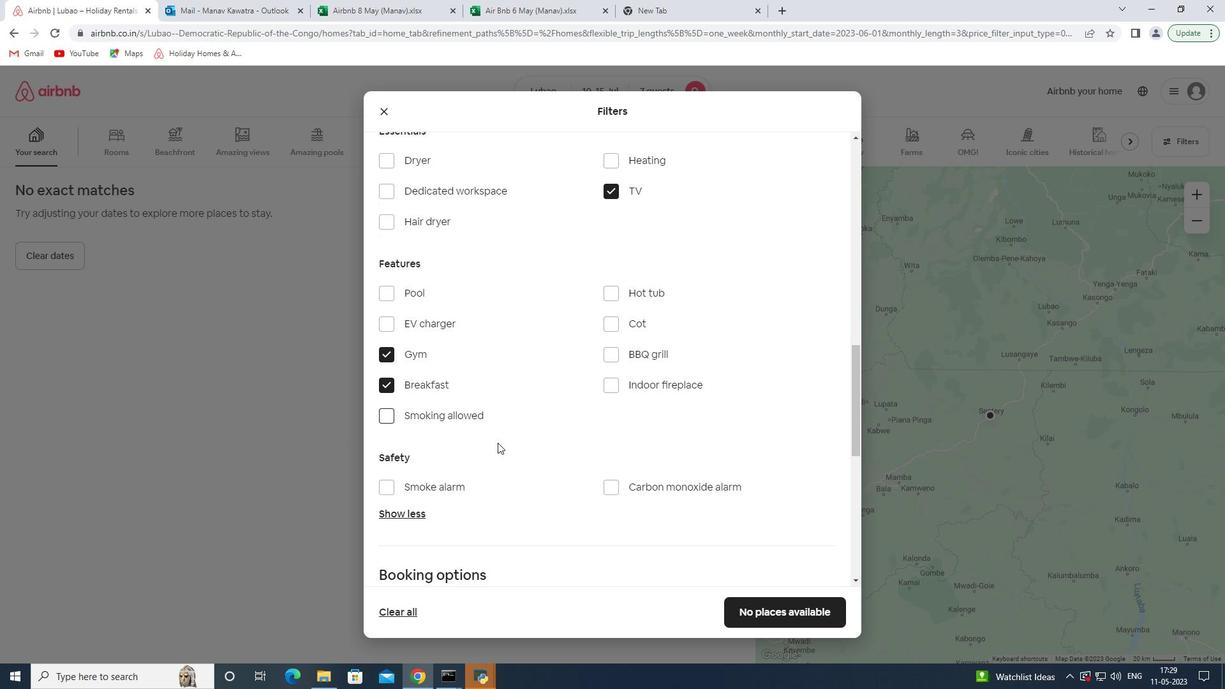 
Action: Mouse scrolled (591, 503) with delta (0, 0)
Screenshot: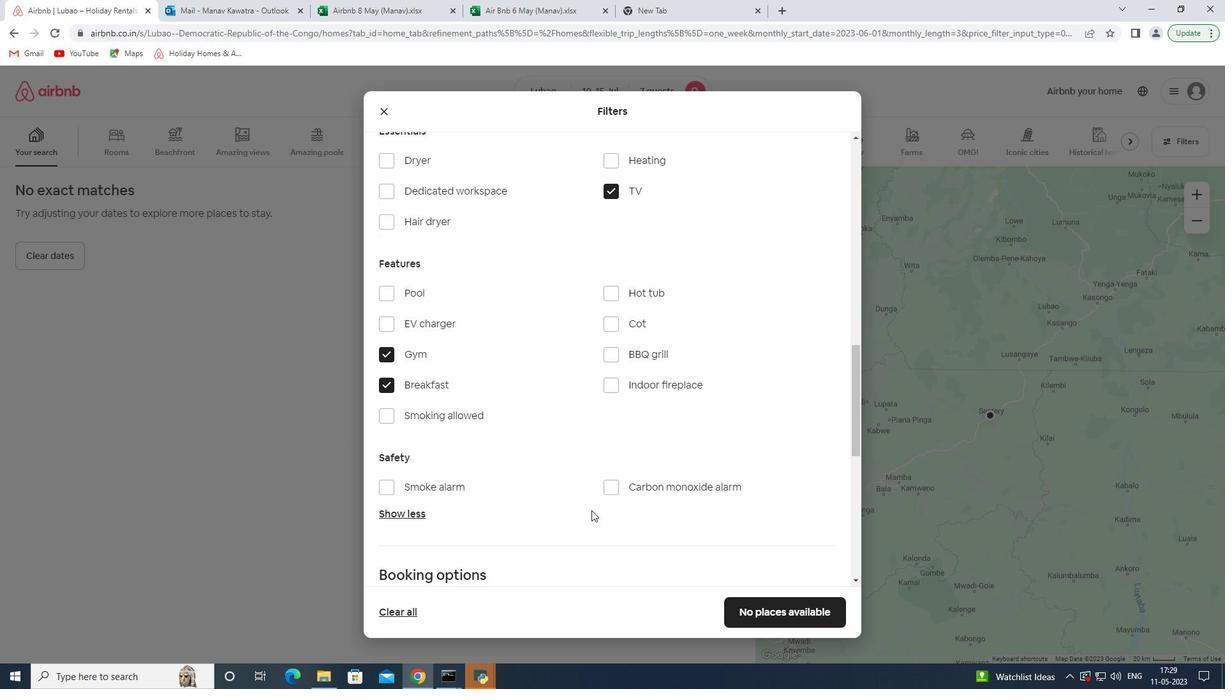 
Action: Mouse moved to (520, 430)
Screenshot: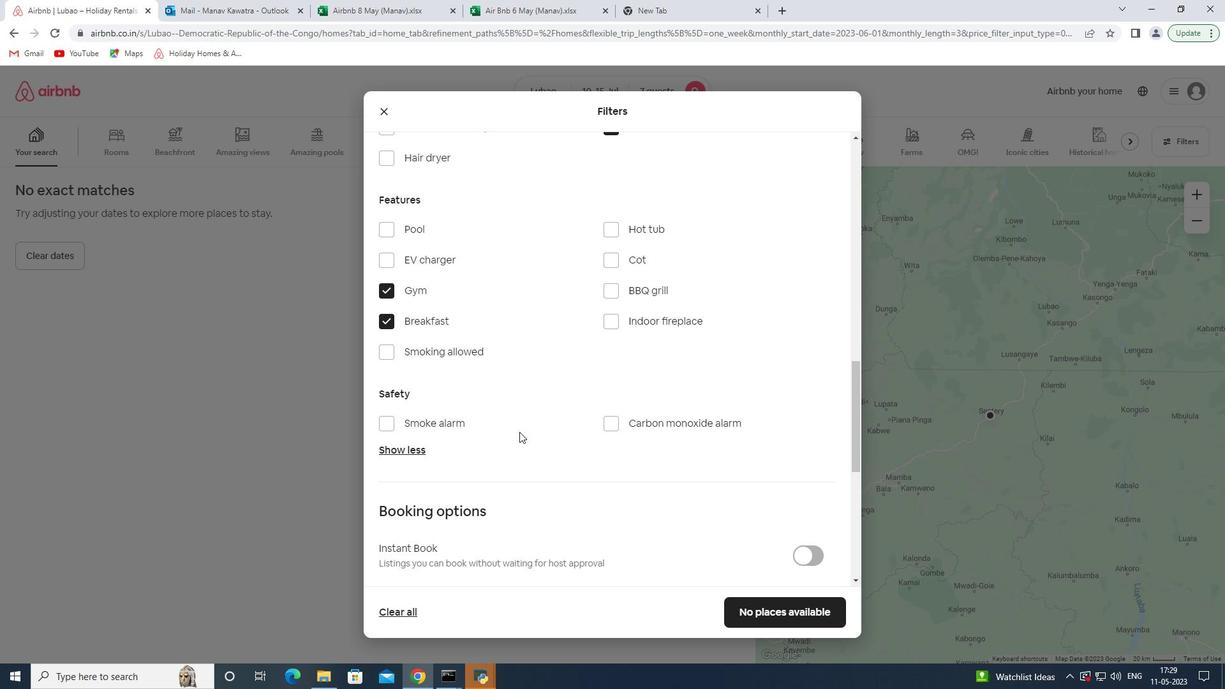 
Action: Mouse scrolled (520, 429) with delta (0, 0)
Screenshot: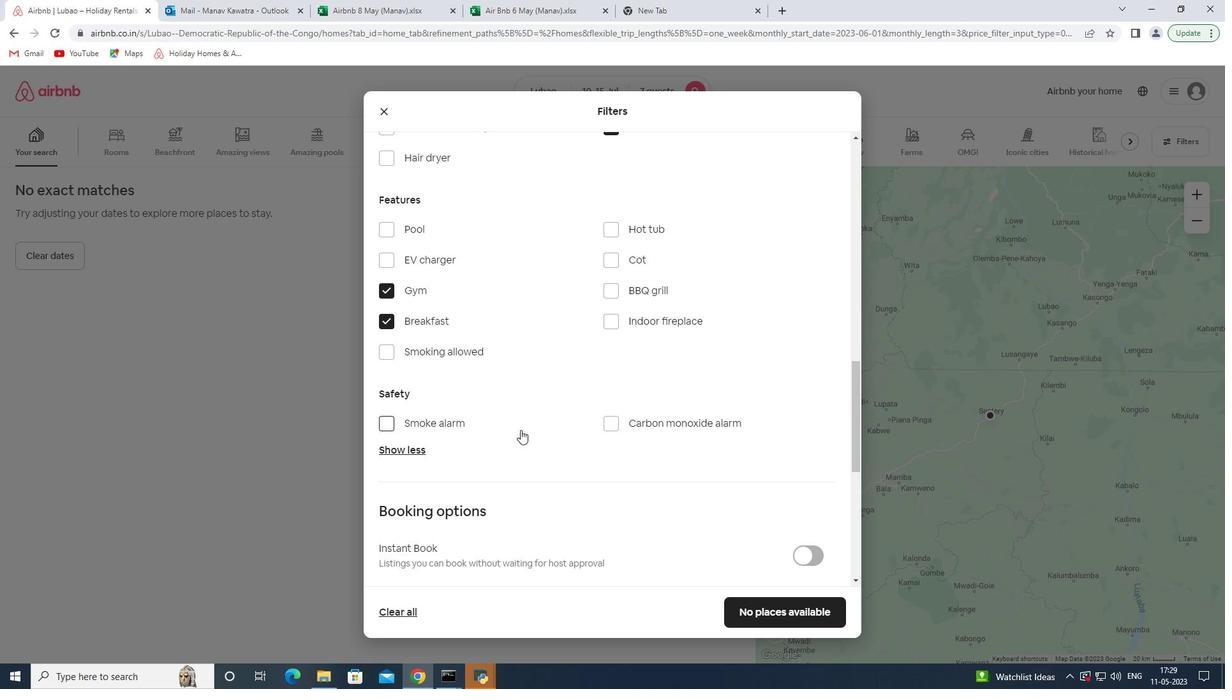 
Action: Mouse moved to (532, 430)
Screenshot: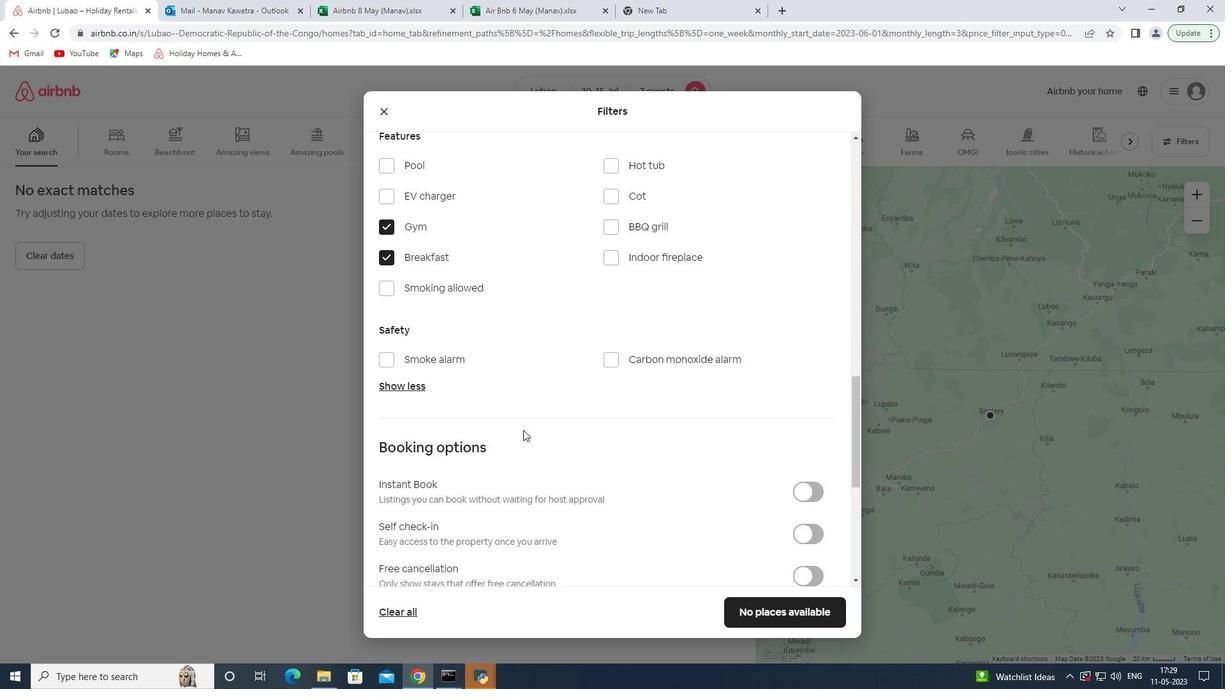 
Action: Mouse scrolled (532, 429) with delta (0, 0)
Screenshot: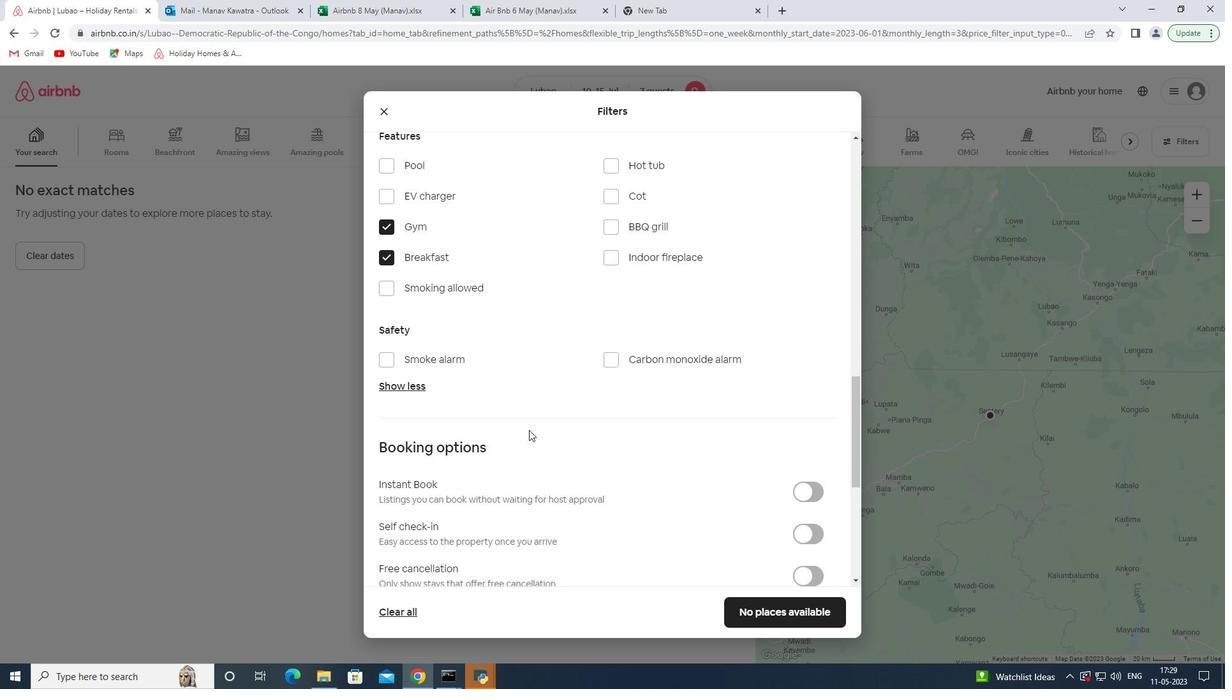 
Action: Mouse scrolled (532, 429) with delta (0, 0)
Screenshot: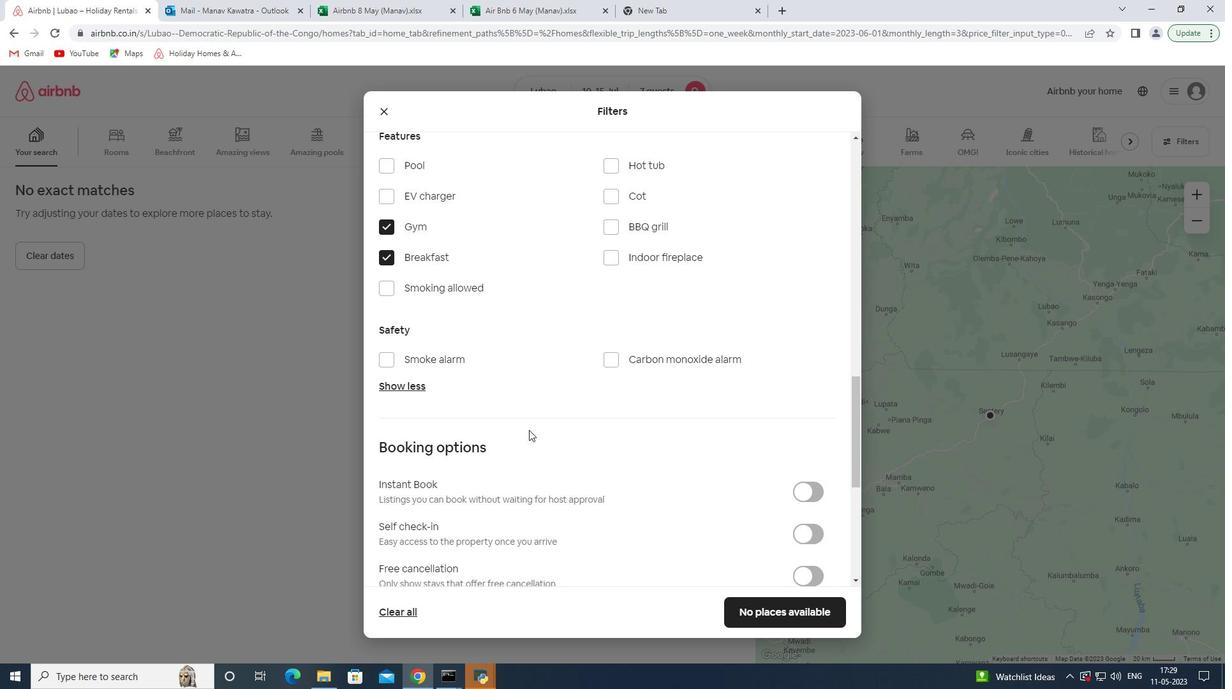 
Action: Mouse scrolled (532, 429) with delta (0, 0)
Screenshot: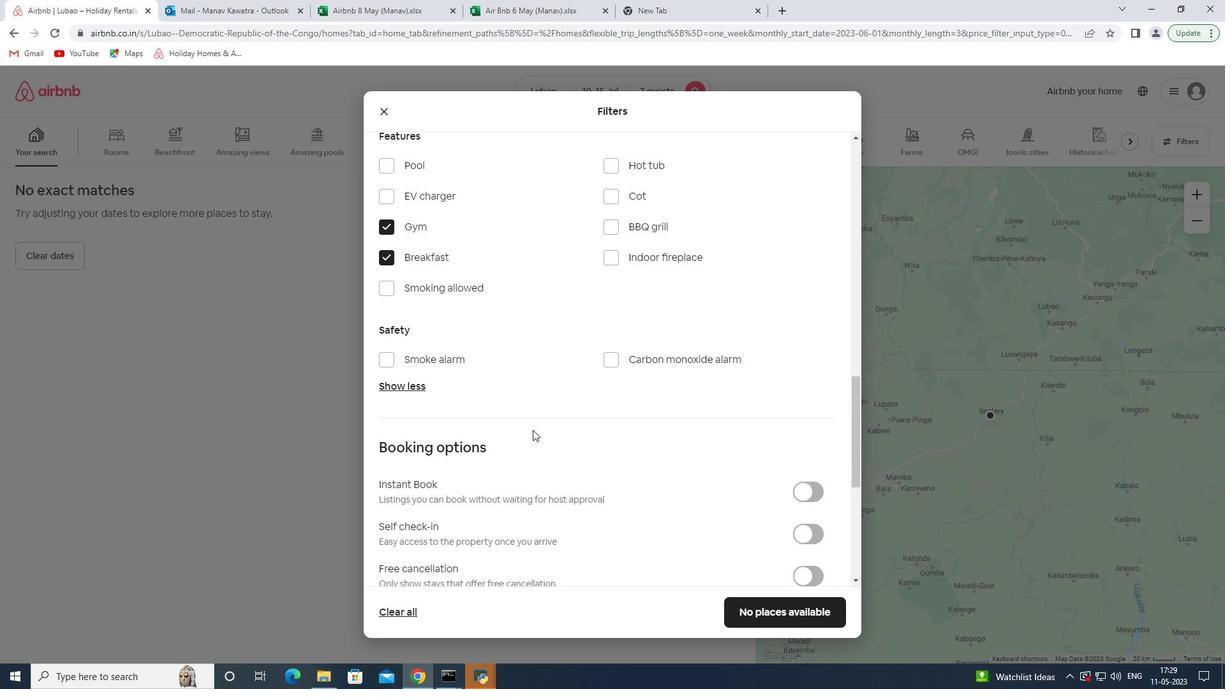 
Action: Mouse moved to (803, 345)
Screenshot: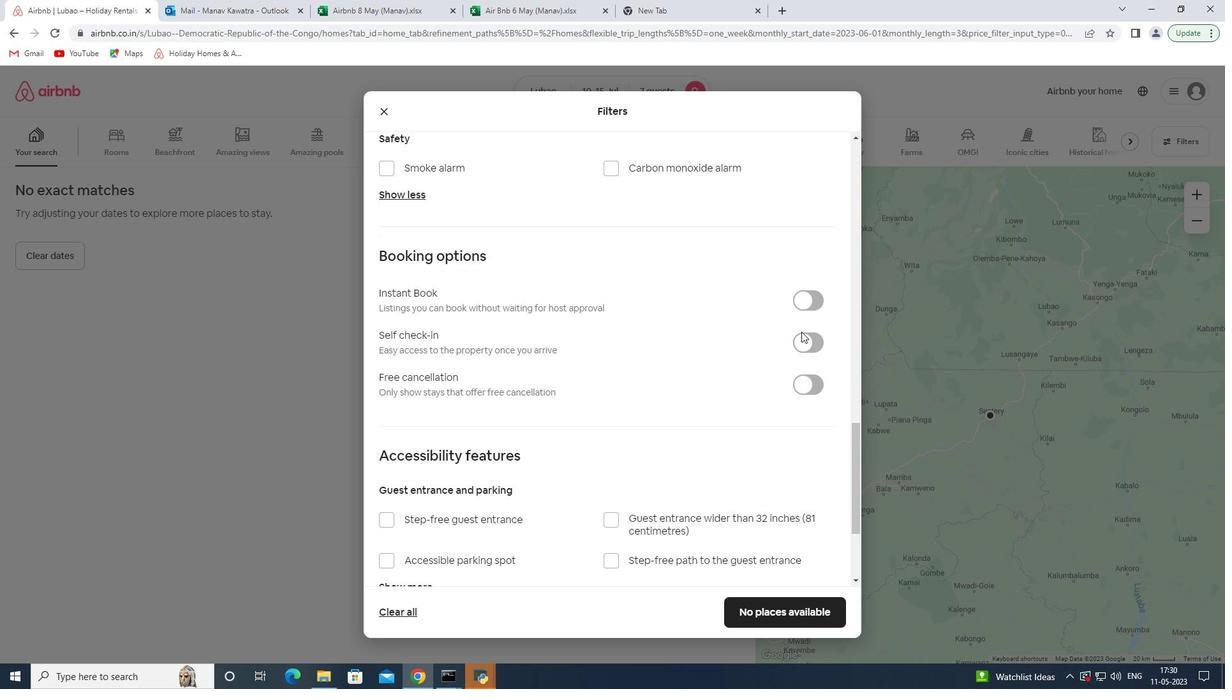 
Action: Mouse pressed left at (803, 345)
Screenshot: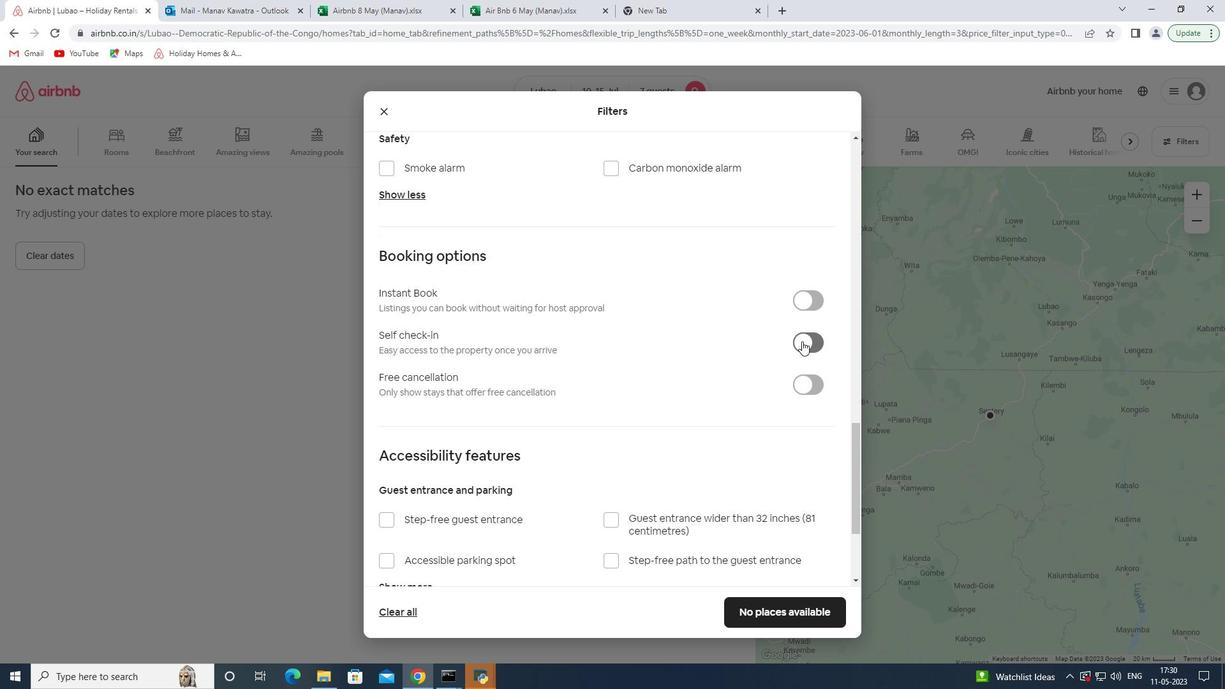
Action: Mouse moved to (666, 416)
Screenshot: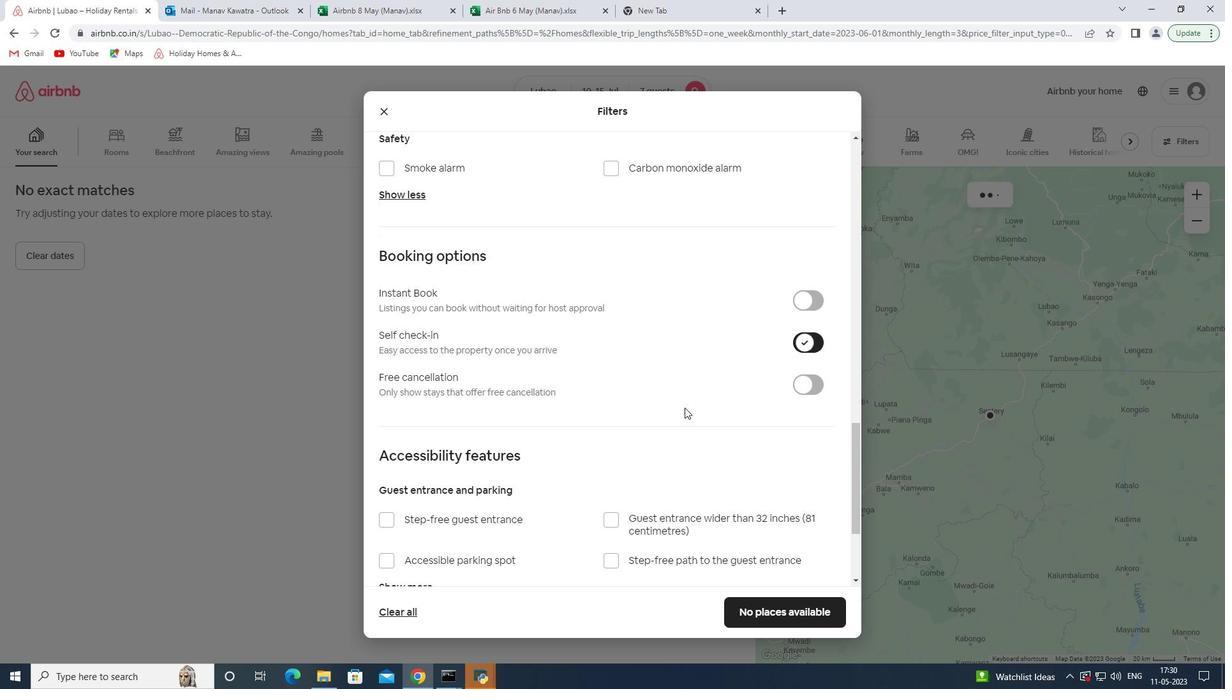 
Action: Mouse scrolled (666, 416) with delta (0, 0)
Screenshot: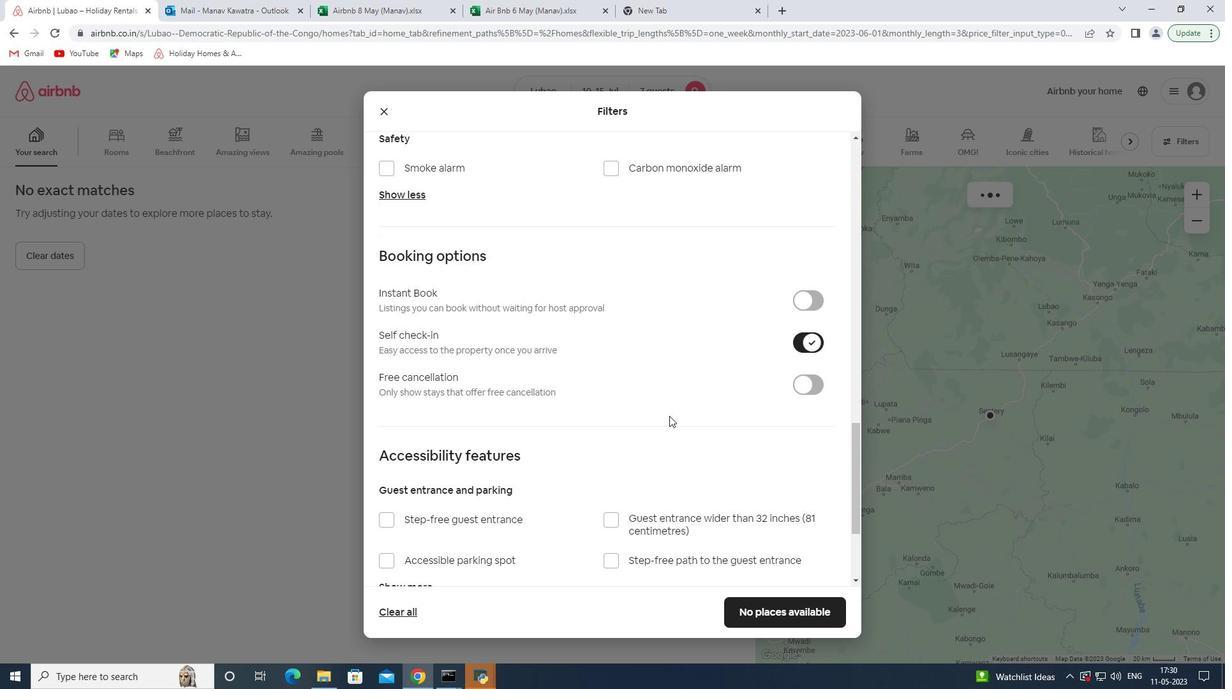 
Action: Mouse scrolled (666, 416) with delta (0, 0)
Screenshot: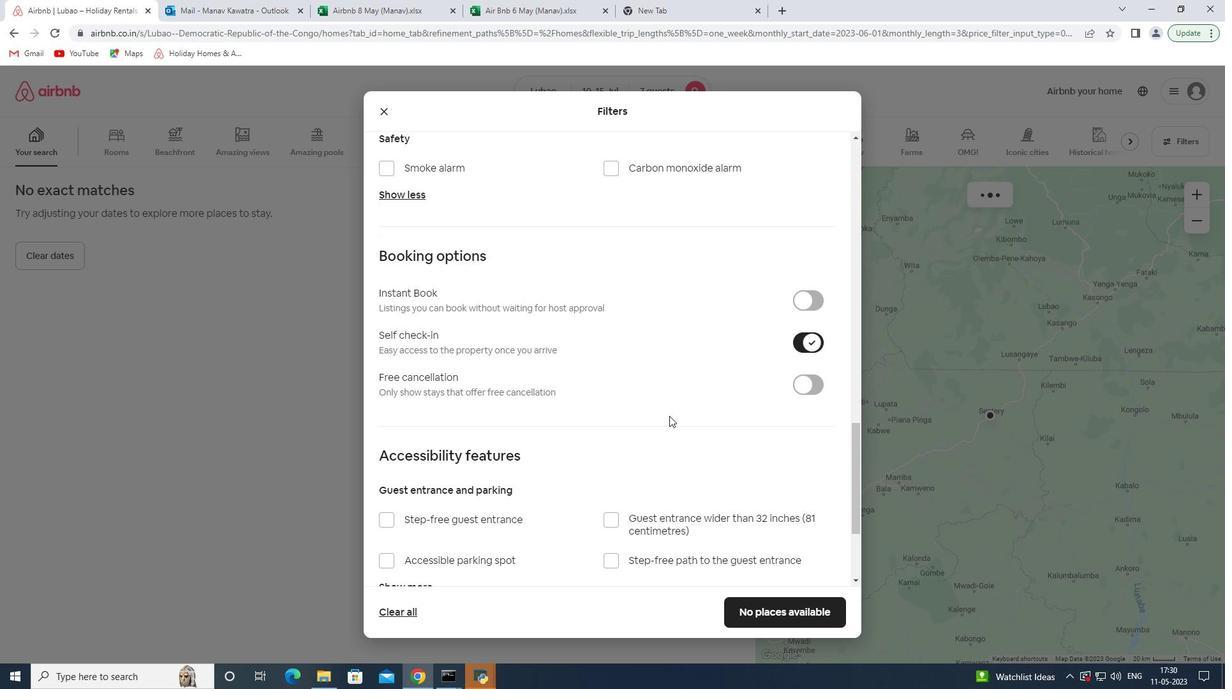 
Action: Mouse scrolled (666, 416) with delta (0, 0)
Screenshot: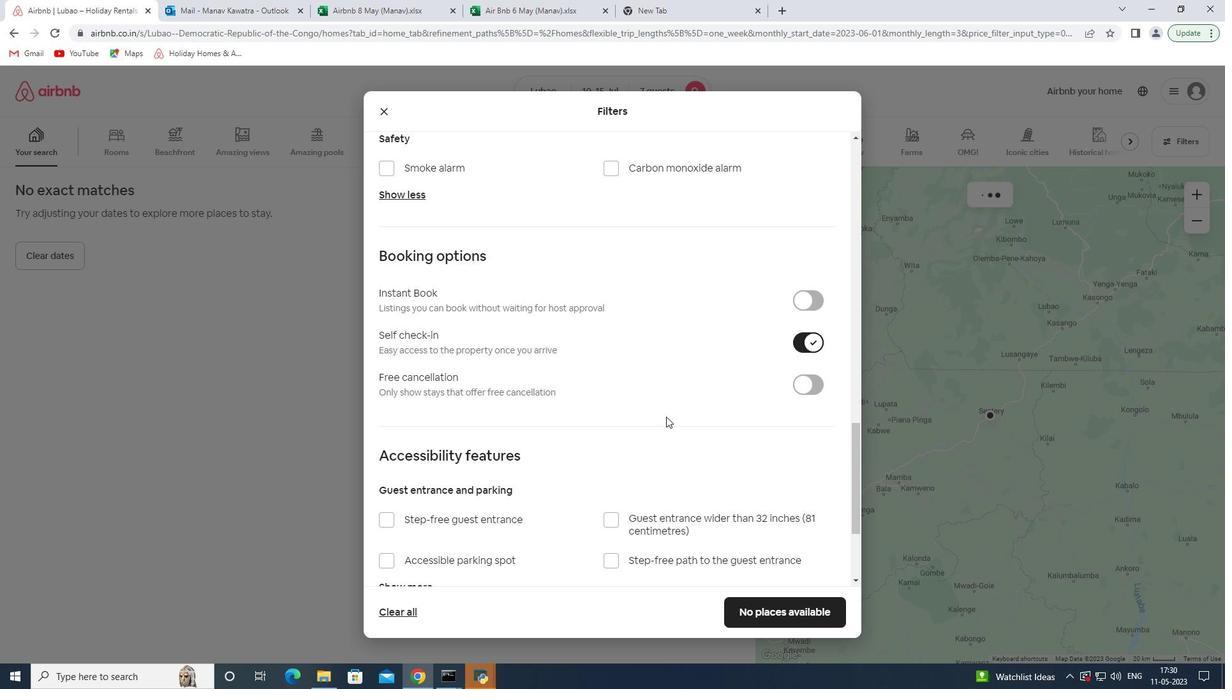 
Action: Mouse moved to (489, 506)
Screenshot: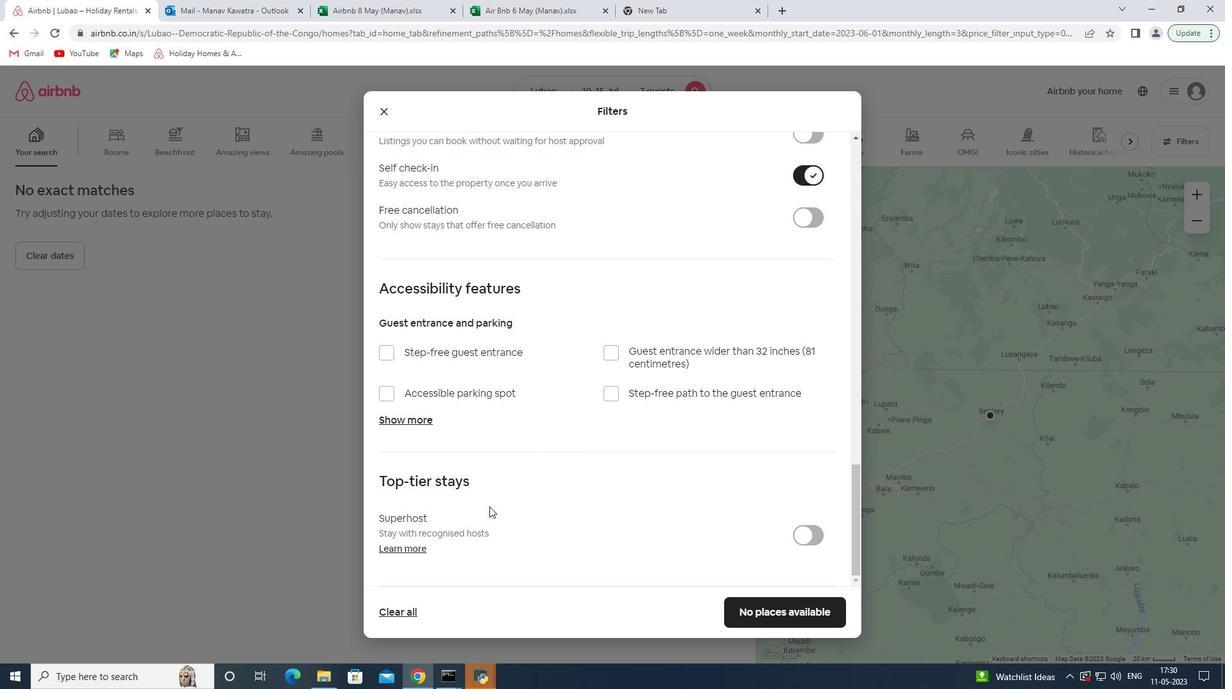 
Action: Mouse scrolled (489, 505) with delta (0, 0)
Screenshot: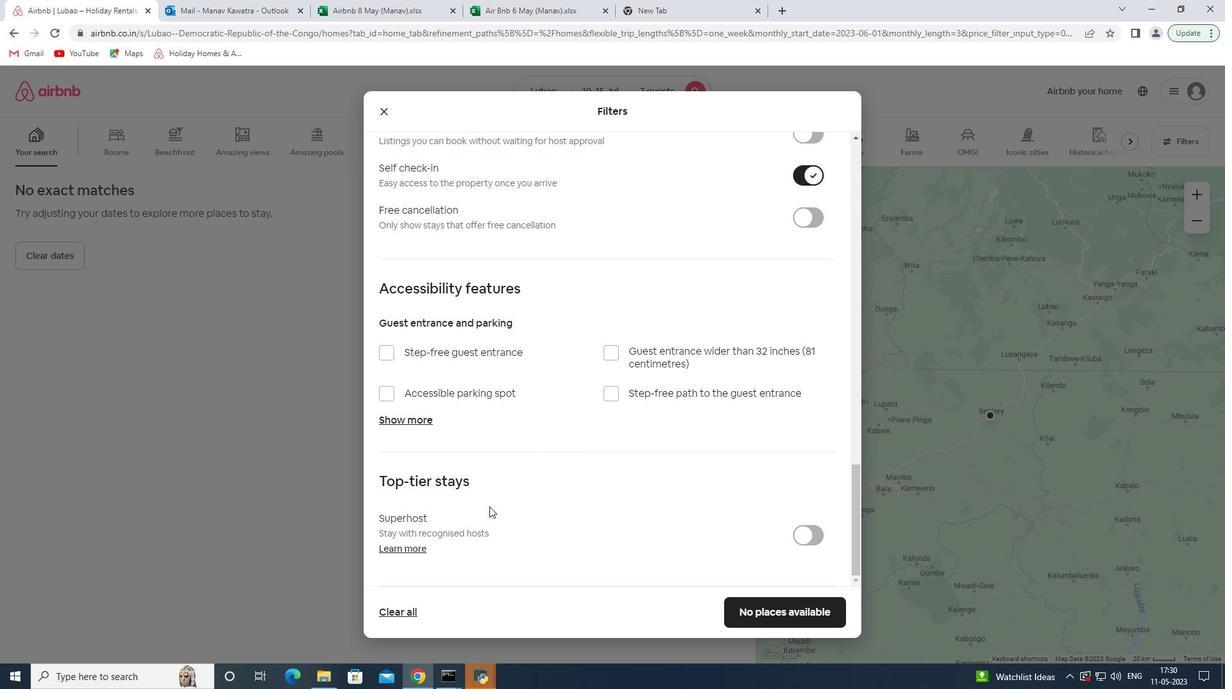 
Action: Mouse moved to (490, 505)
Screenshot: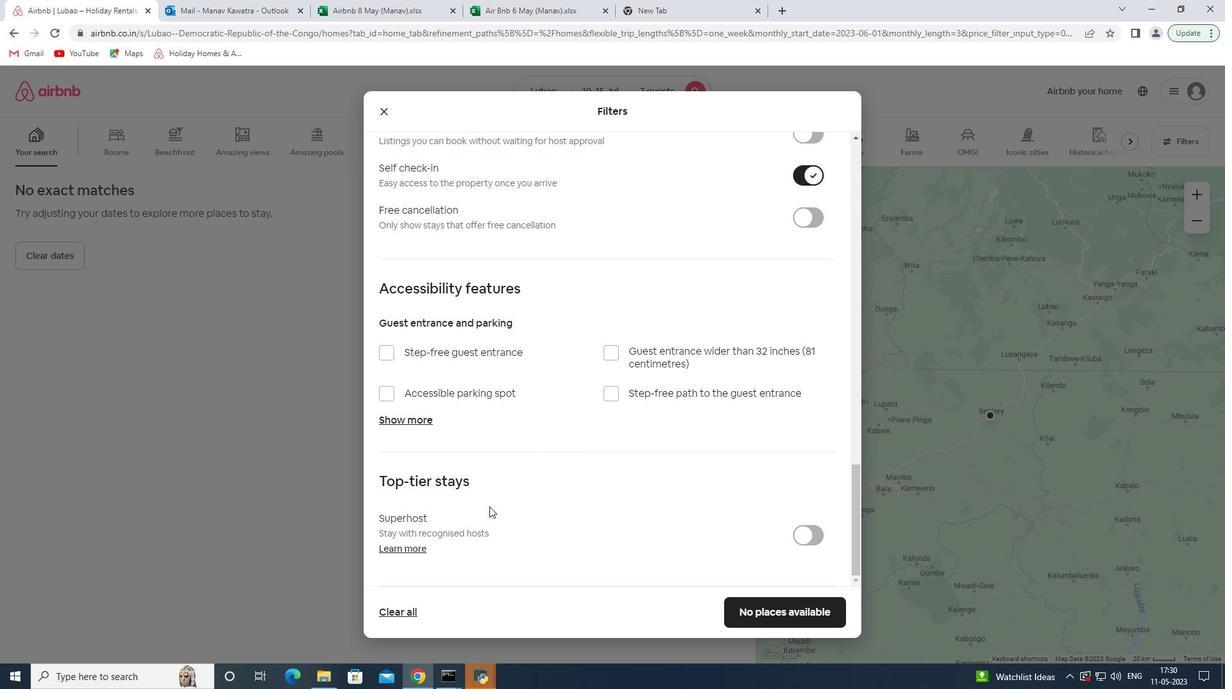 
Action: Mouse scrolled (490, 504) with delta (0, 0)
Screenshot: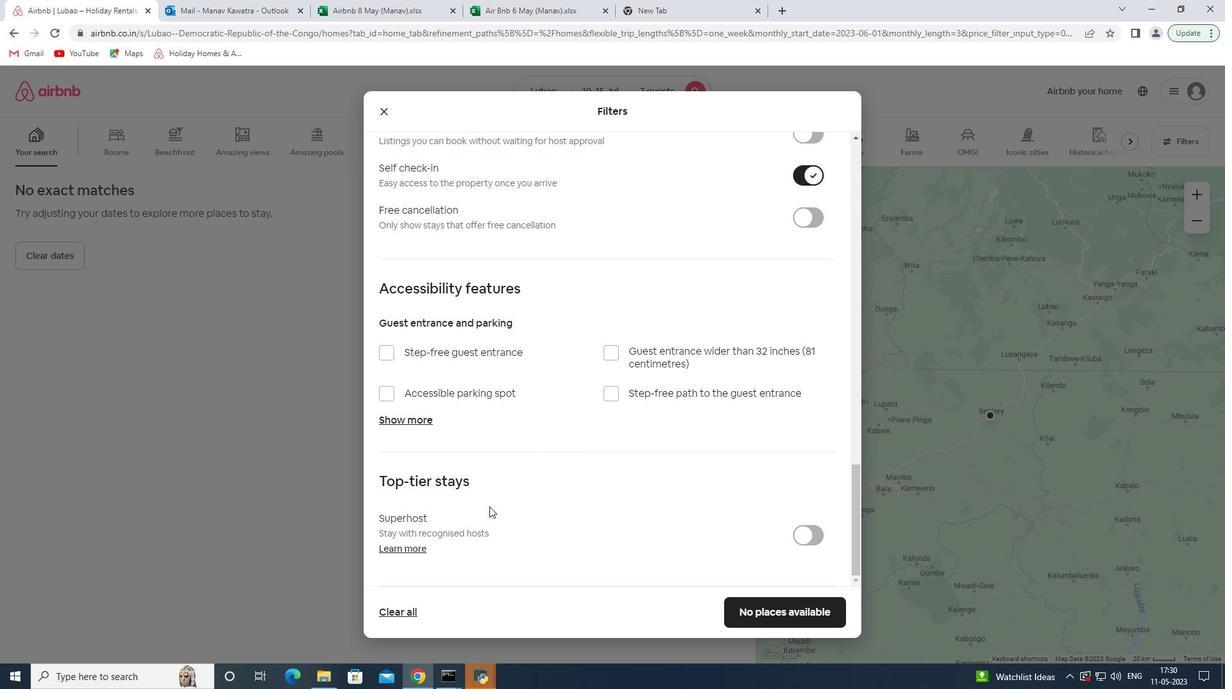 
Action: Mouse moved to (492, 503)
Screenshot: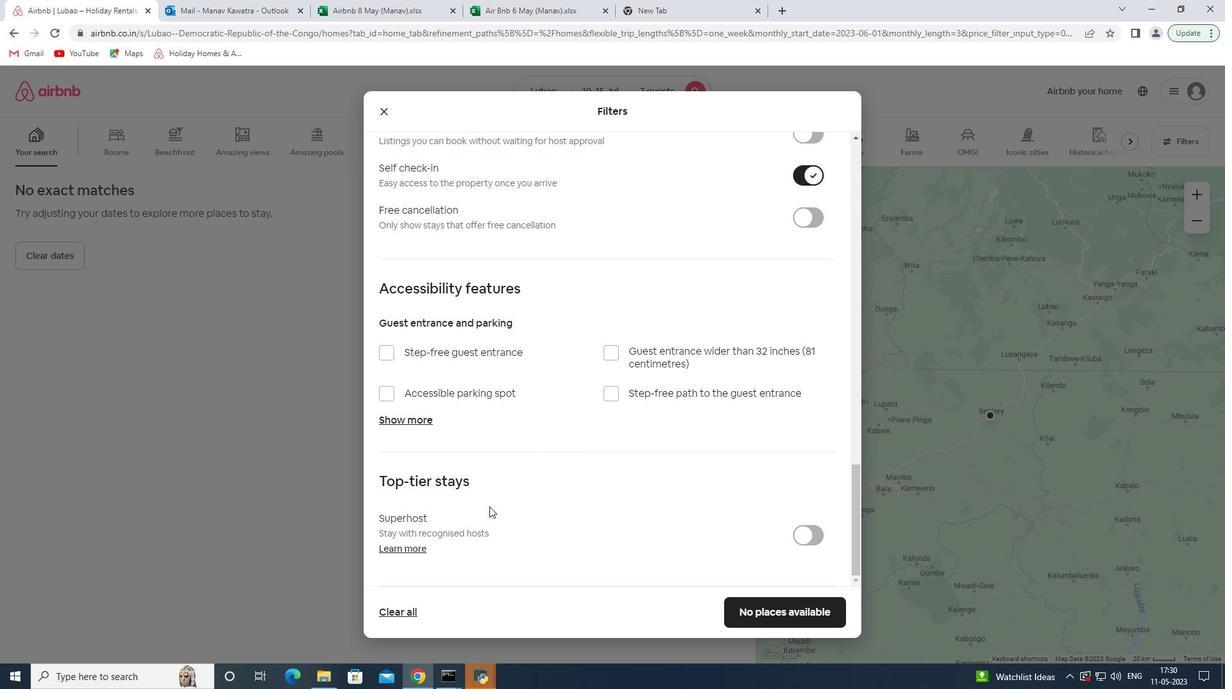 
Action: Mouse scrolled (492, 502) with delta (0, 0)
Screenshot: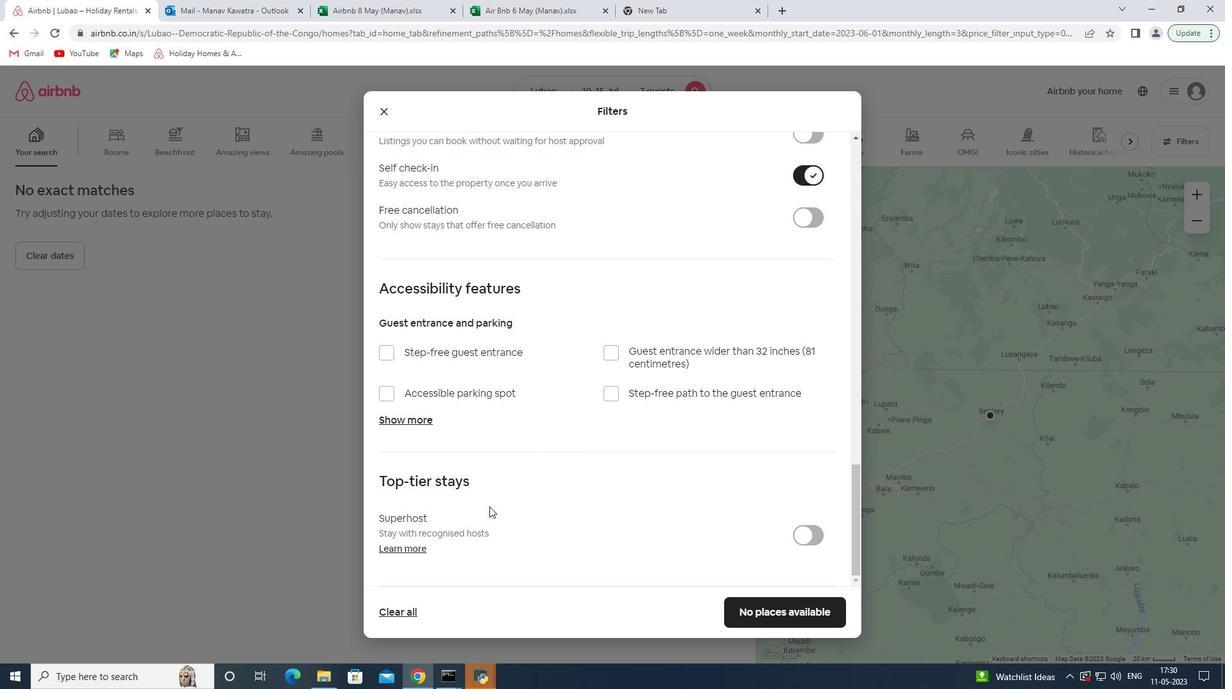 
Action: Mouse moved to (492, 502)
Screenshot: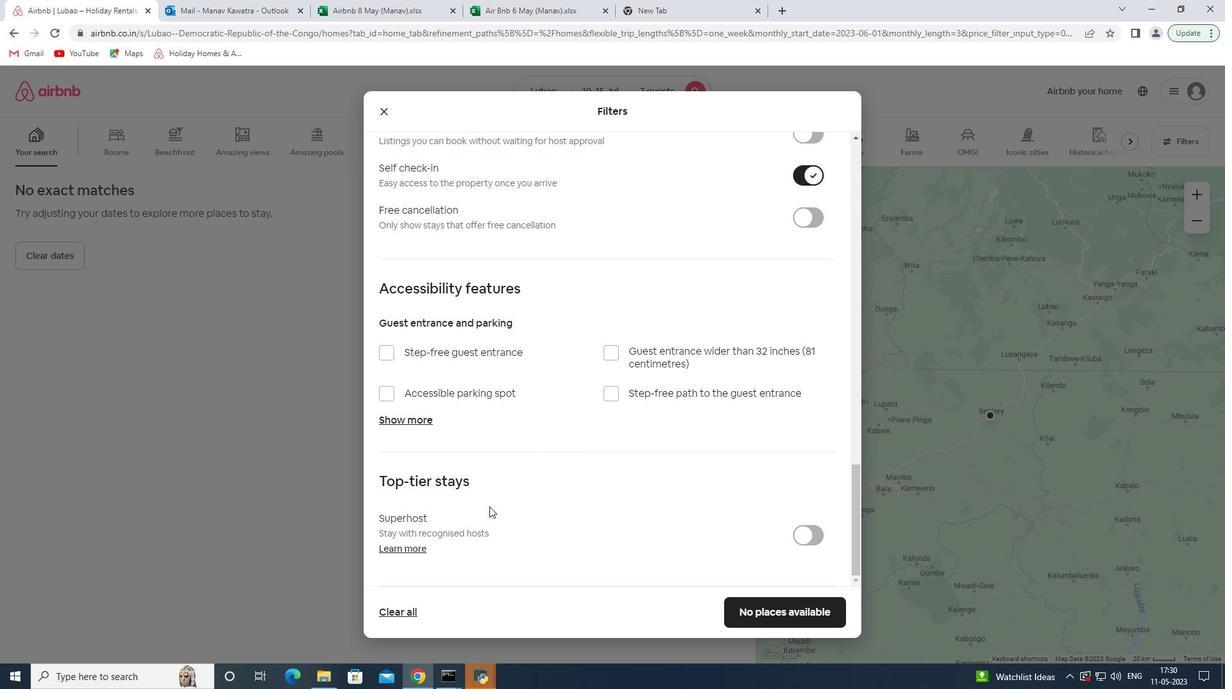 
Action: Mouse scrolled (492, 501) with delta (0, 0)
Screenshot: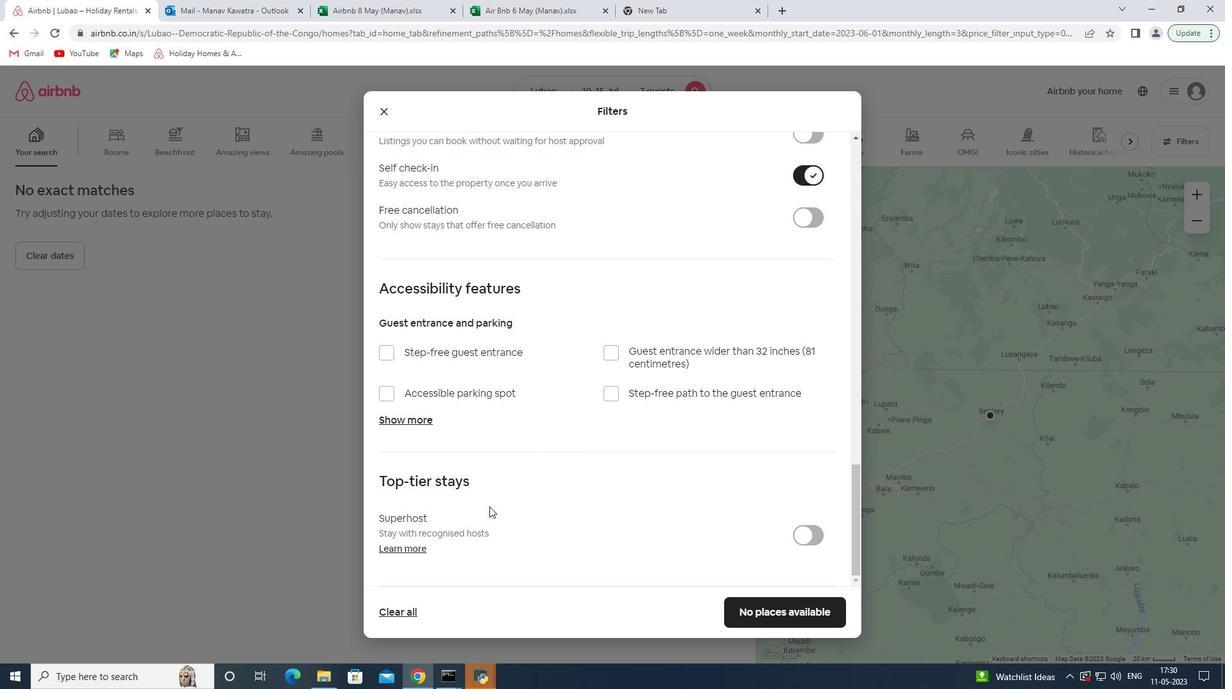 
Action: Mouse moved to (763, 606)
Screenshot: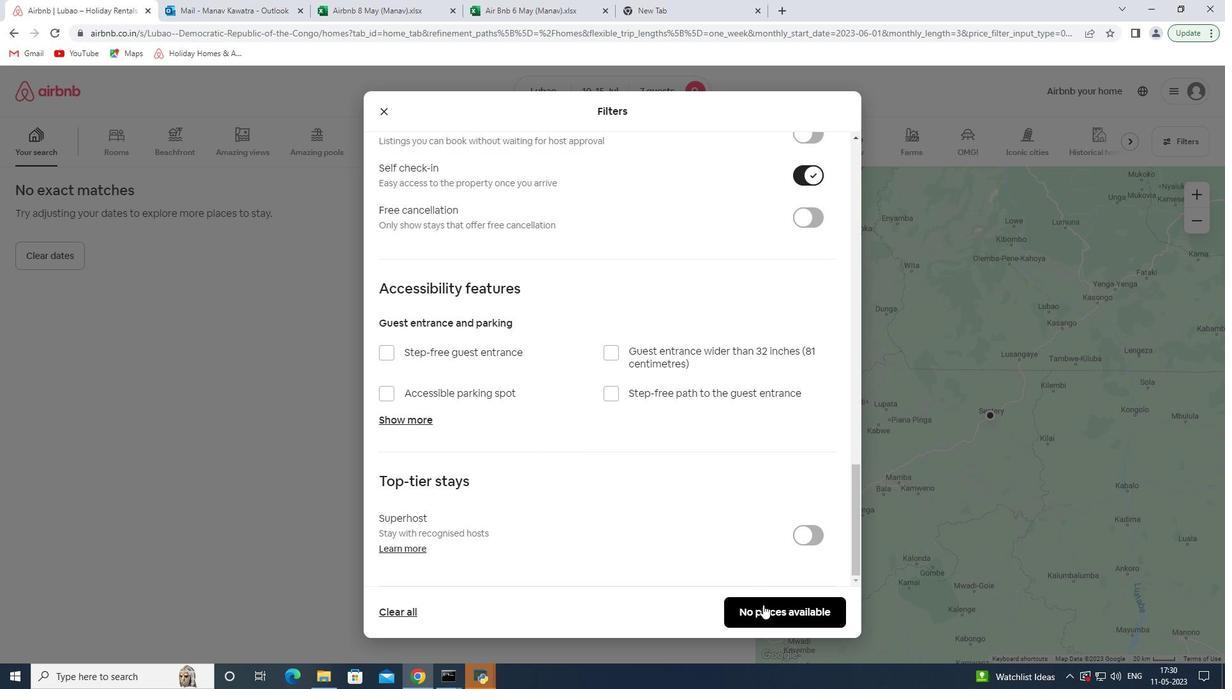 
Action: Mouse pressed left at (763, 606)
Screenshot: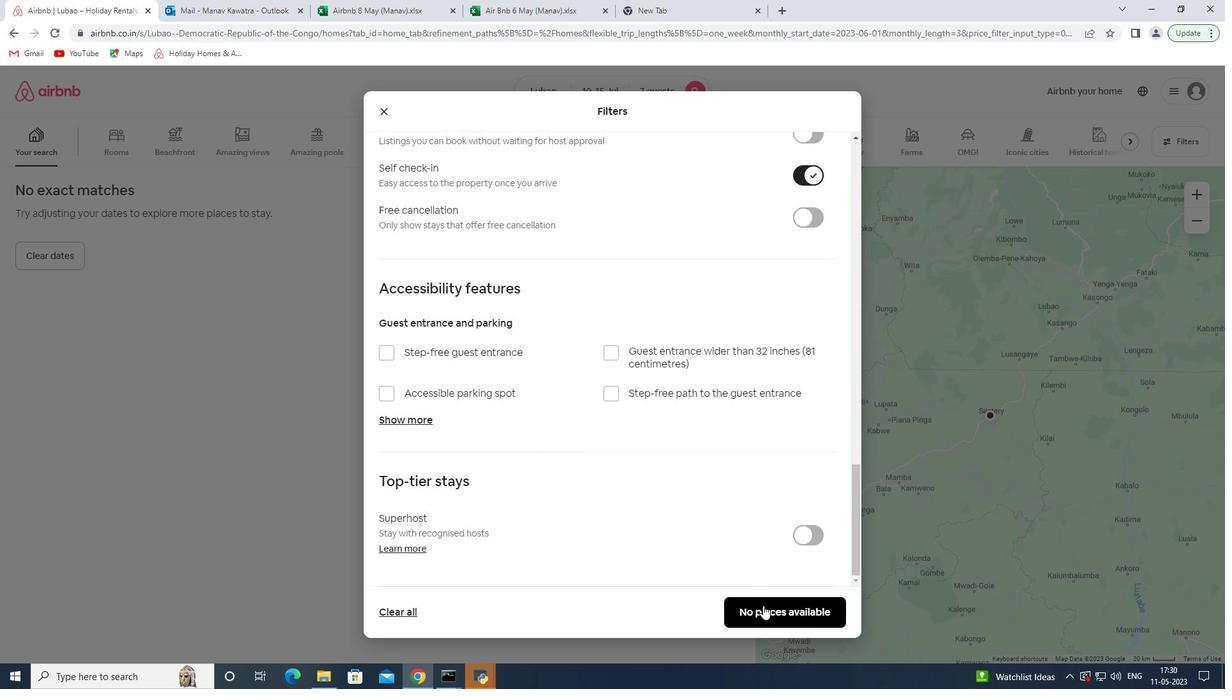 
